 Task: Find connections with filter location Jobabo with filter topic #motivationwith filter profile language Spanish with filter current company IndusInd Bank with filter school BNM Institute Of Technology with filter industry Motor Vehicle Parts Manufacturing with filter service category Writing with filter keywords title President
Action: Mouse moved to (612, 82)
Screenshot: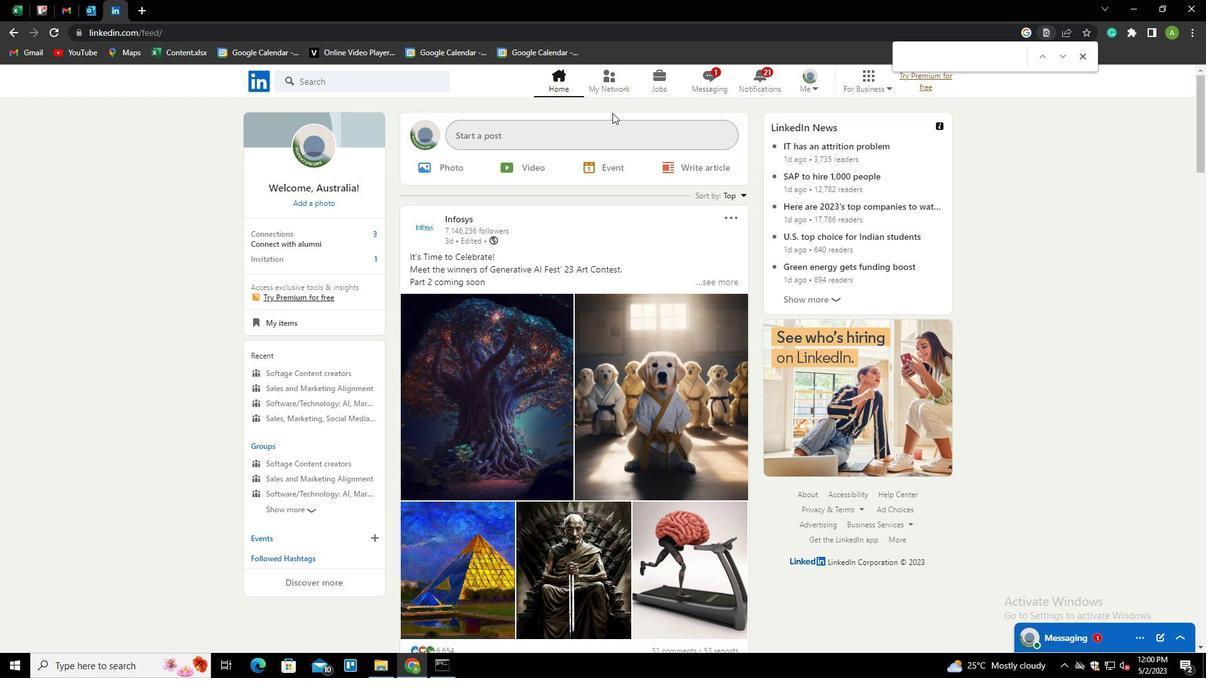 
Action: Mouse pressed left at (612, 82)
Screenshot: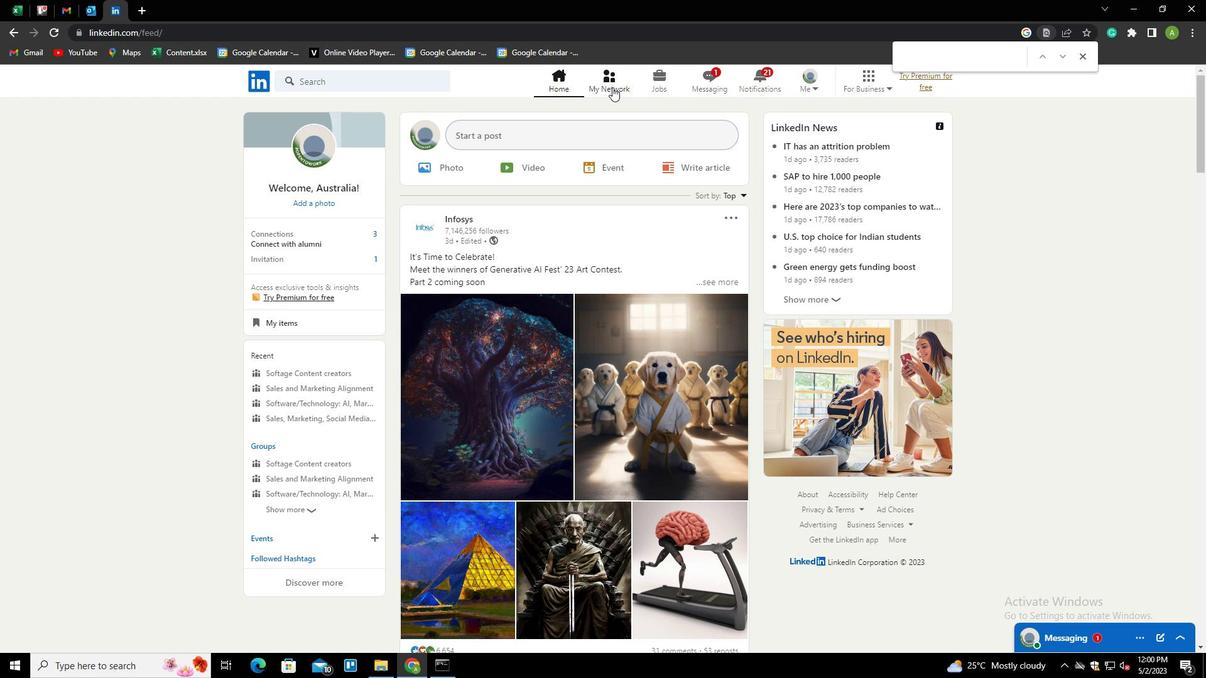 
Action: Mouse moved to (346, 147)
Screenshot: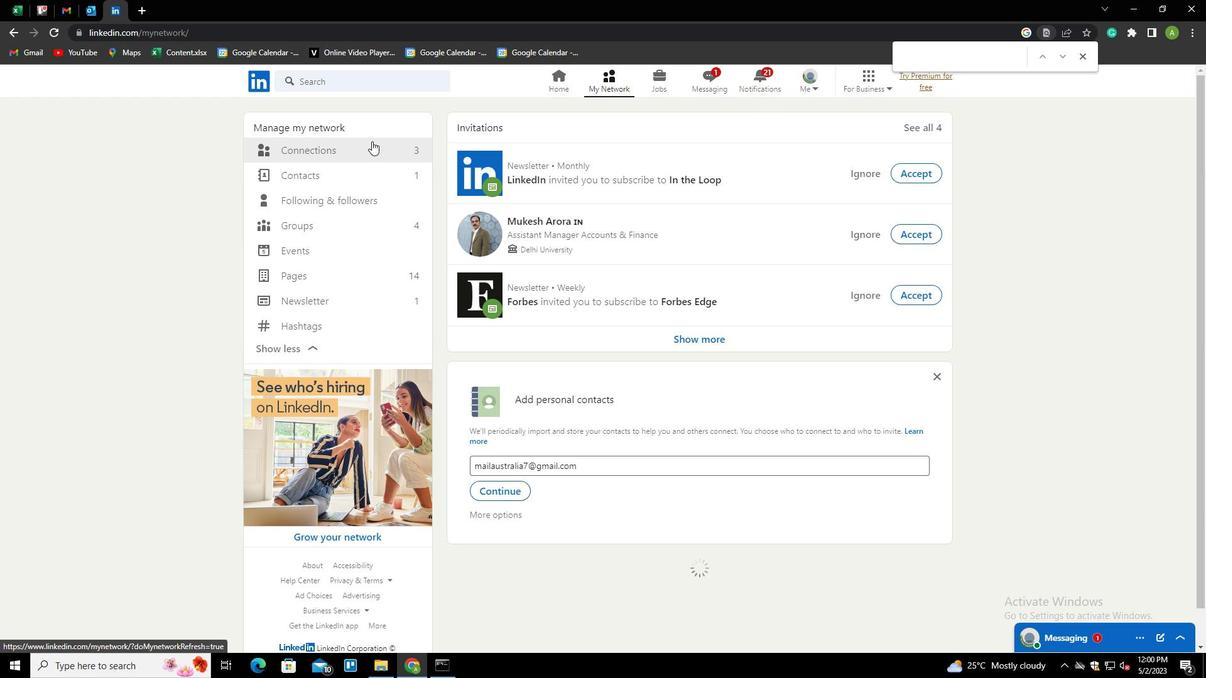 
Action: Mouse pressed left at (346, 147)
Screenshot: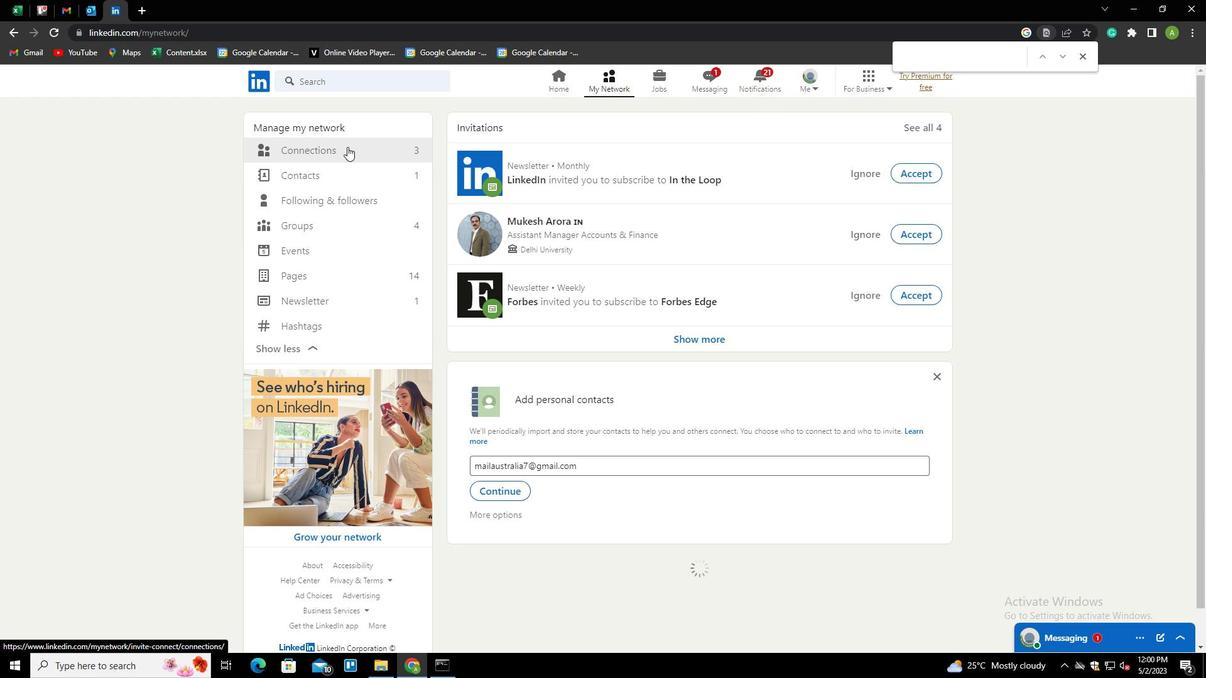 
Action: Mouse moved to (692, 154)
Screenshot: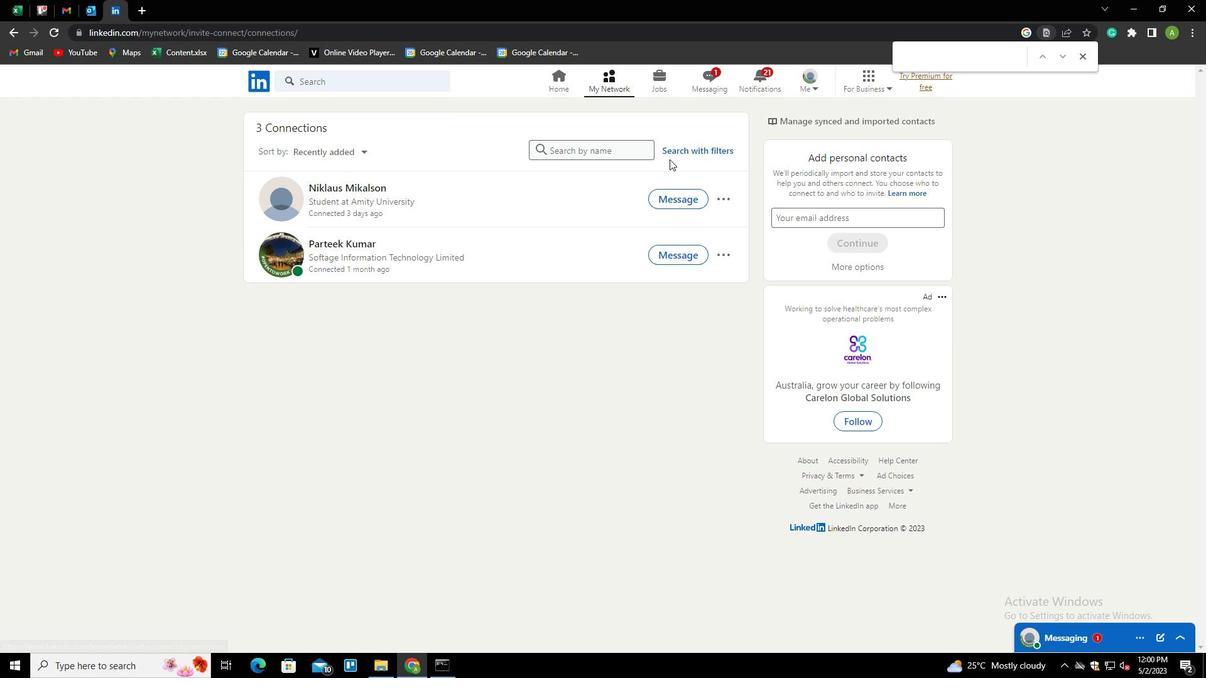 
Action: Mouse pressed left at (692, 154)
Screenshot: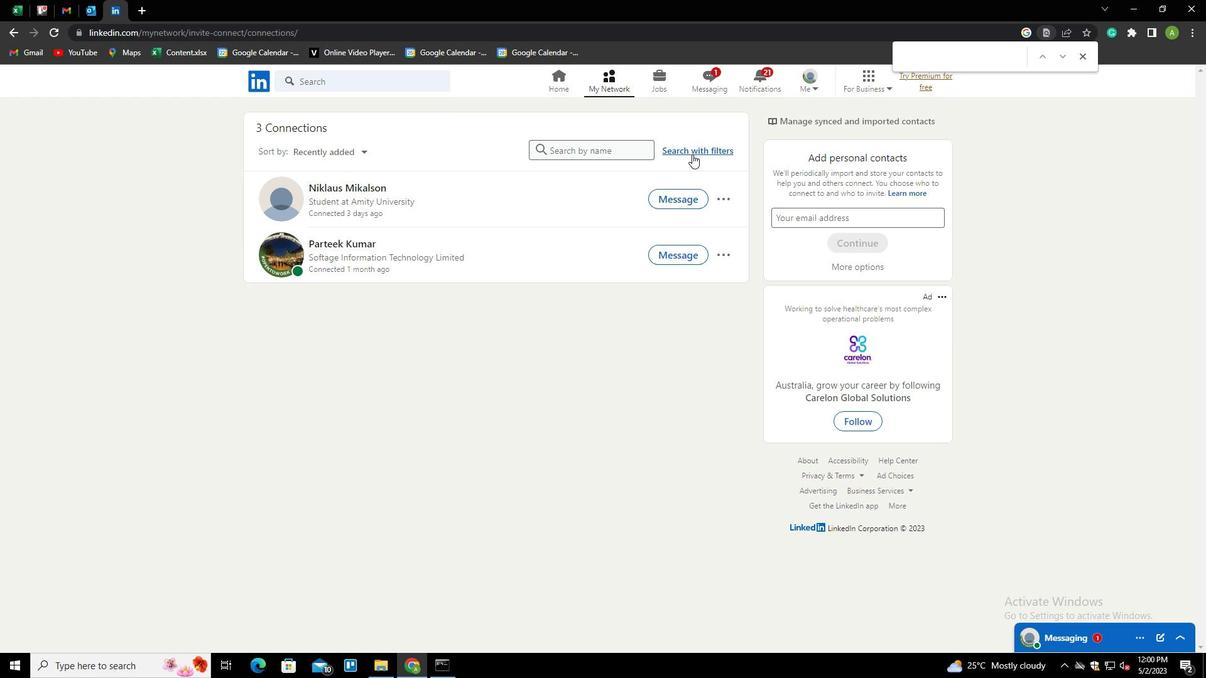 
Action: Mouse moved to (643, 112)
Screenshot: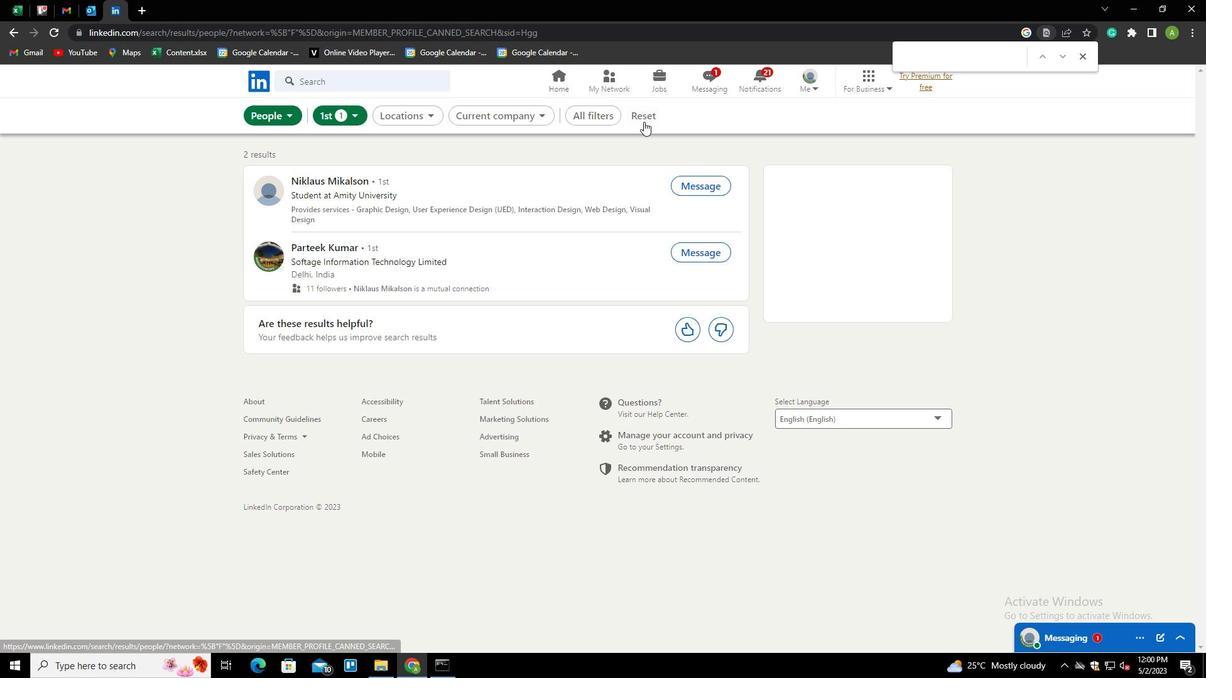 
Action: Mouse pressed left at (643, 112)
Screenshot: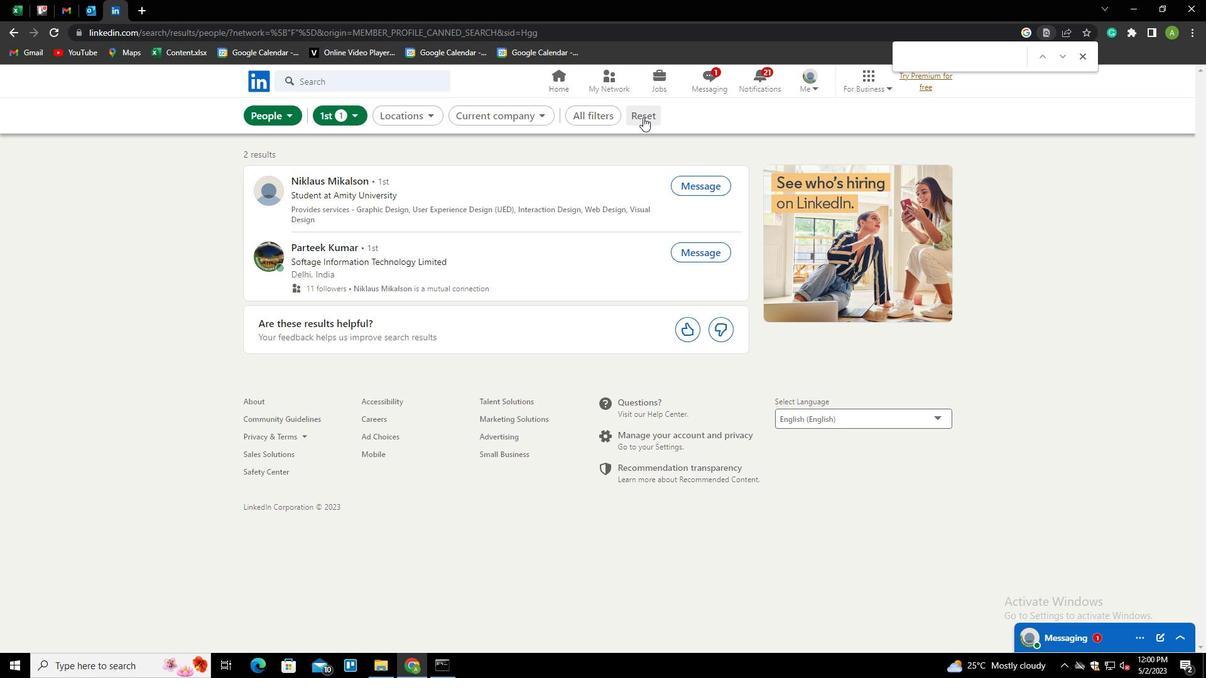 
Action: Mouse moved to (609, 116)
Screenshot: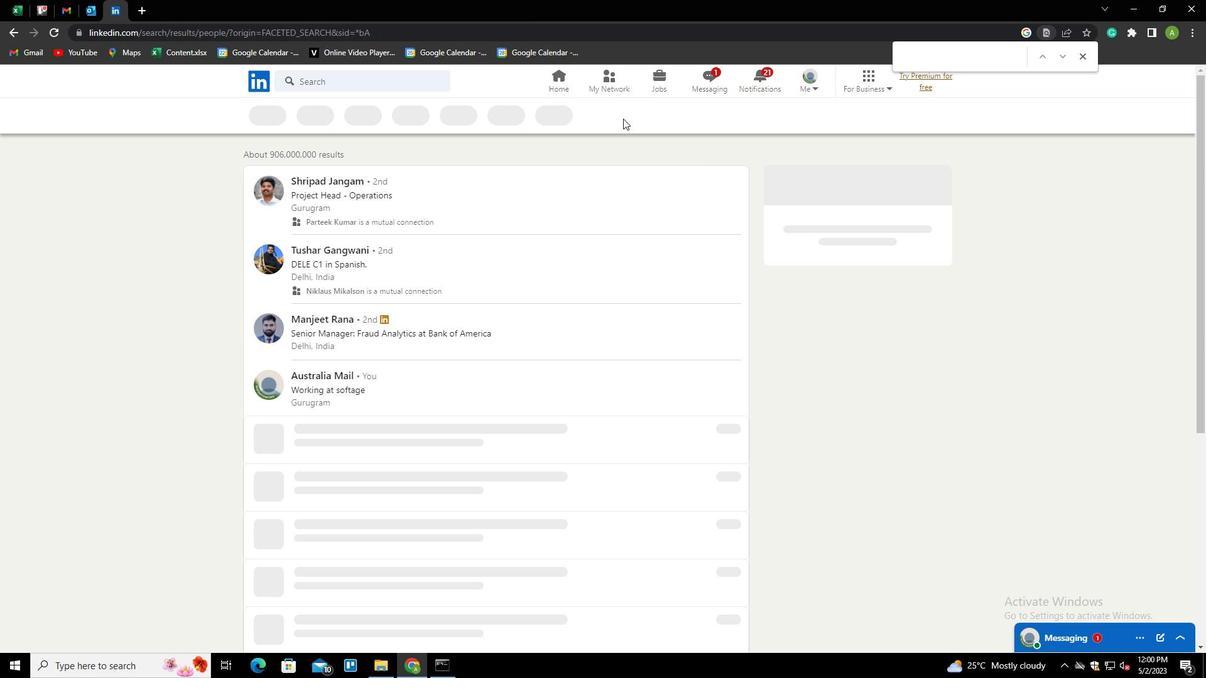 
Action: Mouse pressed left at (609, 116)
Screenshot: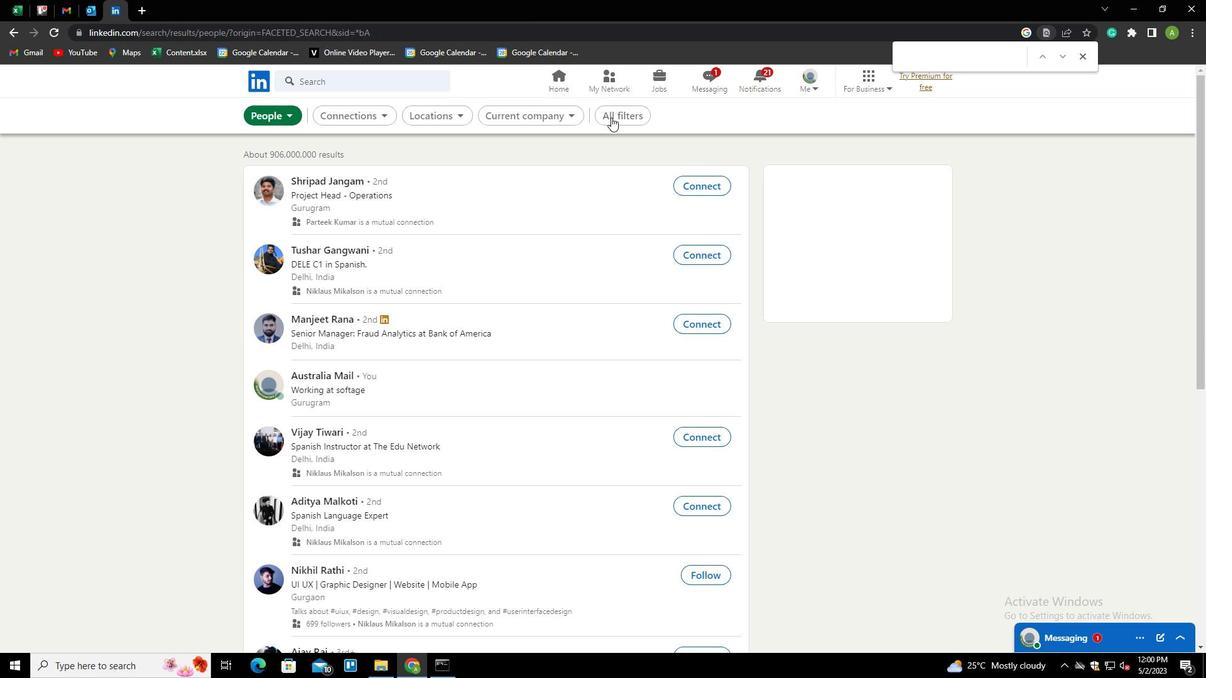 
Action: Mouse moved to (991, 270)
Screenshot: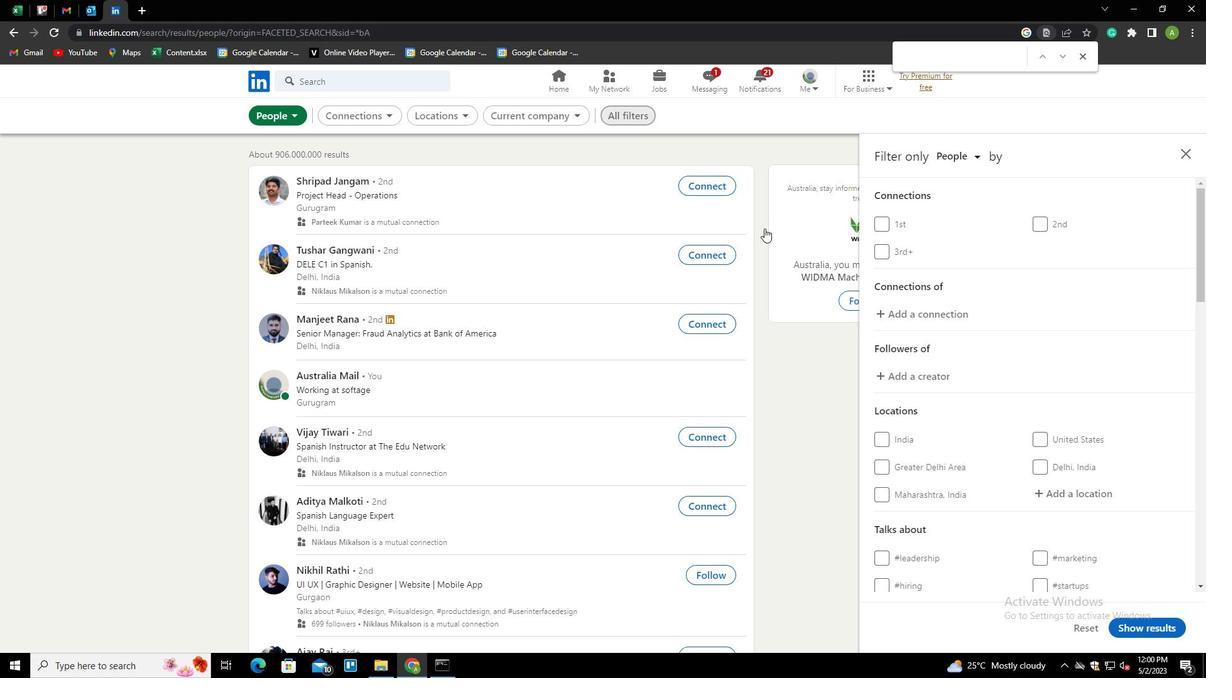 
Action: Mouse scrolled (991, 270) with delta (0, 0)
Screenshot: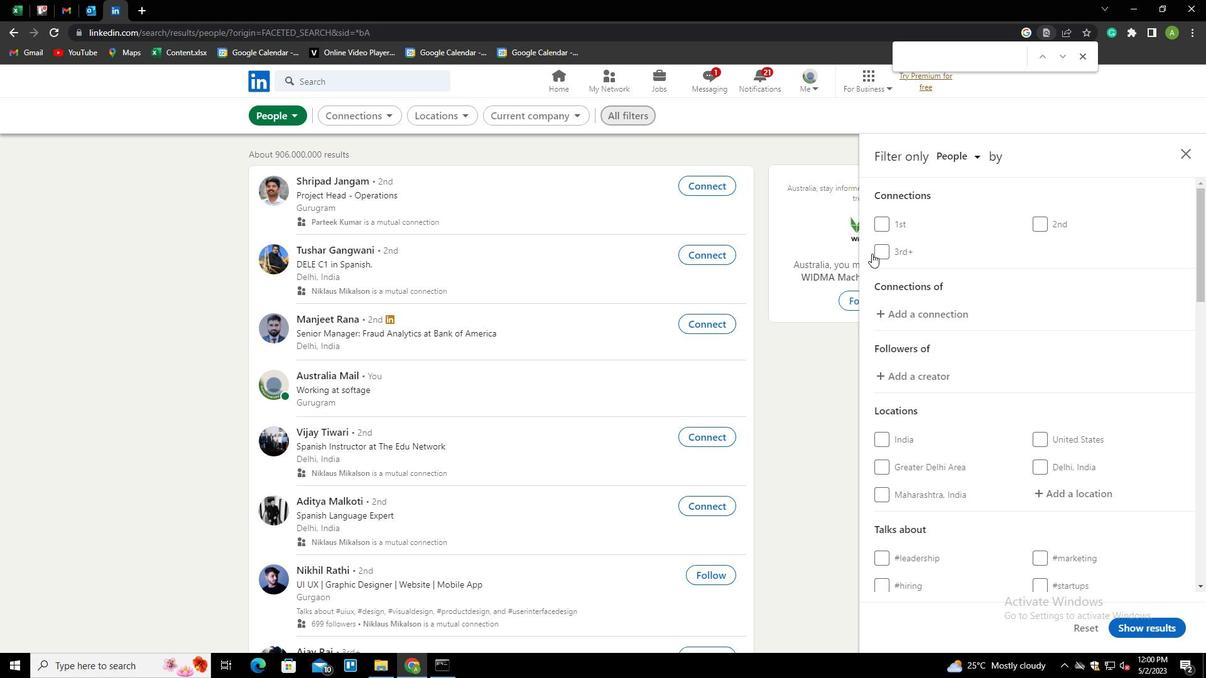 
Action: Mouse scrolled (991, 270) with delta (0, 0)
Screenshot: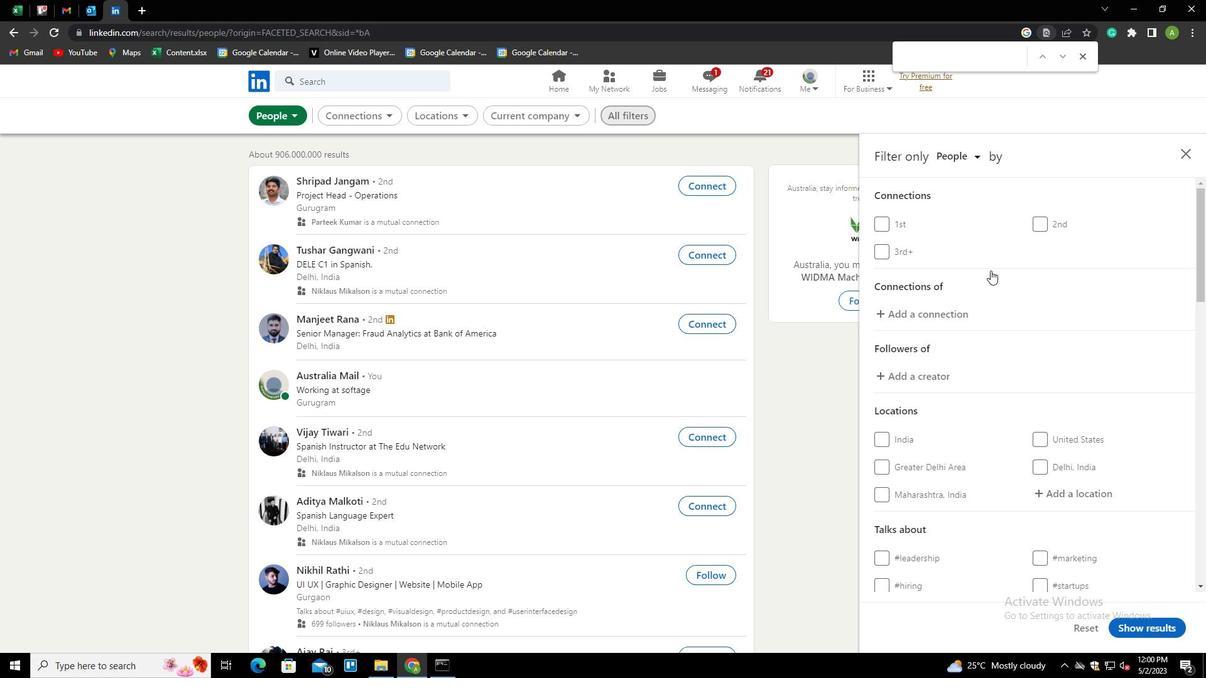 
Action: Mouse moved to (1051, 365)
Screenshot: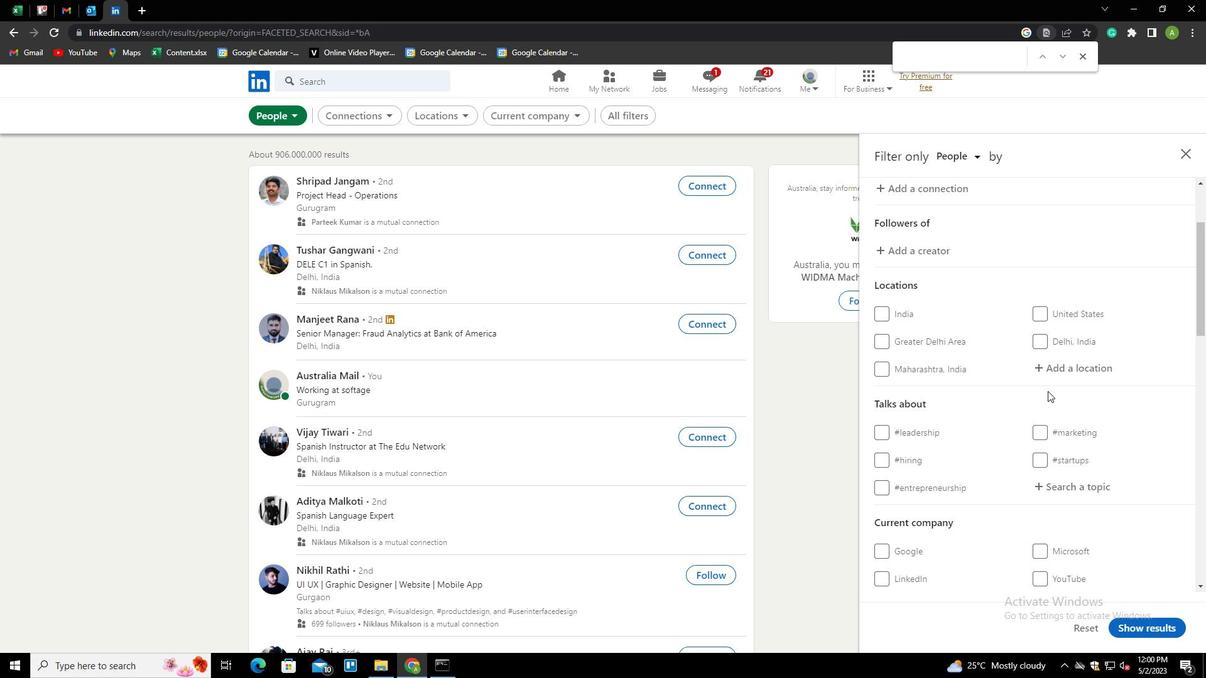 
Action: Mouse pressed left at (1051, 365)
Screenshot: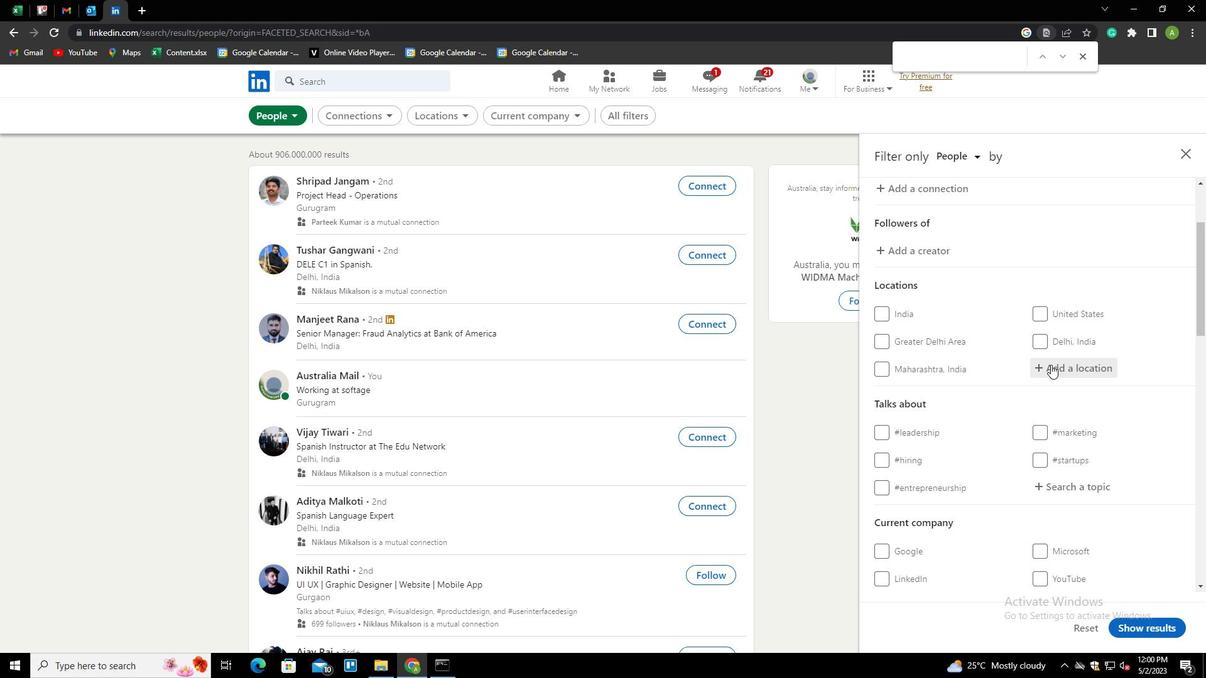 
Action: Key pressed <Key.shift><Key.shift><Key.shift><Key.shift><Key.shift><Key.shift><Key.shift><Key.shift><Key.shift><Key.shift><Key.shift><Key.shift><Key.shift><Key.shift><Key.shift><Key.shift>JOBABO
Screenshot: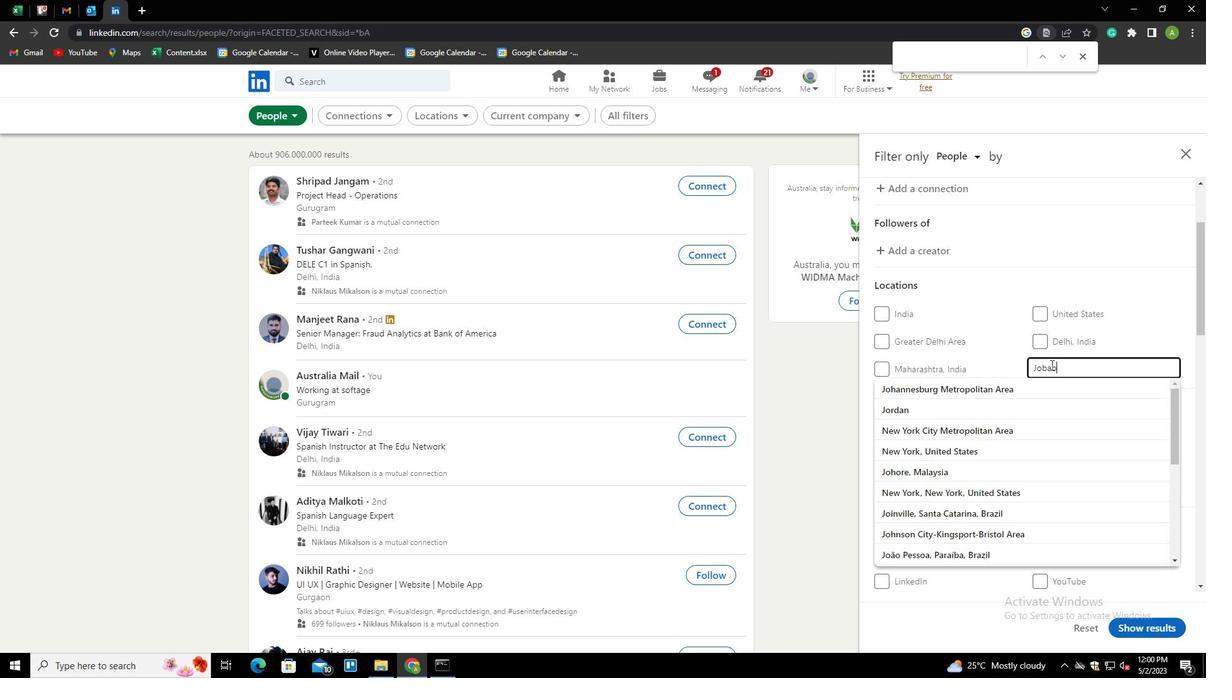 
Action: Mouse moved to (1108, 428)
Screenshot: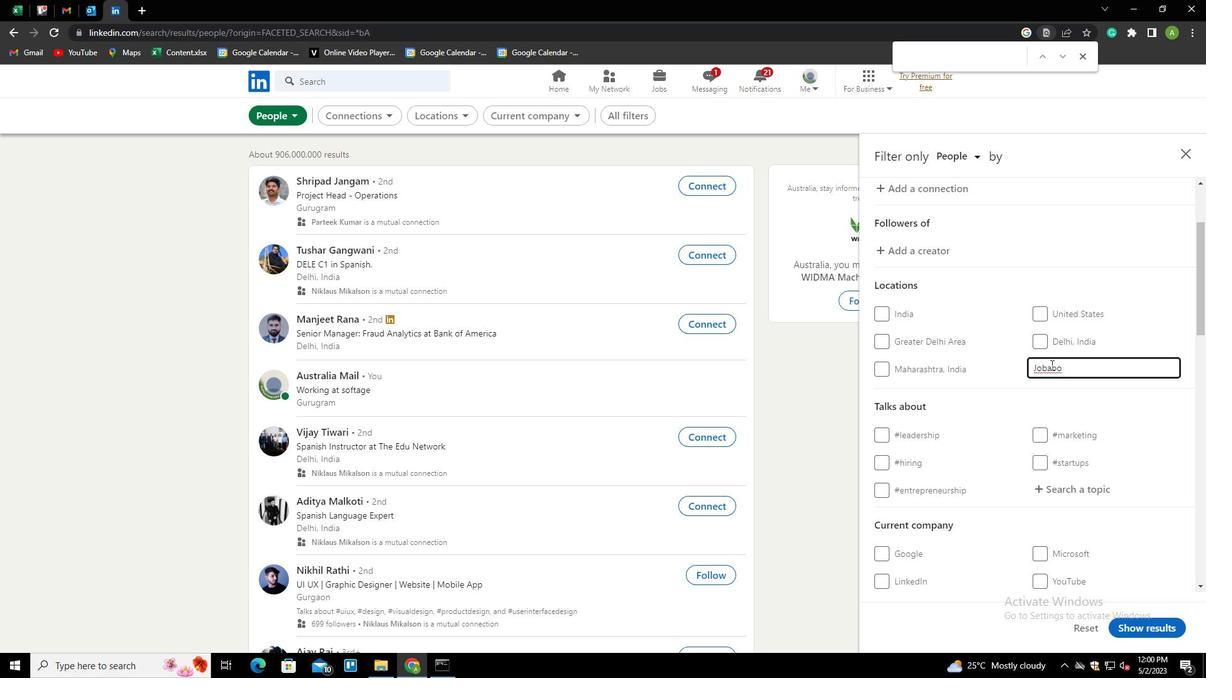
Action: Mouse pressed left at (1108, 428)
Screenshot: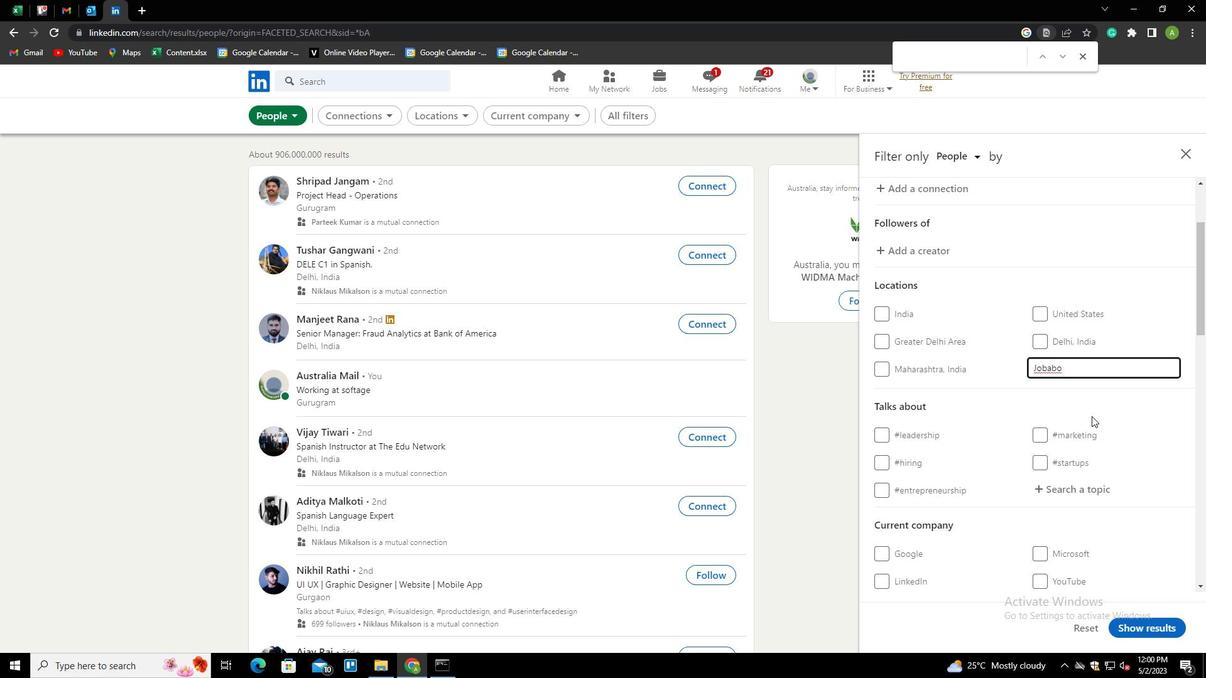 
Action: Mouse moved to (1096, 491)
Screenshot: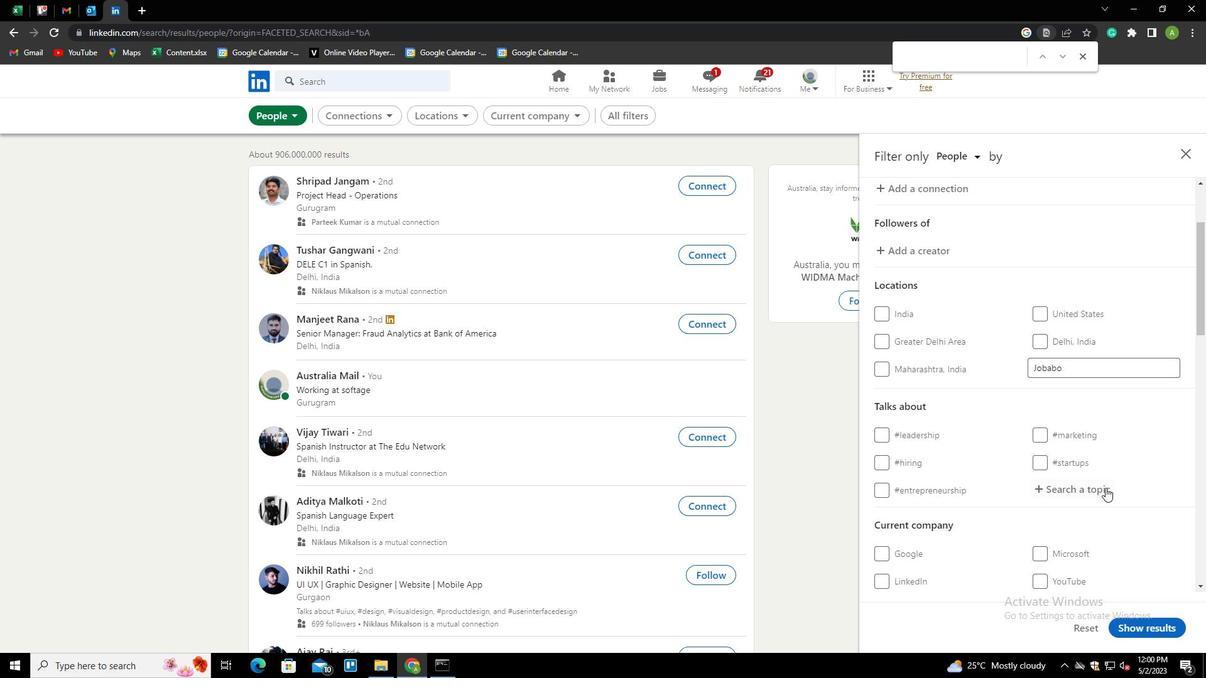 
Action: Mouse pressed left at (1096, 491)
Screenshot: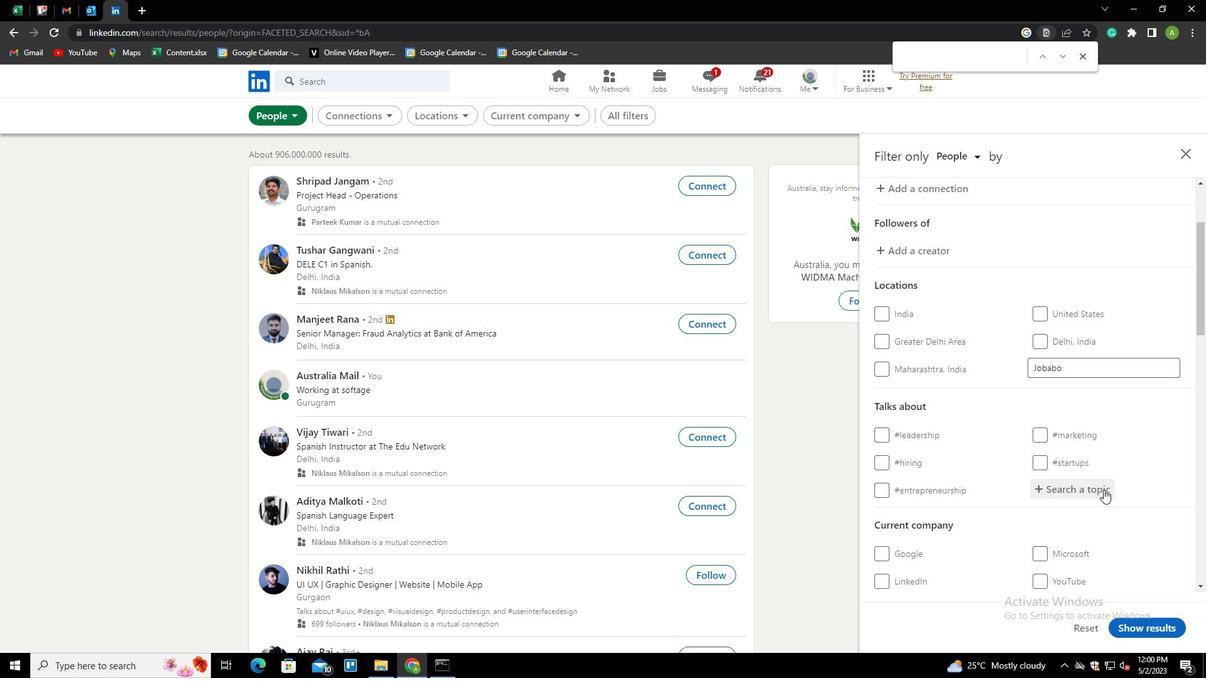 
Action: Mouse moved to (1098, 490)
Screenshot: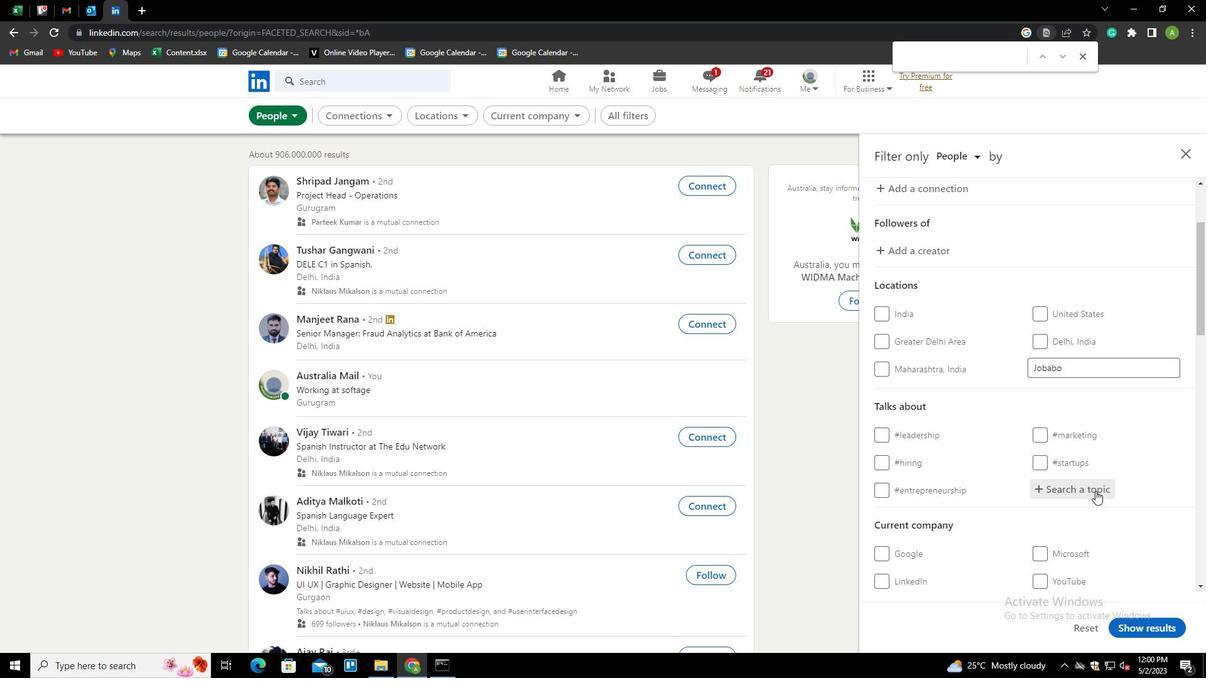 
Action: Key pressed MOTICATI<Key.backspace><Key.backspace><Key.backspace><Key.backspace><Key.down><Key.enter>
Screenshot: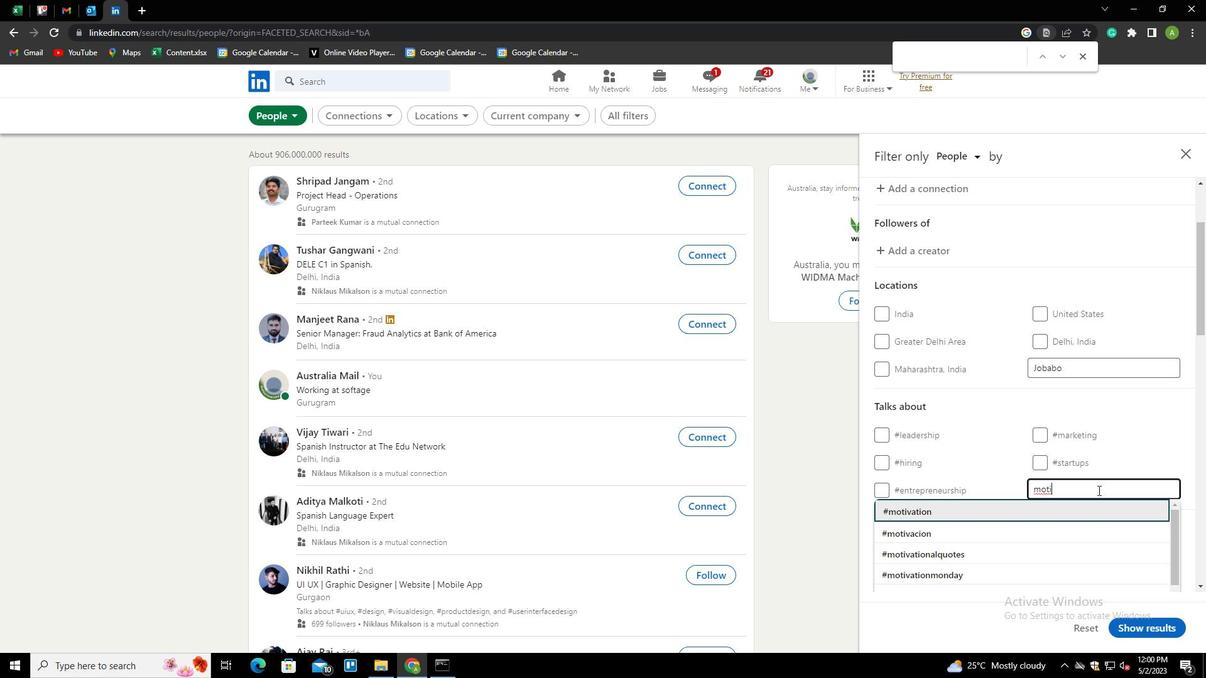 
Action: Mouse scrolled (1098, 490) with delta (0, 0)
Screenshot: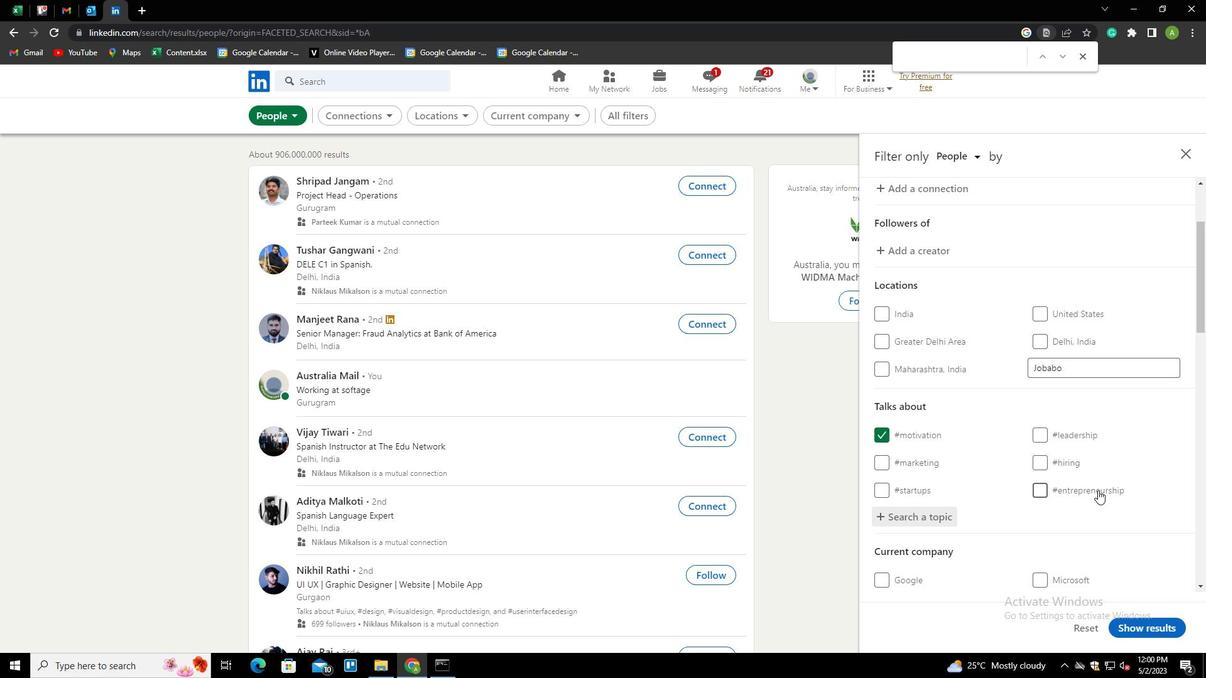 
Action: Mouse scrolled (1098, 490) with delta (0, 0)
Screenshot: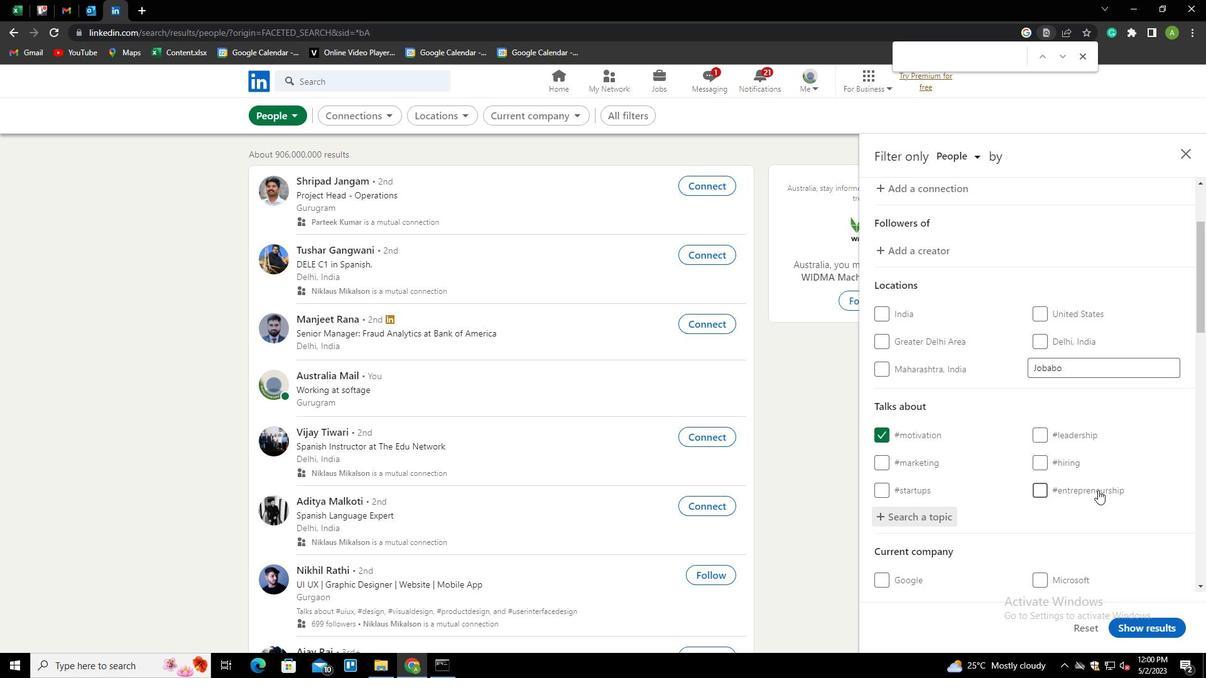 
Action: Mouse scrolled (1098, 490) with delta (0, 0)
Screenshot: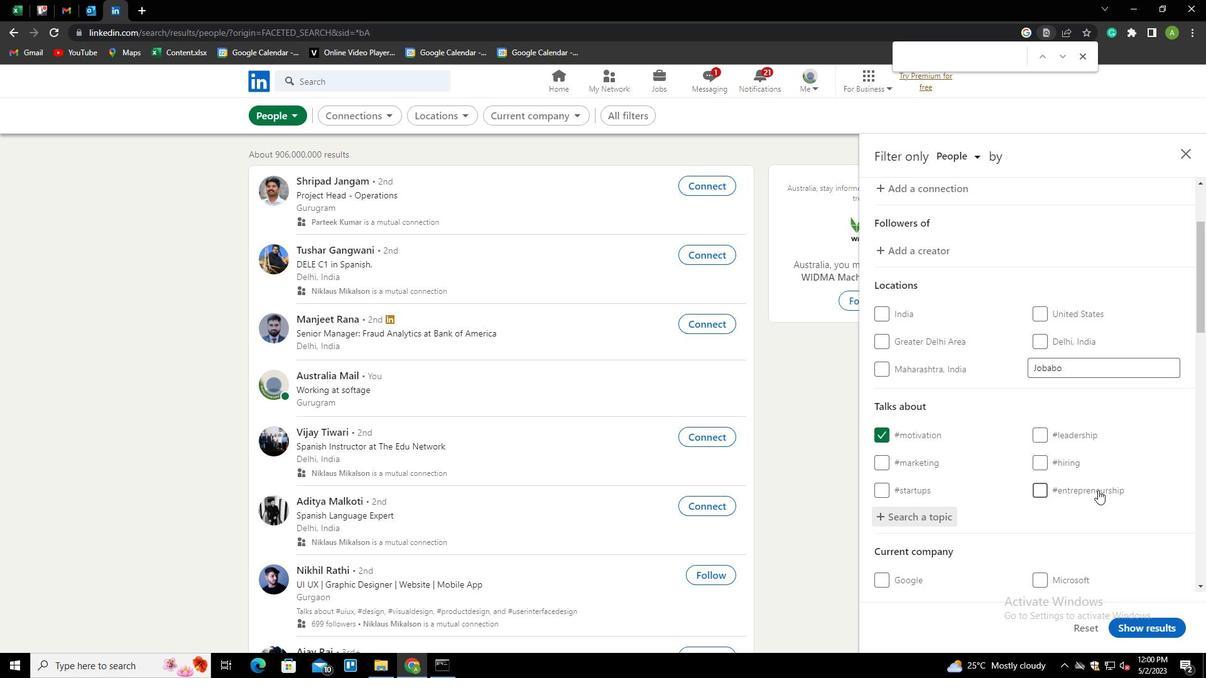 
Action: Mouse moved to (1057, 448)
Screenshot: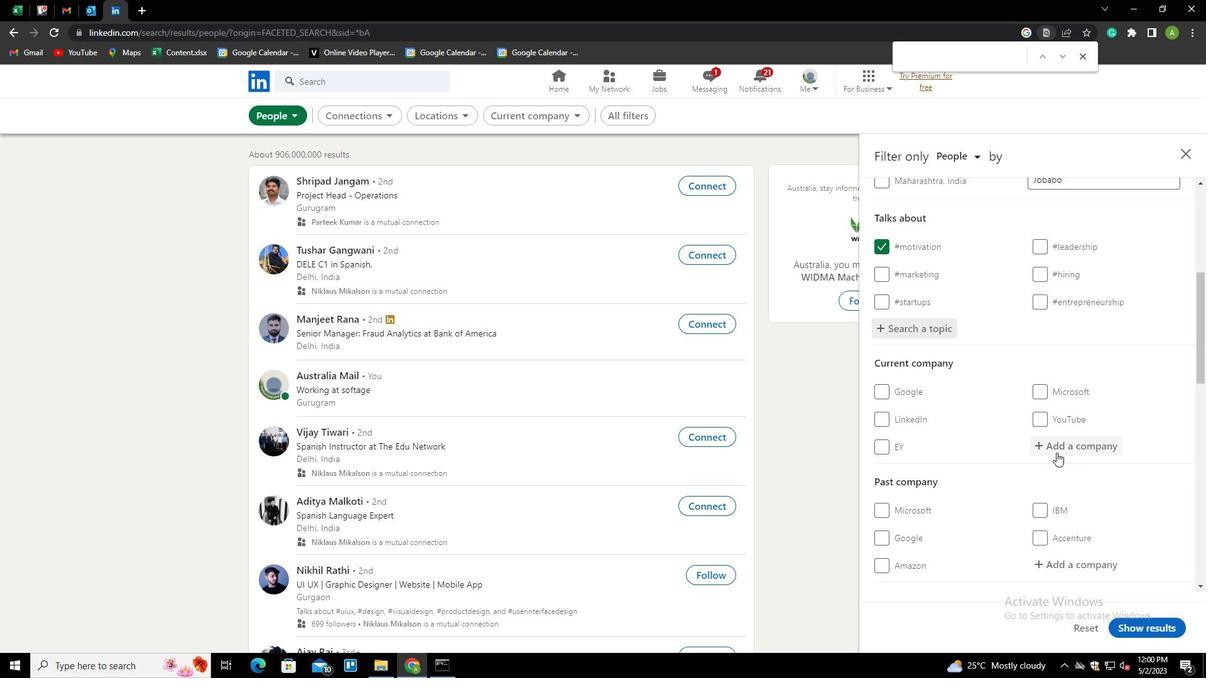 
Action: Mouse scrolled (1057, 447) with delta (0, 0)
Screenshot: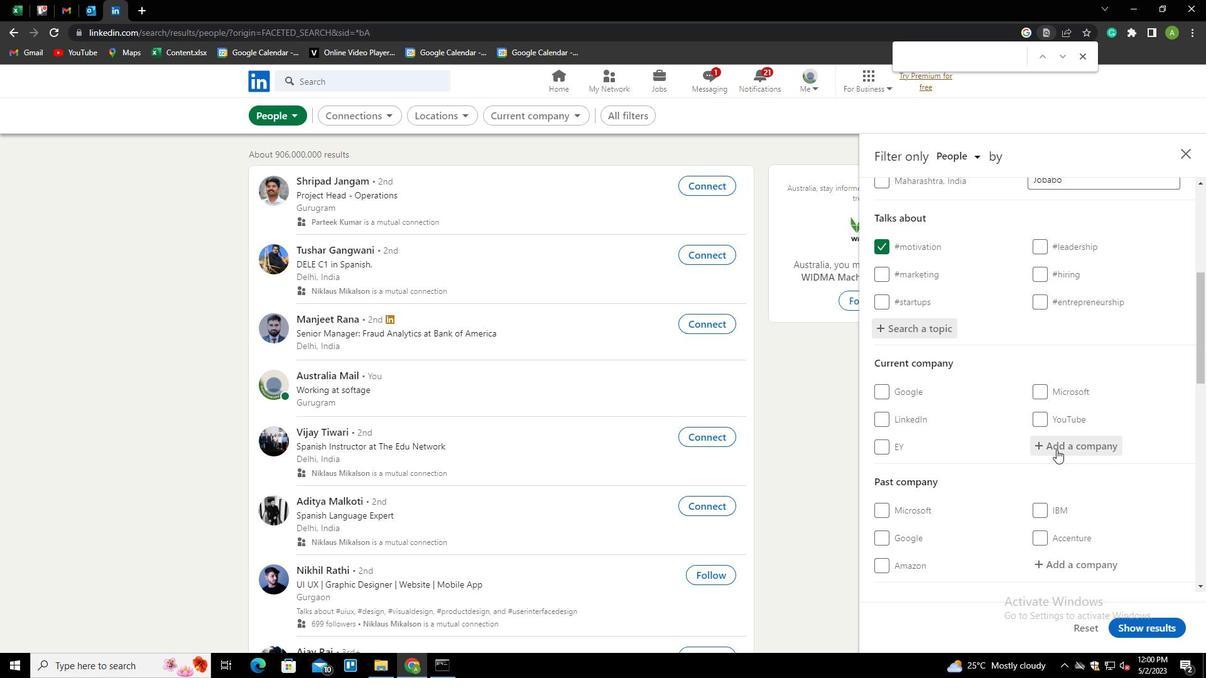 
Action: Mouse scrolled (1057, 447) with delta (0, 0)
Screenshot: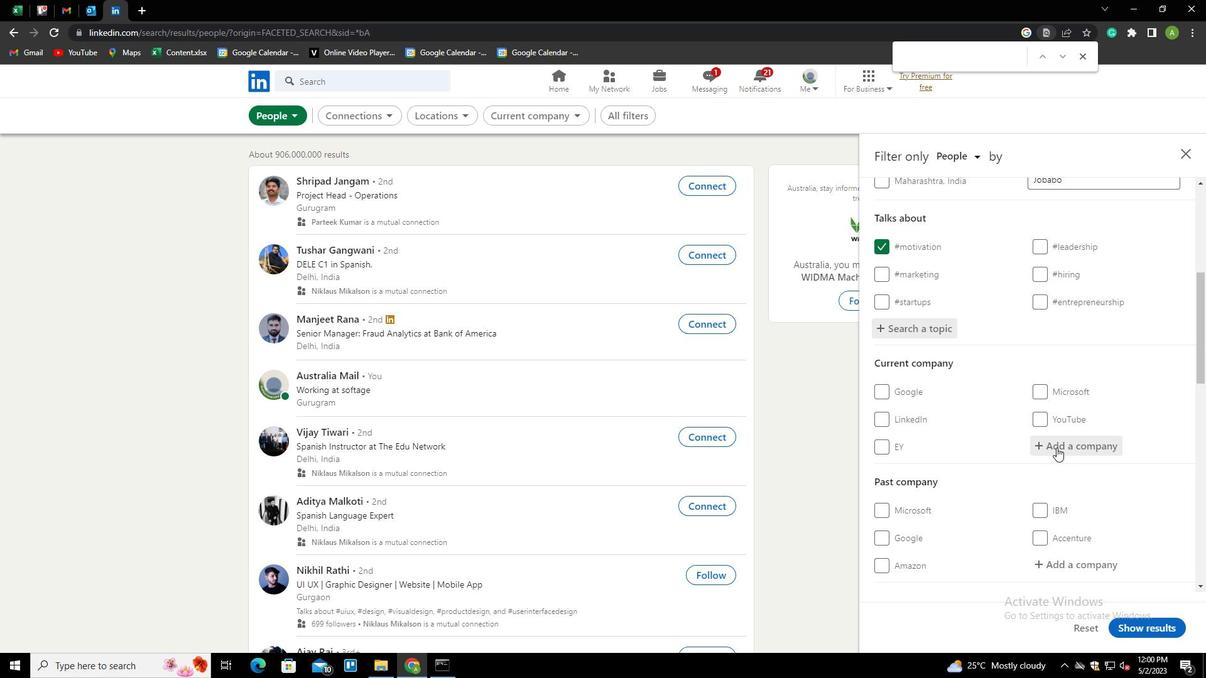 
Action: Mouse scrolled (1057, 447) with delta (0, 0)
Screenshot: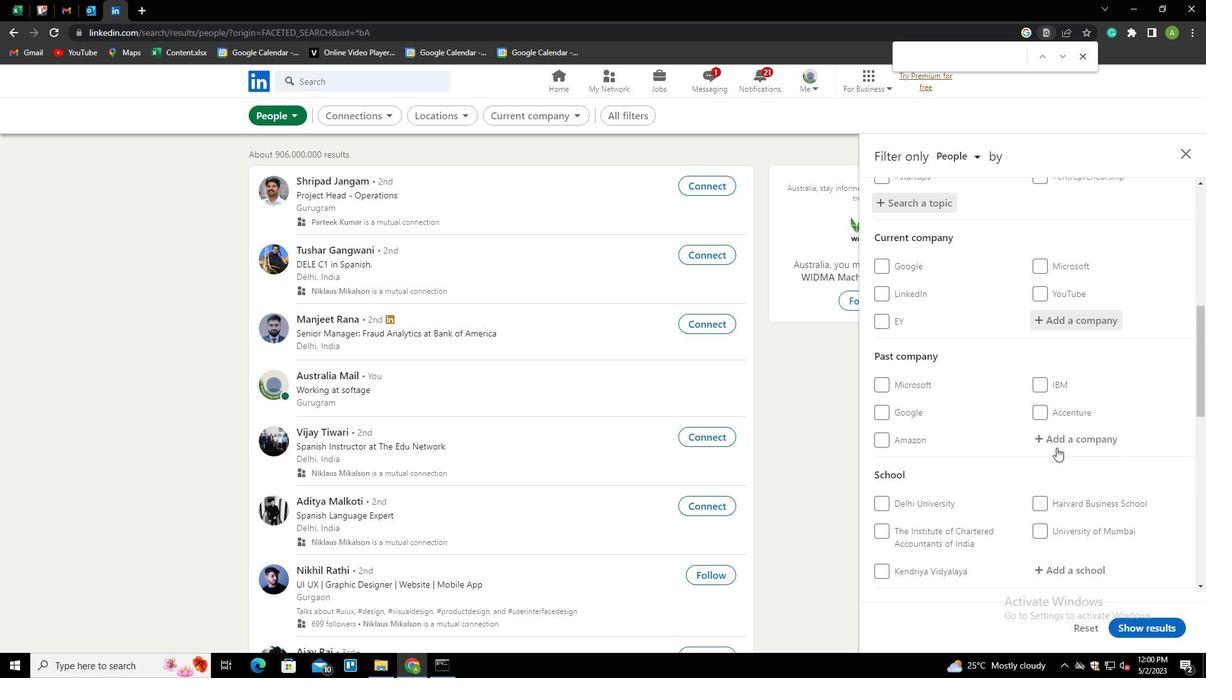 
Action: Mouse scrolled (1057, 447) with delta (0, 0)
Screenshot: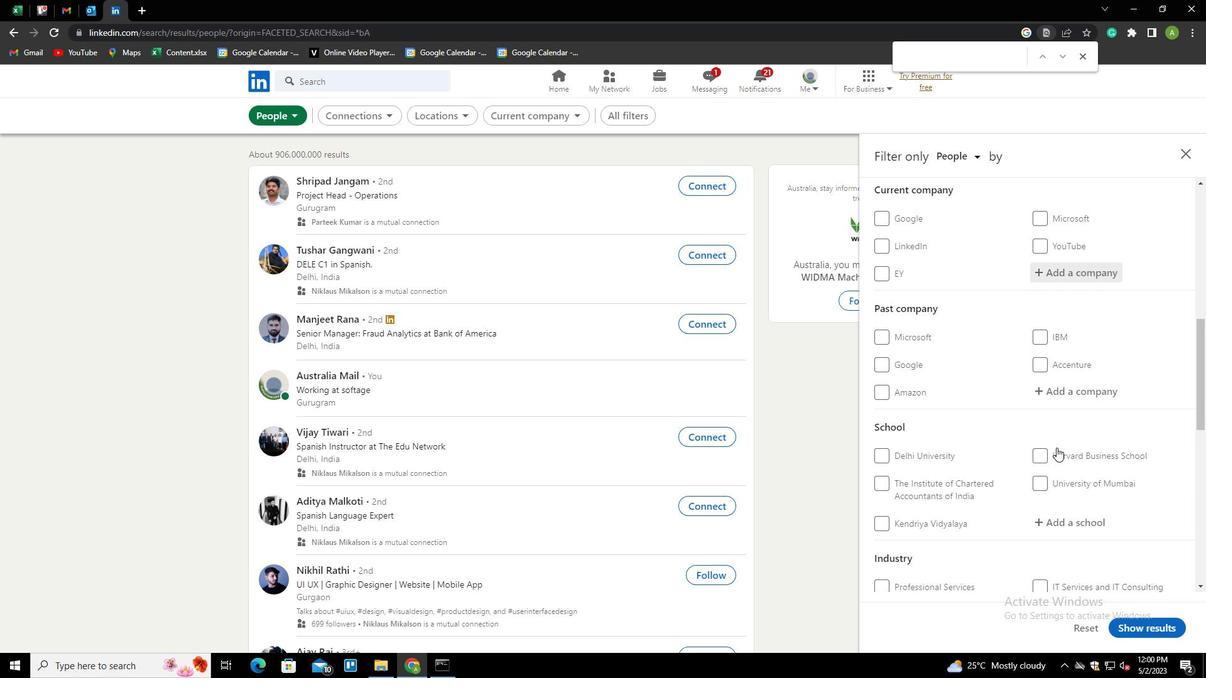 
Action: Mouse scrolled (1057, 447) with delta (0, 0)
Screenshot: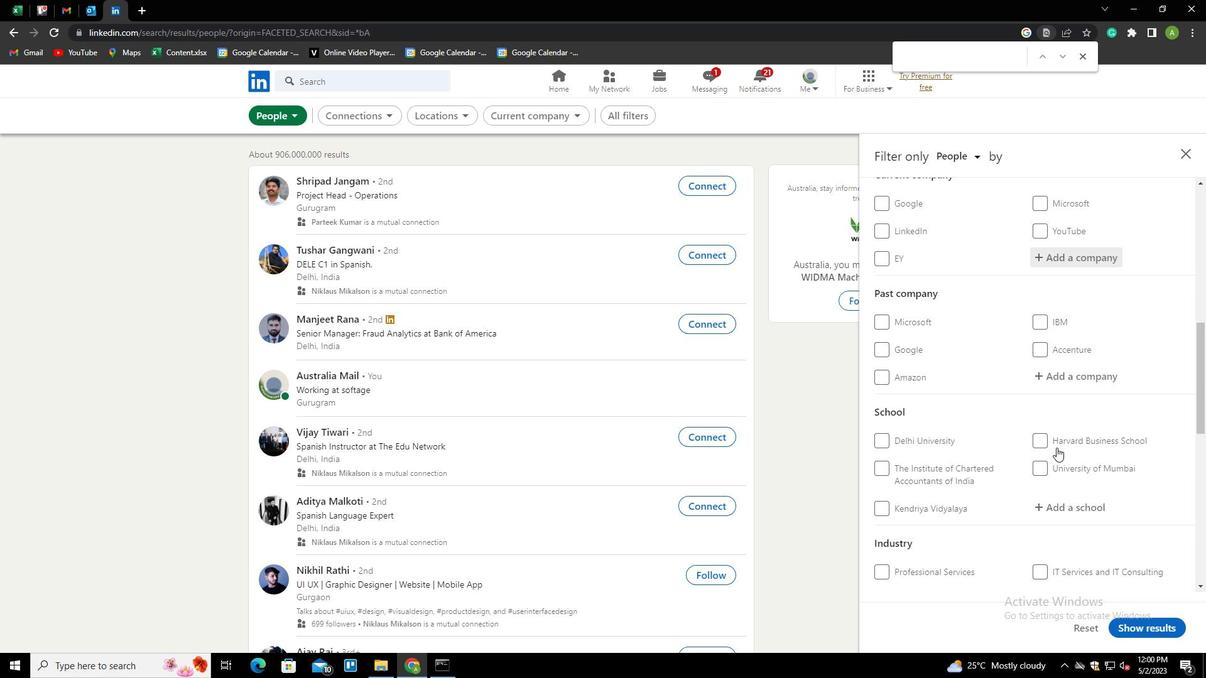 
Action: Mouse scrolled (1057, 447) with delta (0, 0)
Screenshot: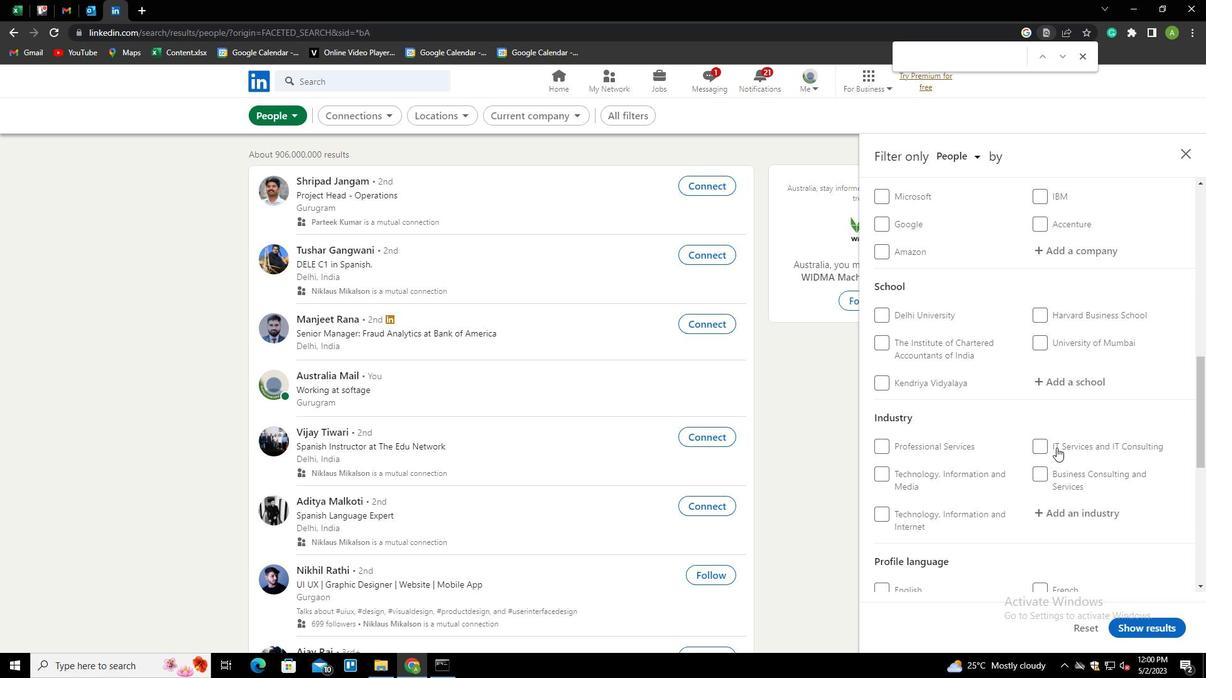 
Action: Mouse scrolled (1057, 447) with delta (0, 0)
Screenshot: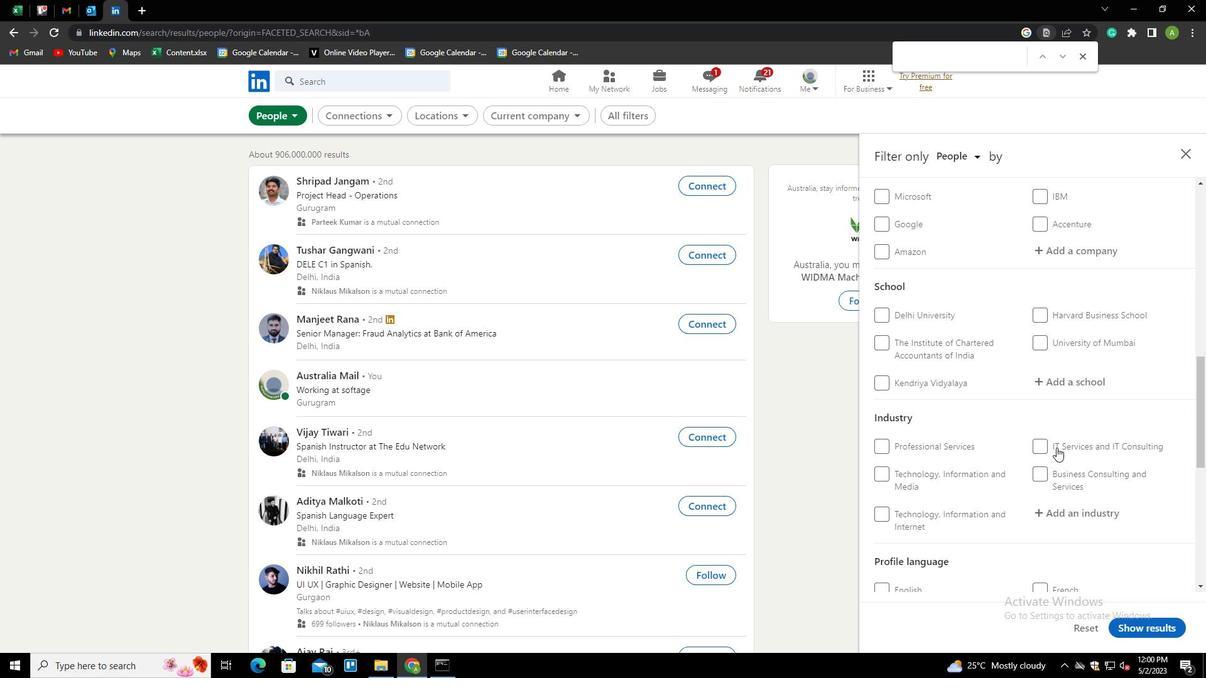 
Action: Mouse moved to (908, 491)
Screenshot: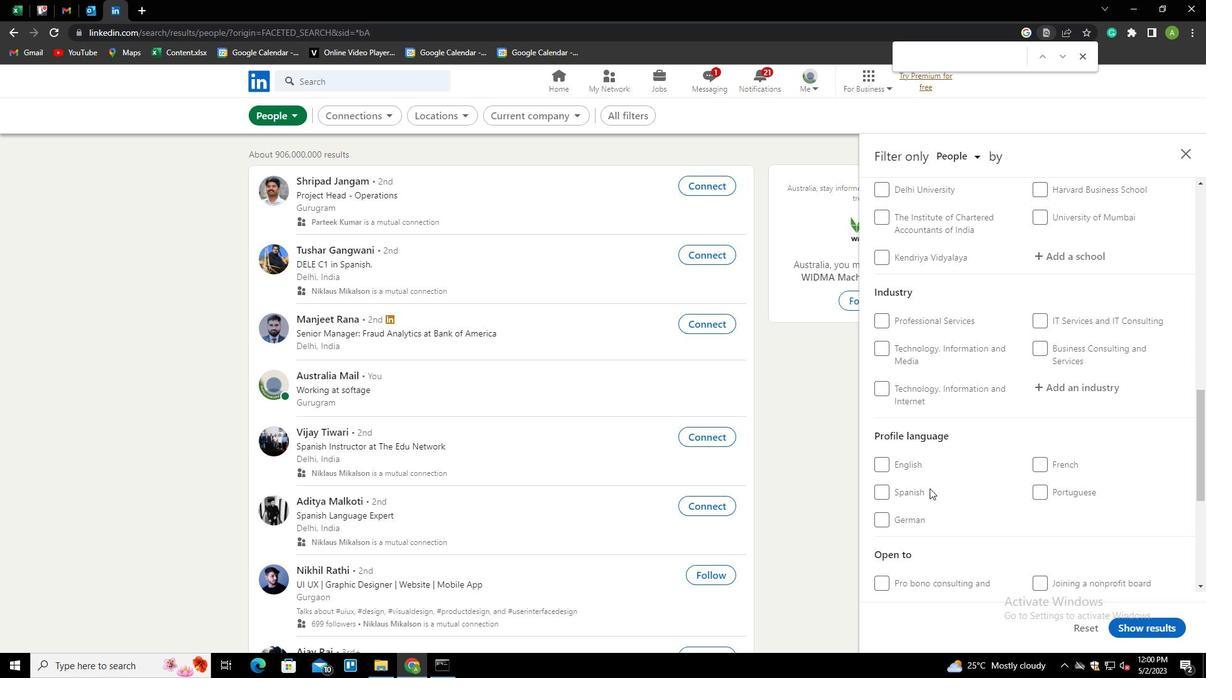 
Action: Mouse pressed left at (908, 491)
Screenshot: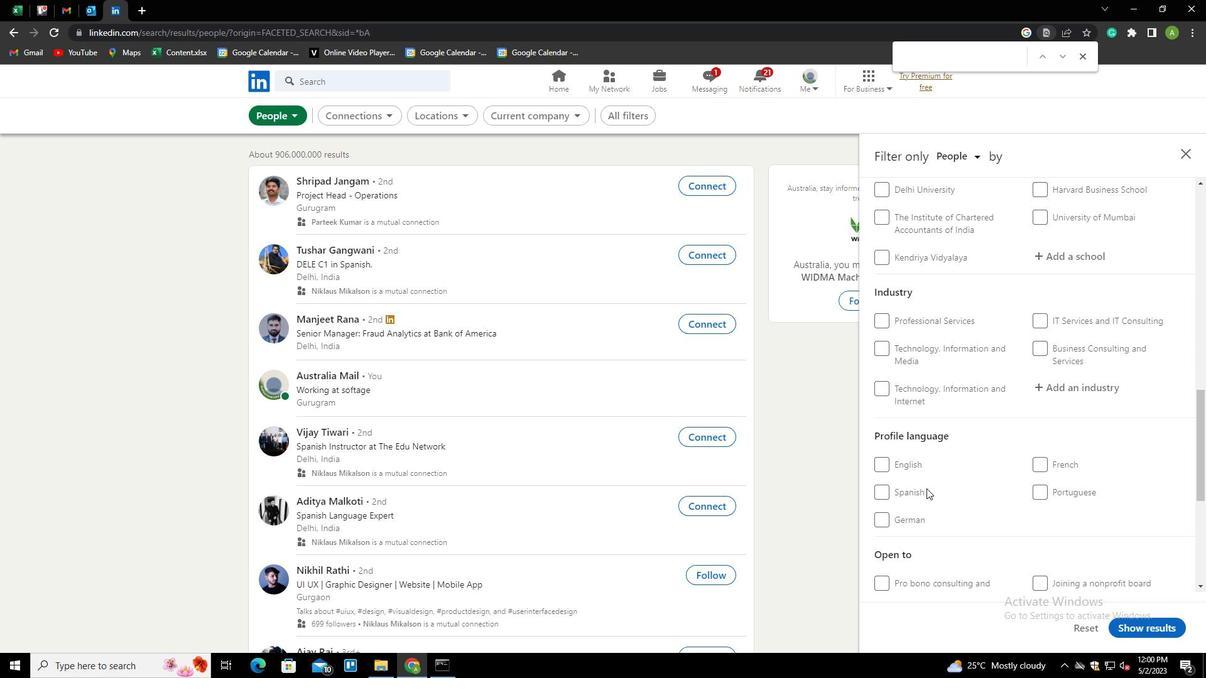 
Action: Mouse moved to (1067, 471)
Screenshot: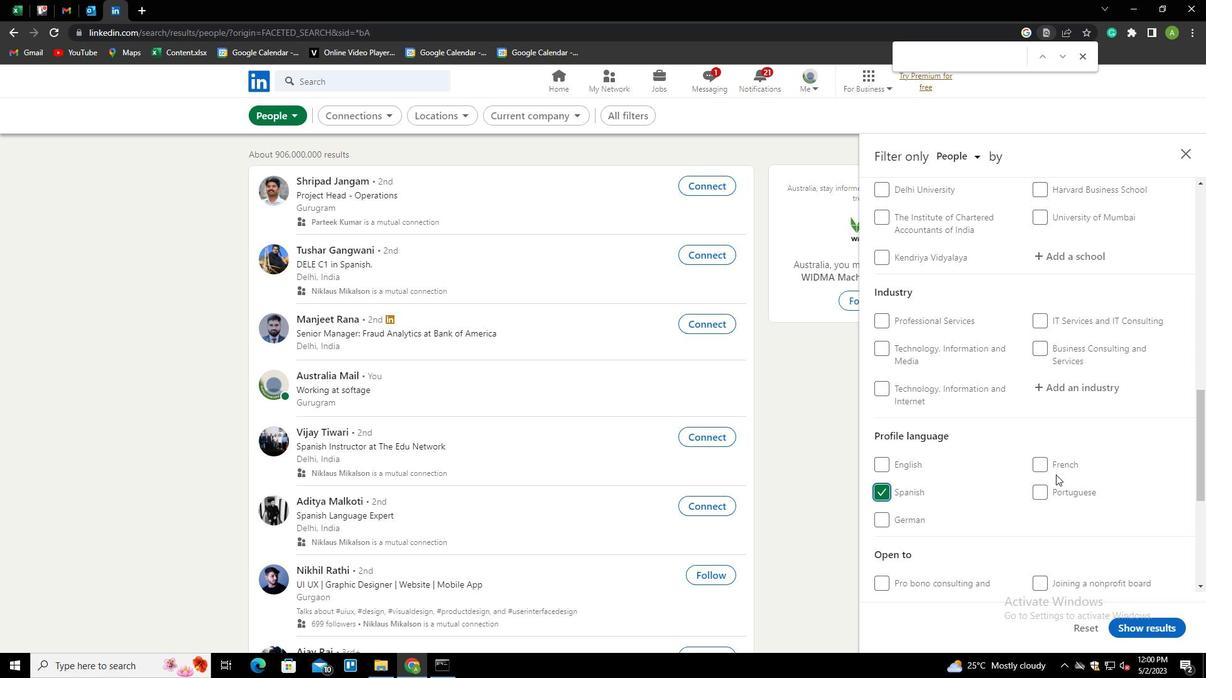 
Action: Mouse scrolled (1067, 472) with delta (0, 0)
Screenshot: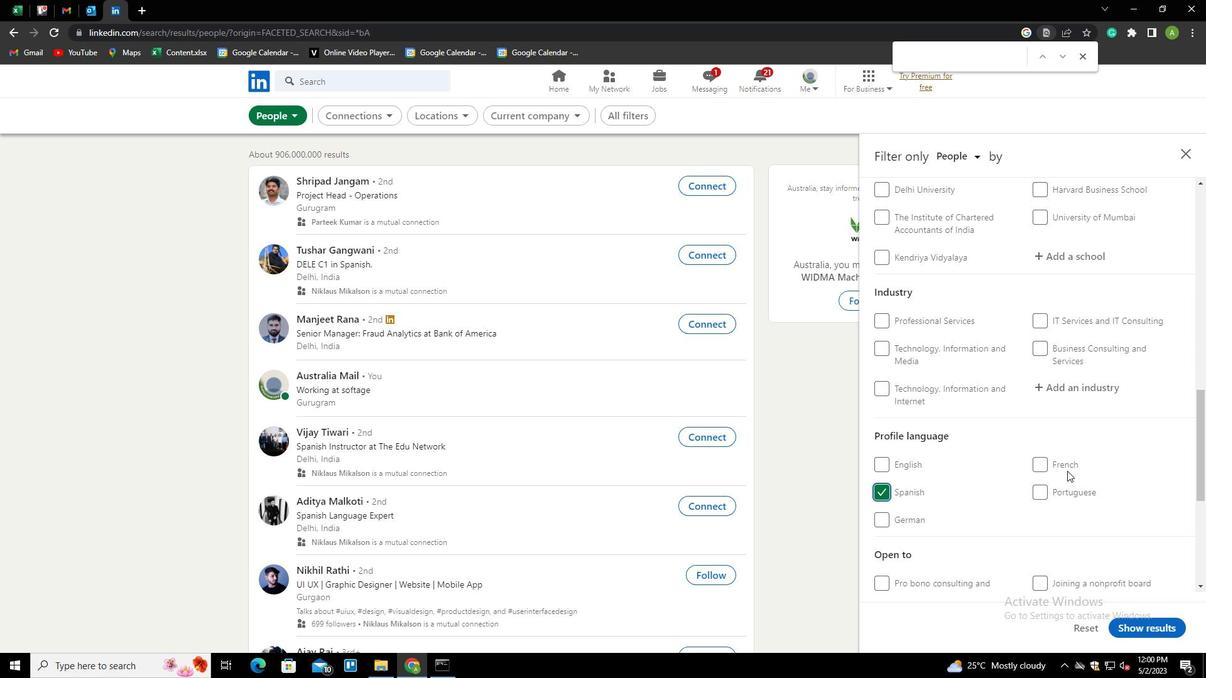 
Action: Mouse scrolled (1067, 472) with delta (0, 0)
Screenshot: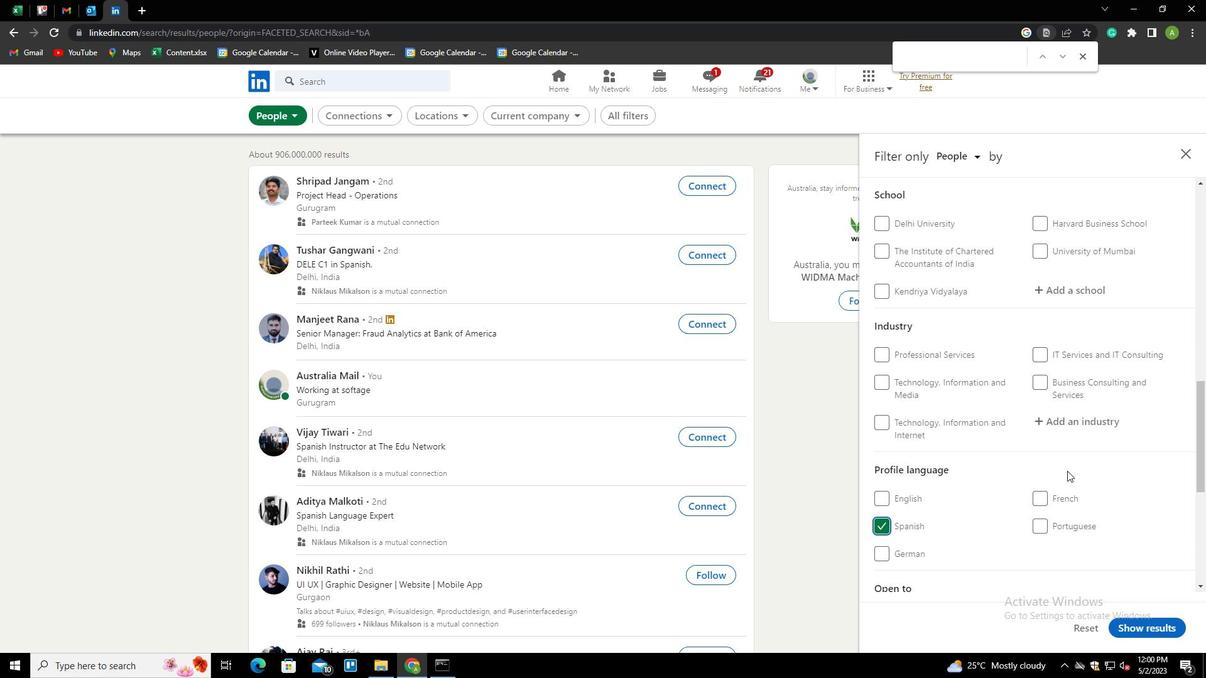 
Action: Mouse scrolled (1067, 472) with delta (0, 0)
Screenshot: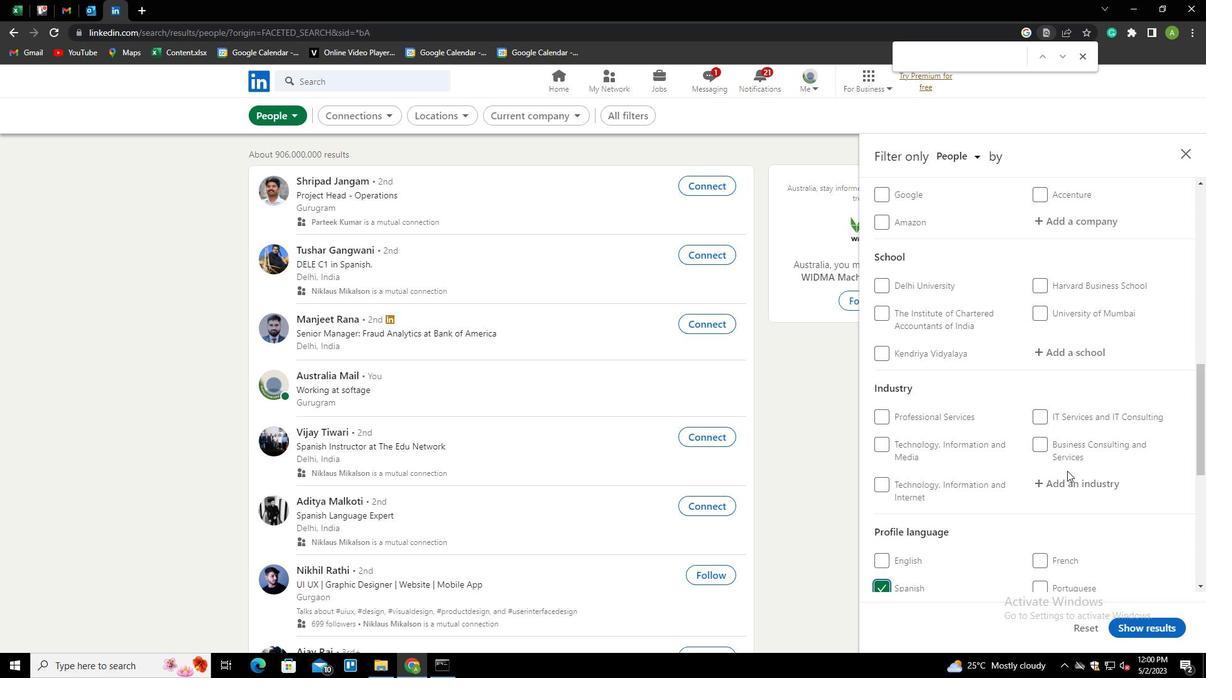 
Action: Mouse scrolled (1067, 472) with delta (0, 0)
Screenshot: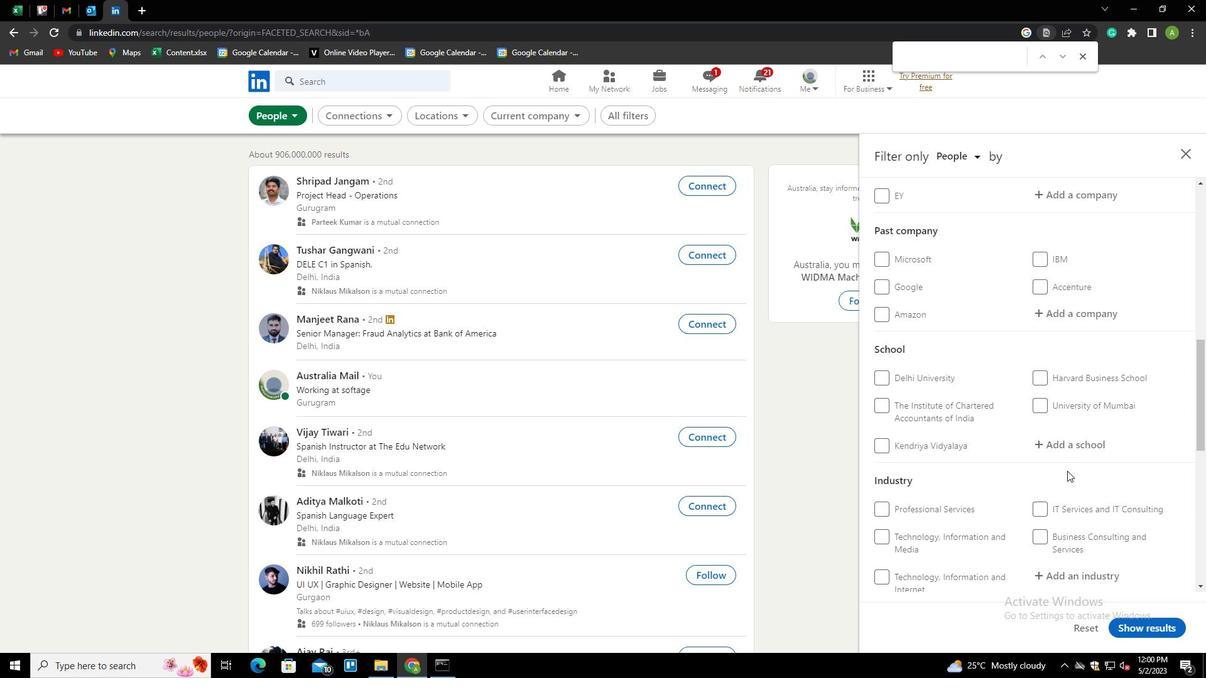 
Action: Mouse scrolled (1067, 472) with delta (0, 0)
Screenshot: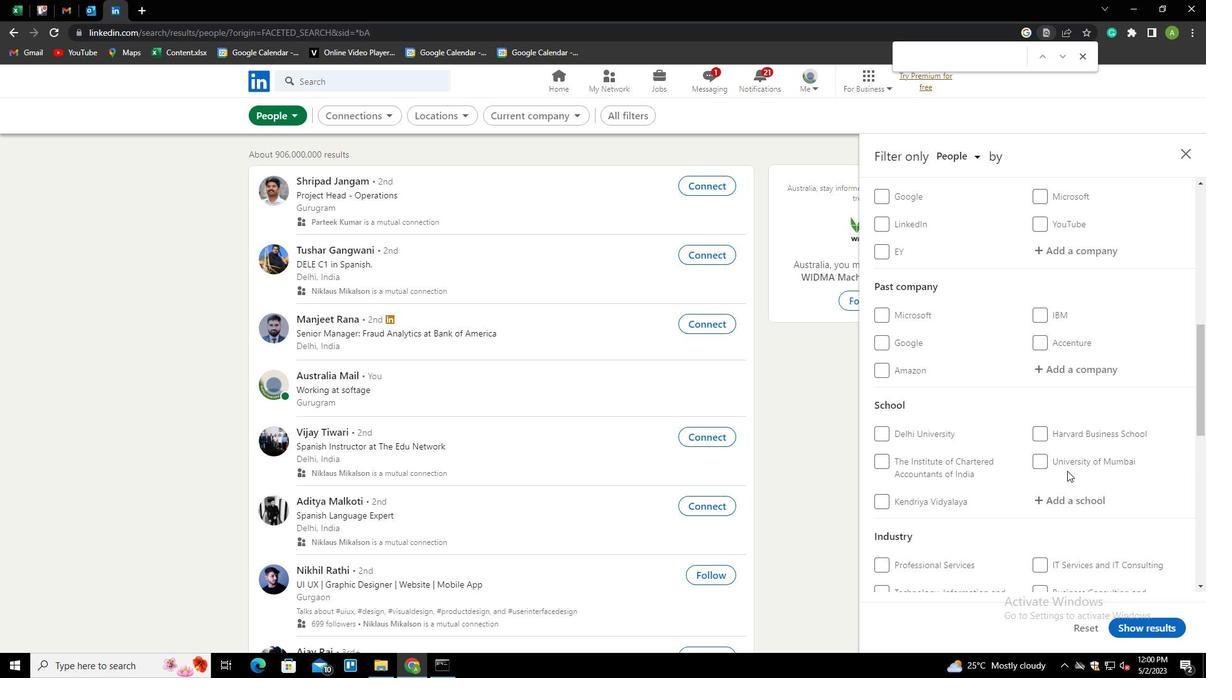 
Action: Mouse scrolled (1067, 472) with delta (0, 0)
Screenshot: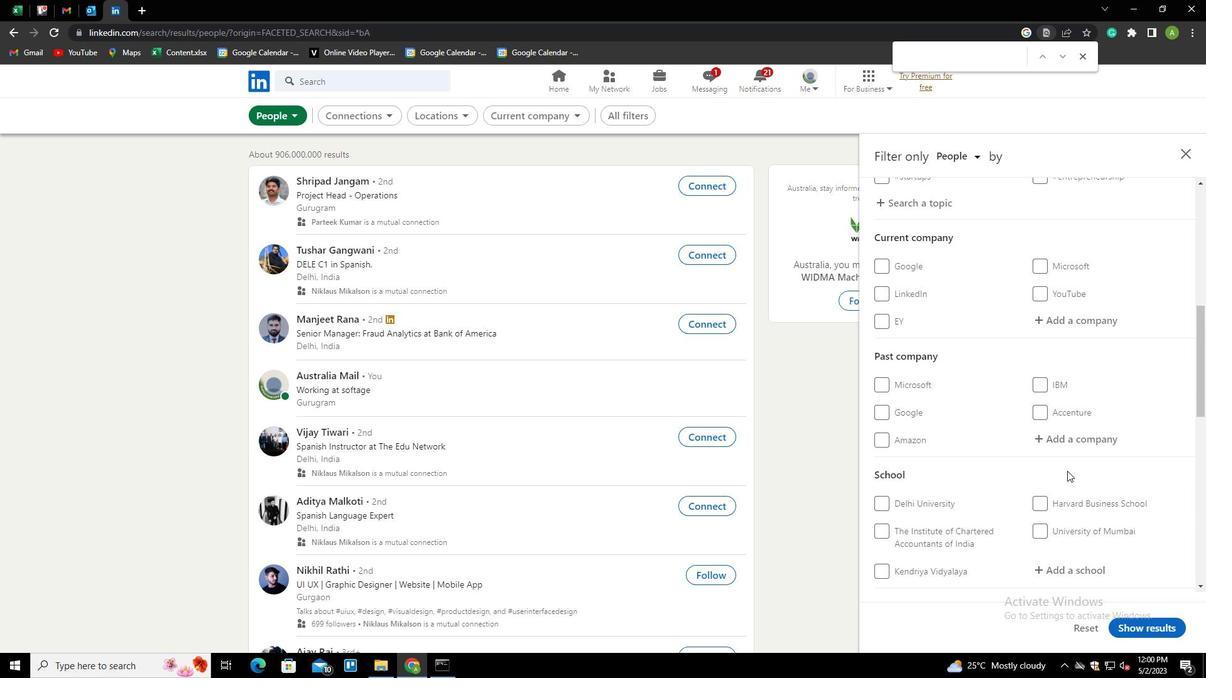
Action: Mouse scrolled (1067, 472) with delta (0, 0)
Screenshot: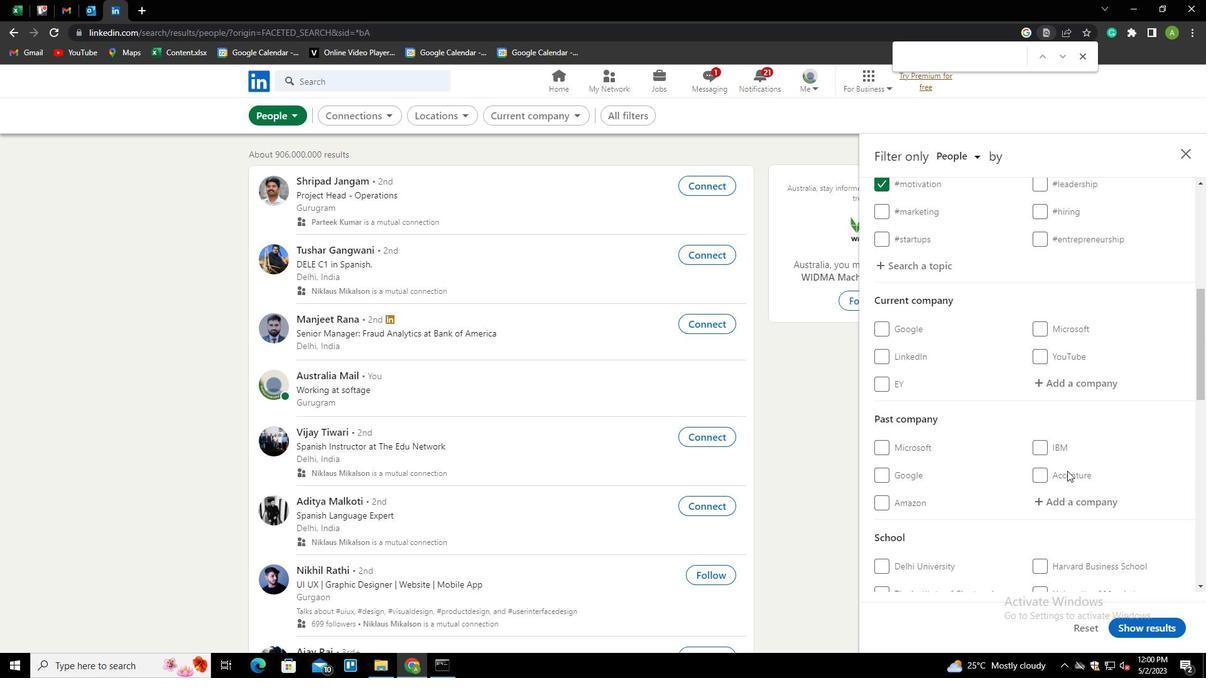 
Action: Mouse scrolled (1067, 472) with delta (0, 0)
Screenshot: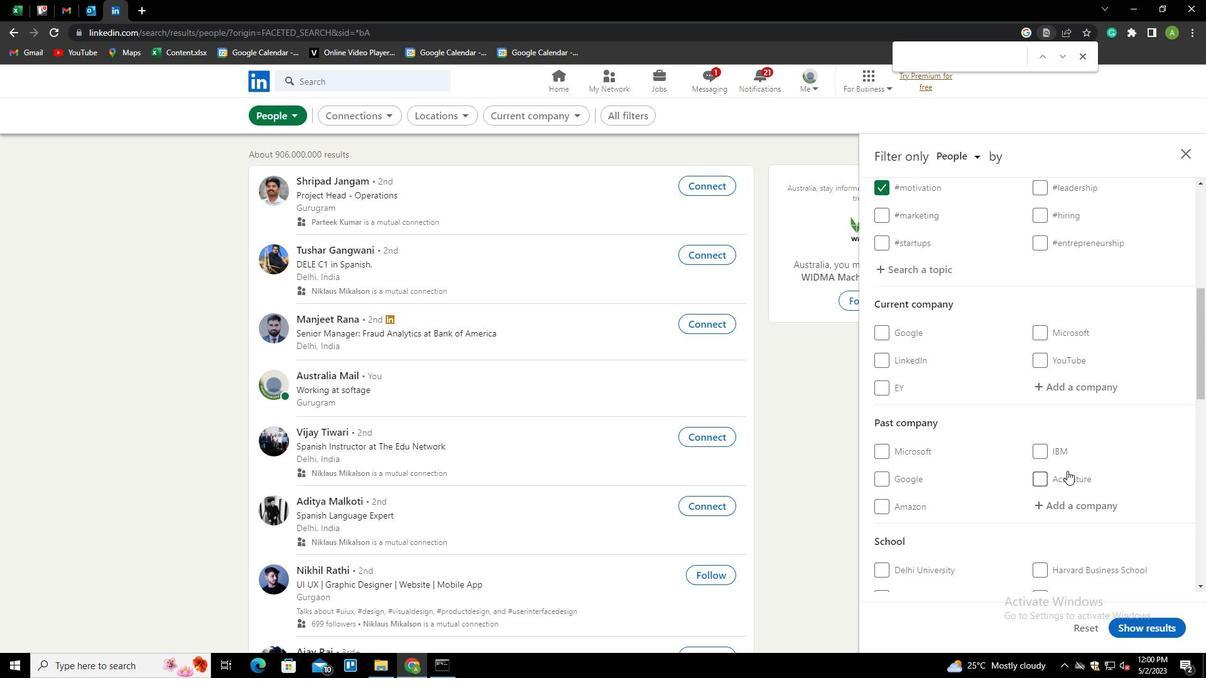 
Action: Mouse scrolled (1067, 472) with delta (0, 0)
Screenshot: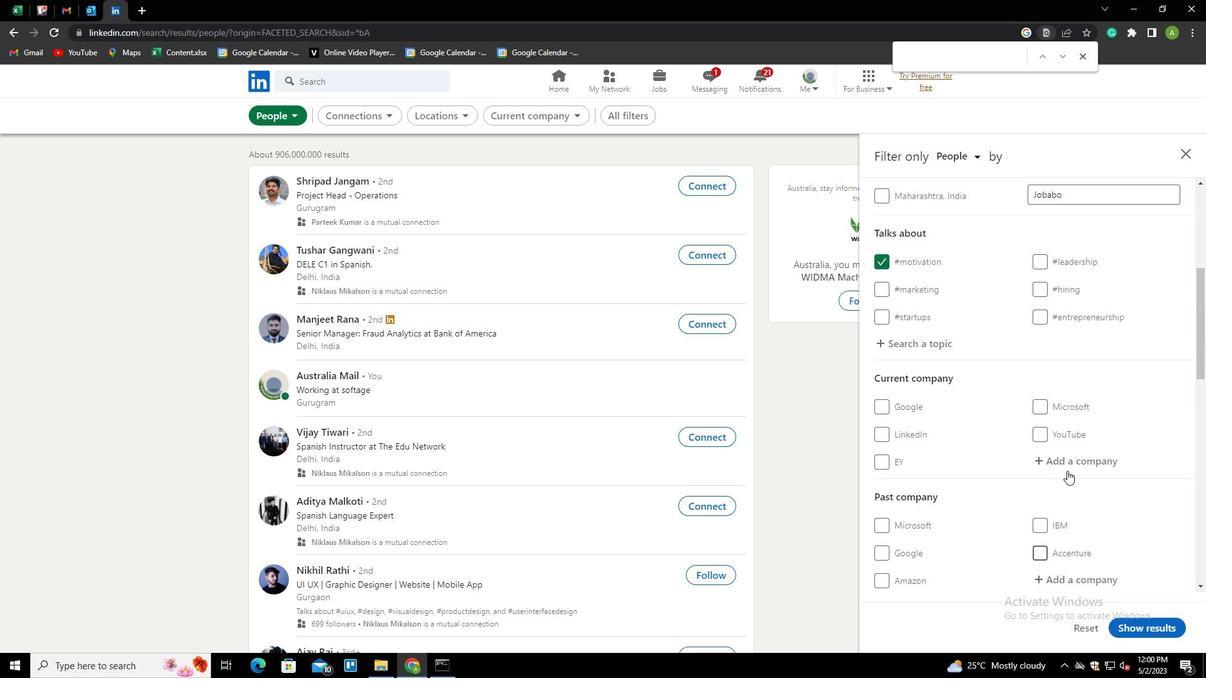
Action: Mouse scrolled (1067, 472) with delta (0, 0)
Screenshot: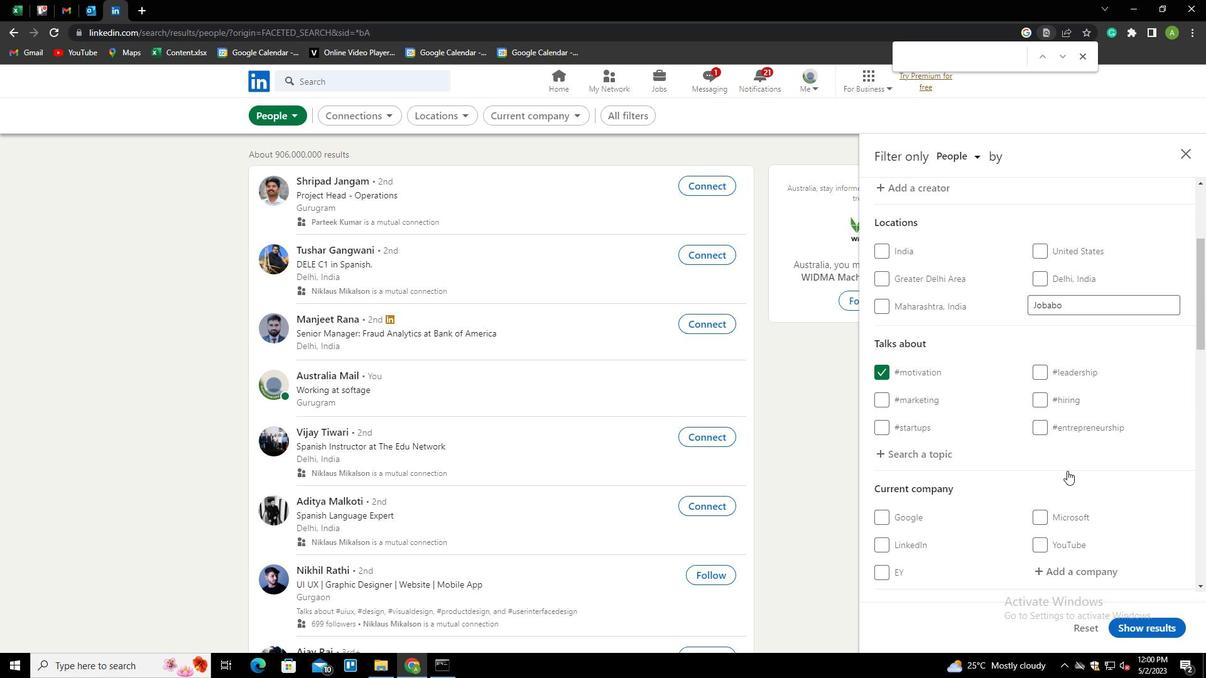 
Action: Mouse scrolled (1067, 472) with delta (0, 0)
Screenshot: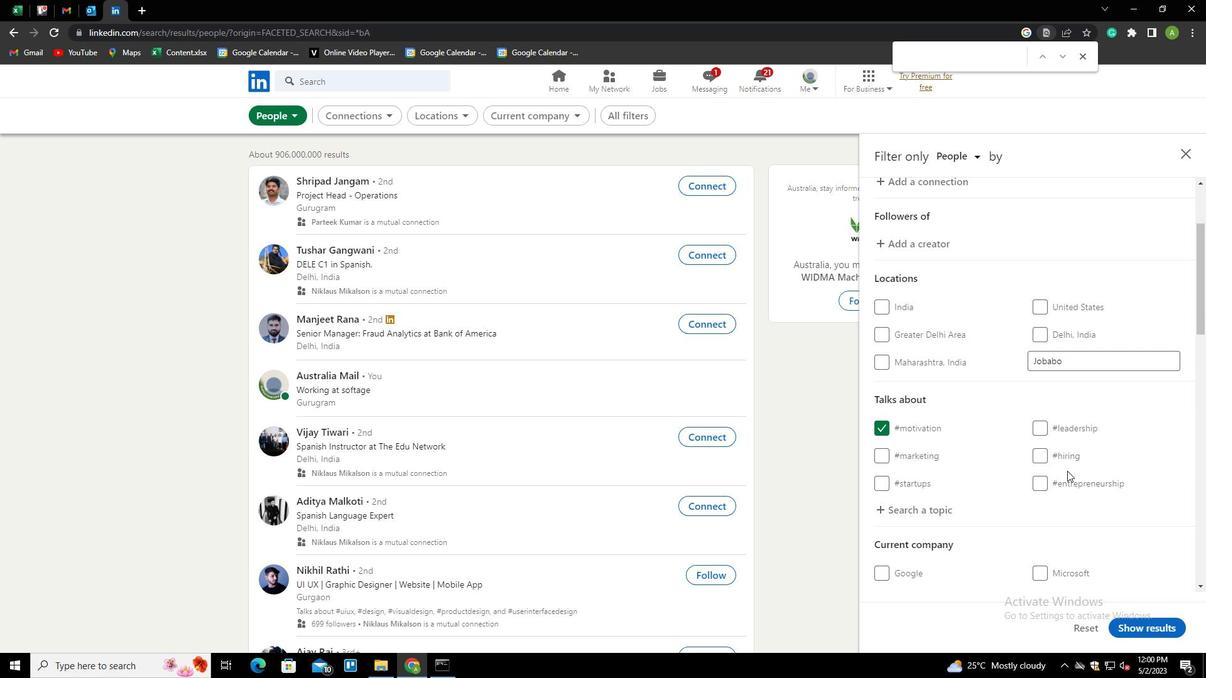 
Action: Mouse scrolled (1067, 470) with delta (0, 0)
Screenshot: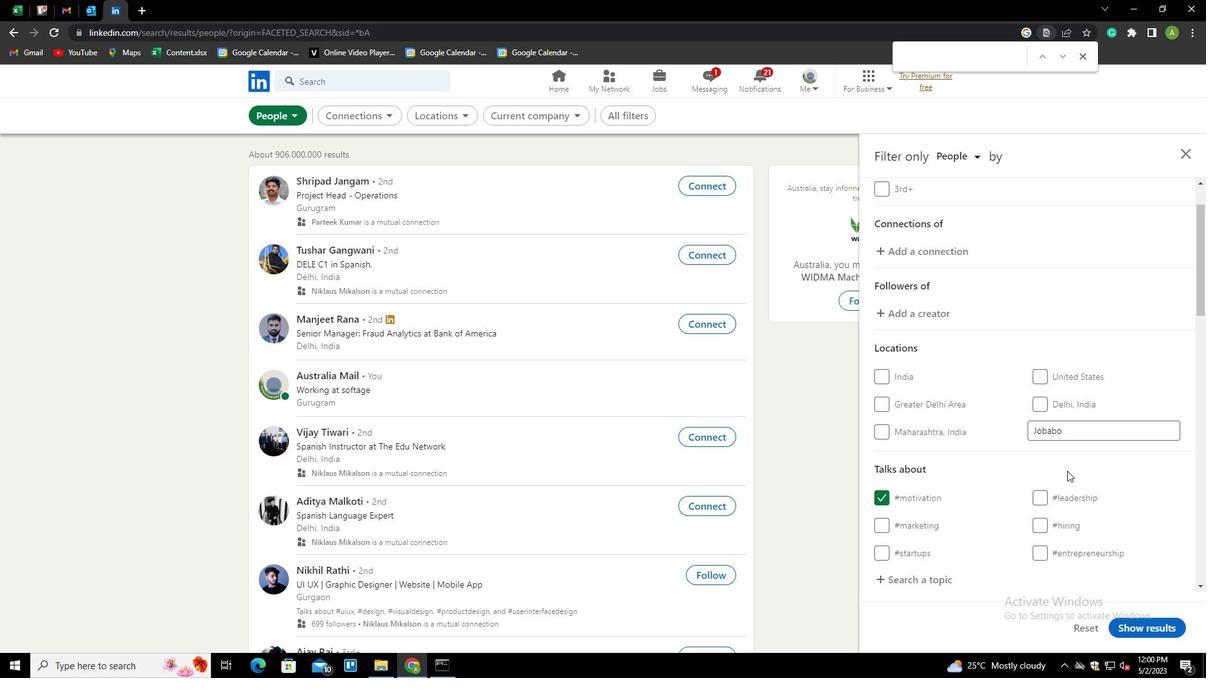 
Action: Mouse scrolled (1067, 470) with delta (0, 0)
Screenshot: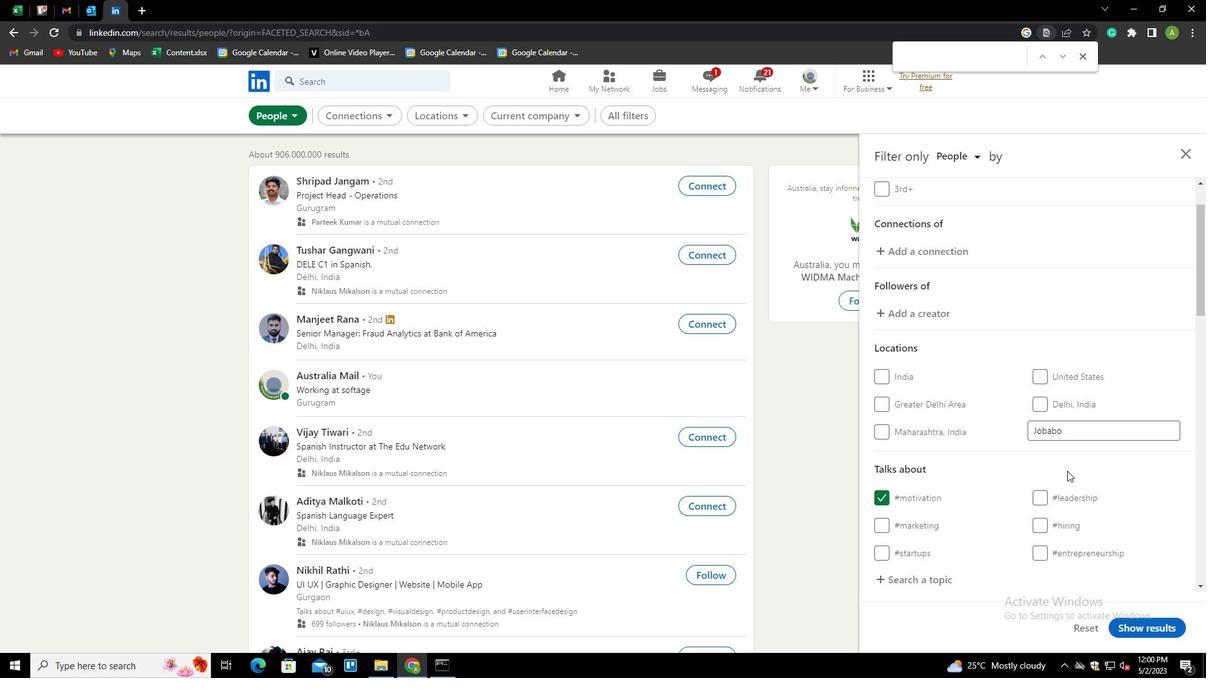 
Action: Mouse scrolled (1067, 470) with delta (0, 0)
Screenshot: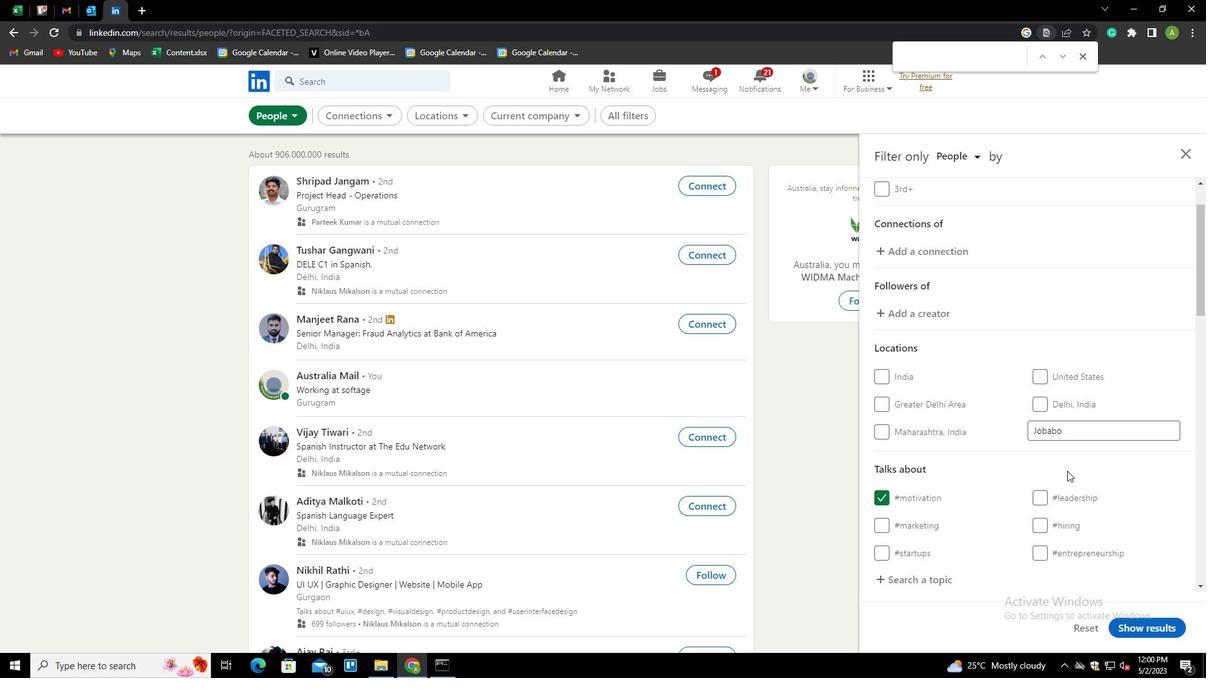 
Action: Mouse scrolled (1067, 470) with delta (0, 0)
Screenshot: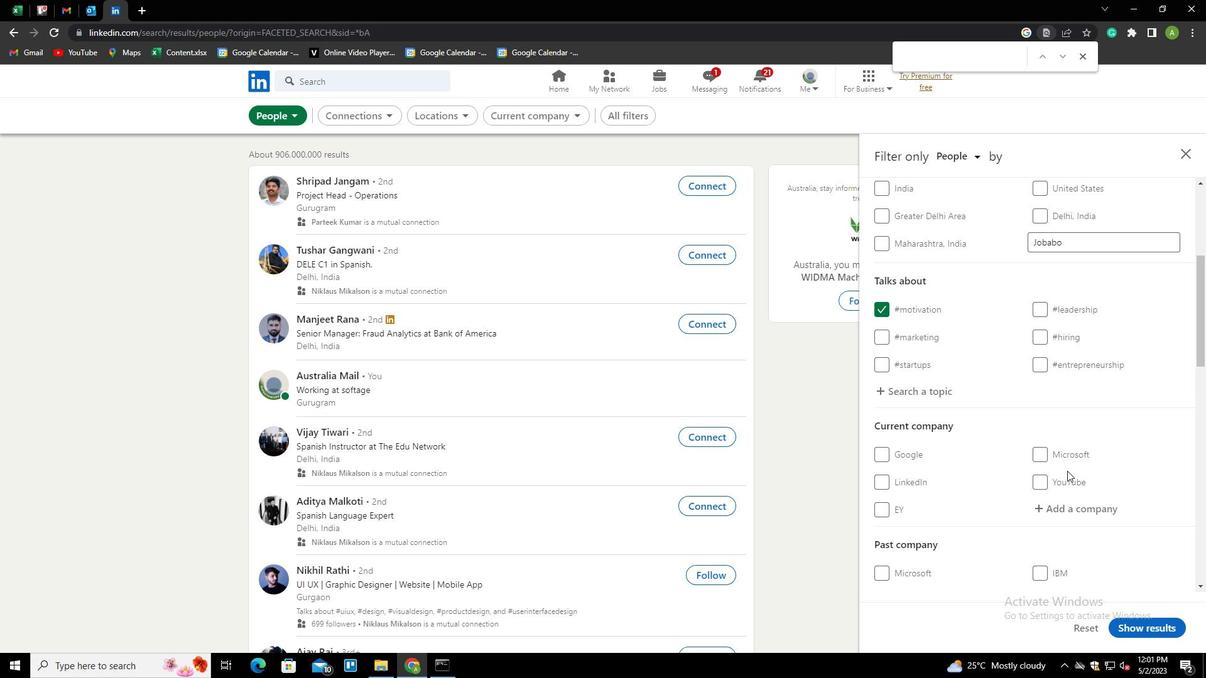 
Action: Mouse moved to (1066, 451)
Screenshot: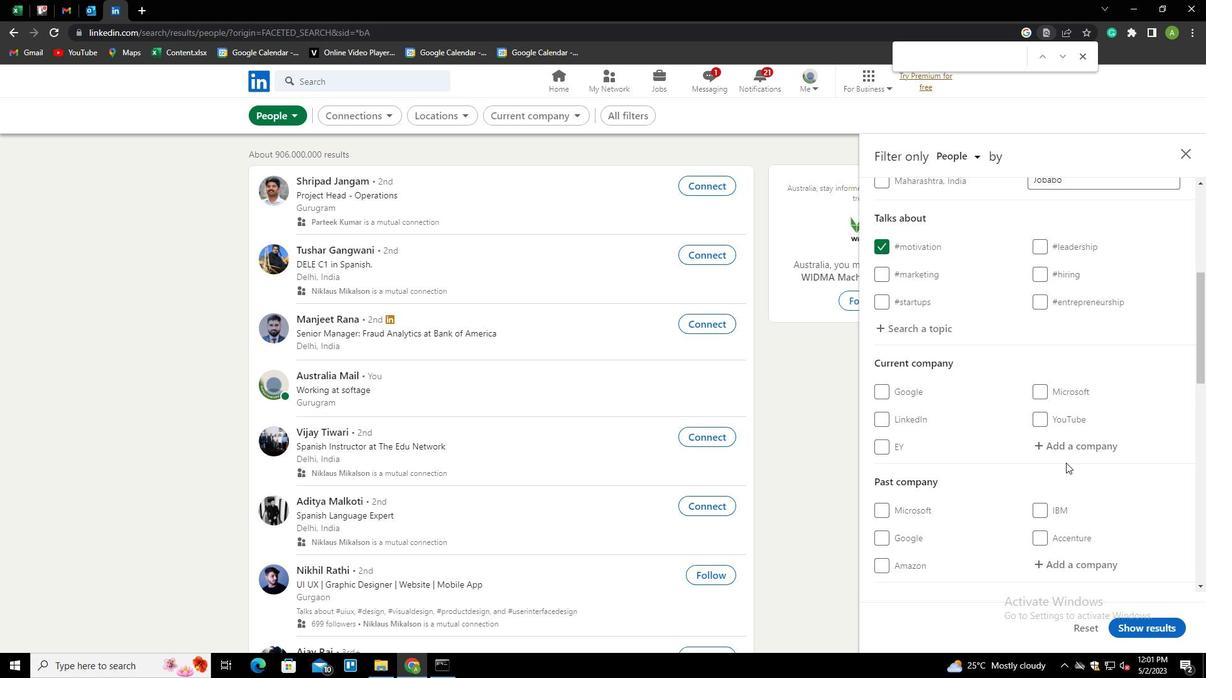 
Action: Mouse pressed left at (1066, 451)
Screenshot: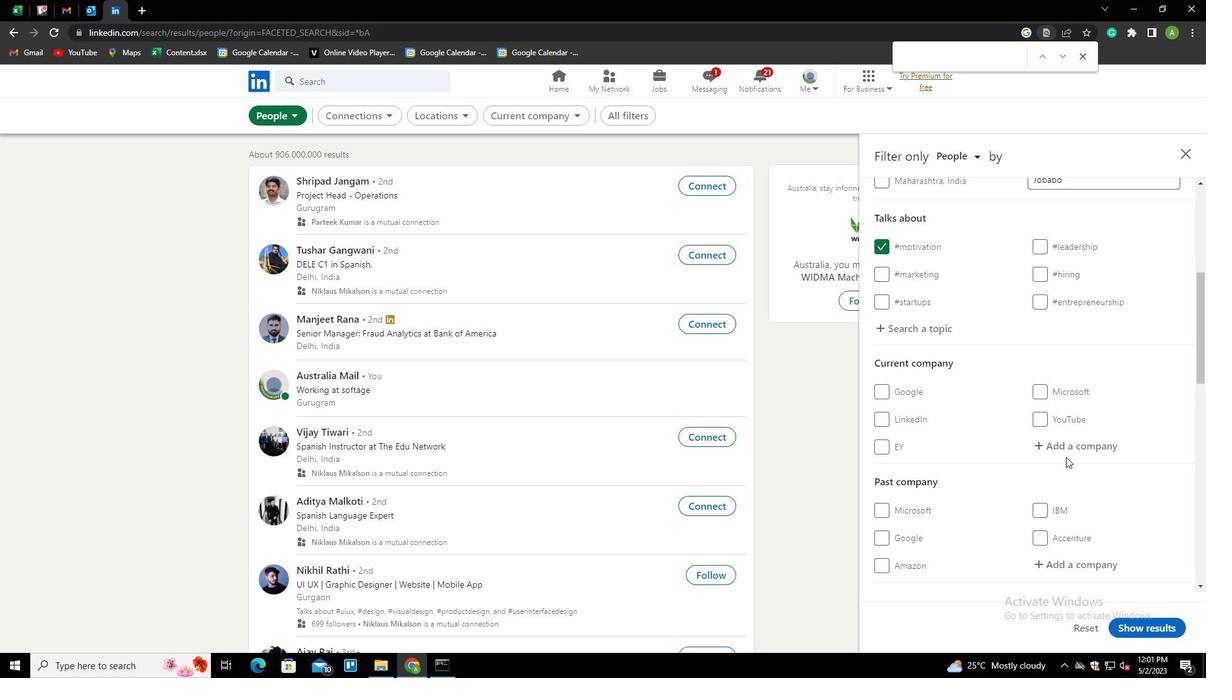 
Action: Mouse moved to (1075, 449)
Screenshot: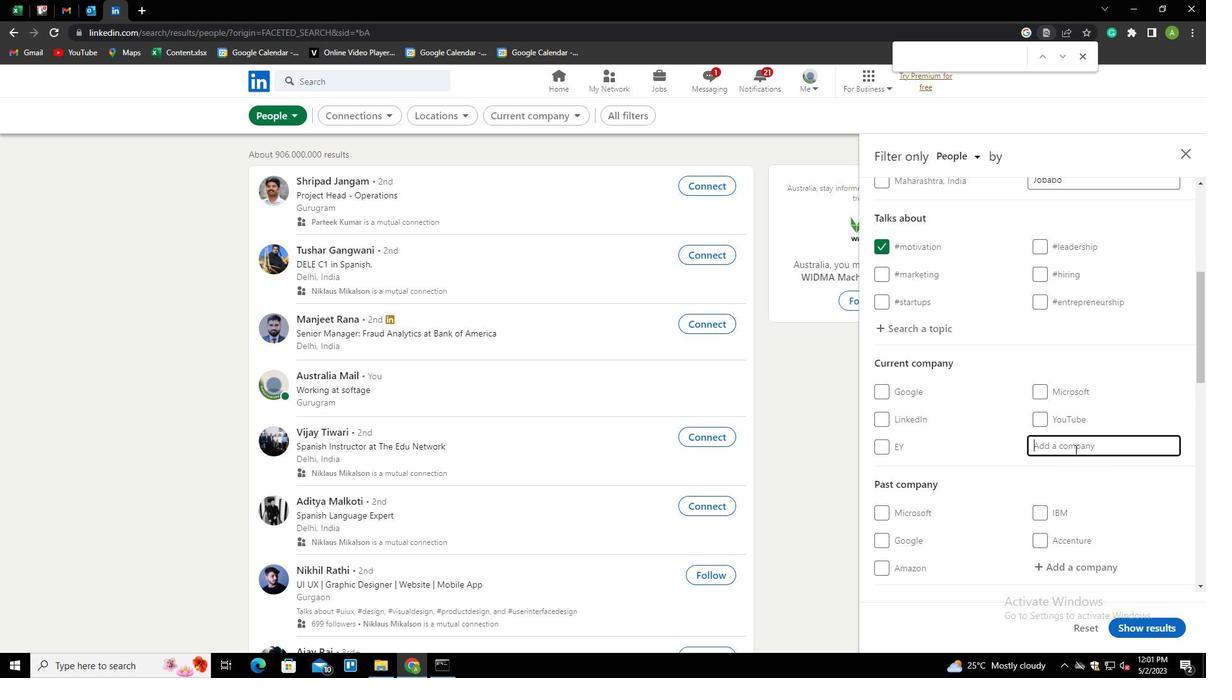 
Action: Mouse pressed left at (1075, 449)
Screenshot: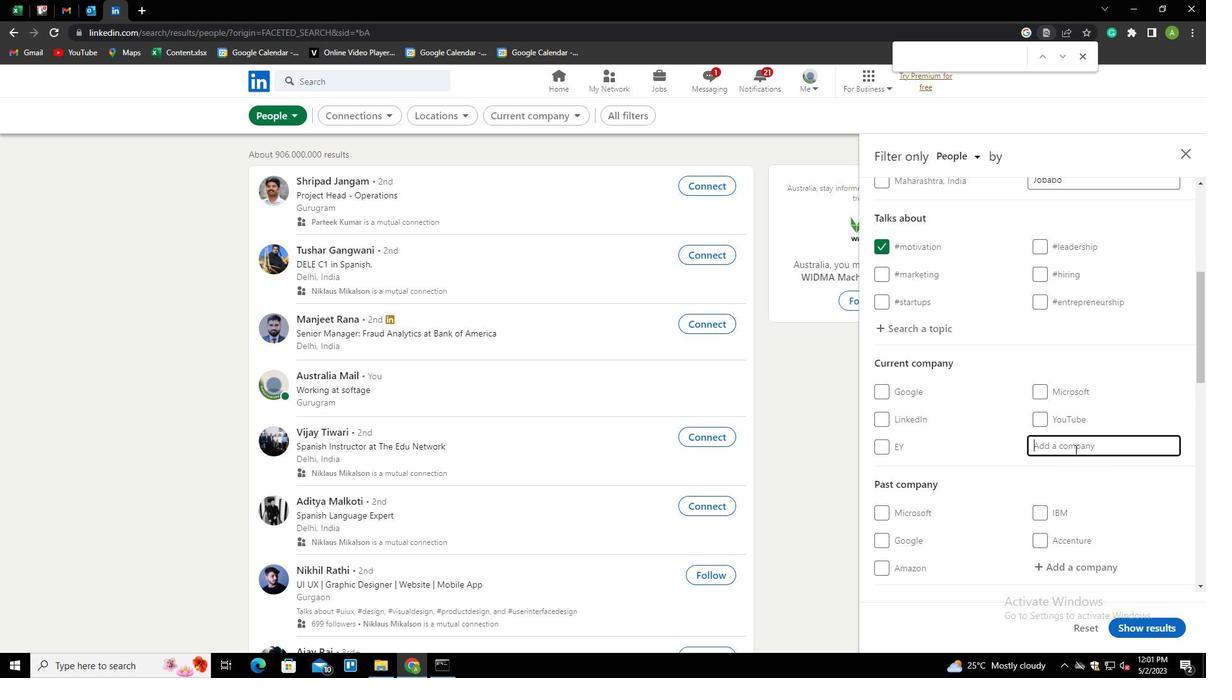 
Action: Key pressed <Key.shift>INDI<Key.backspace>USIN<Key.down><Key.enter>
Screenshot: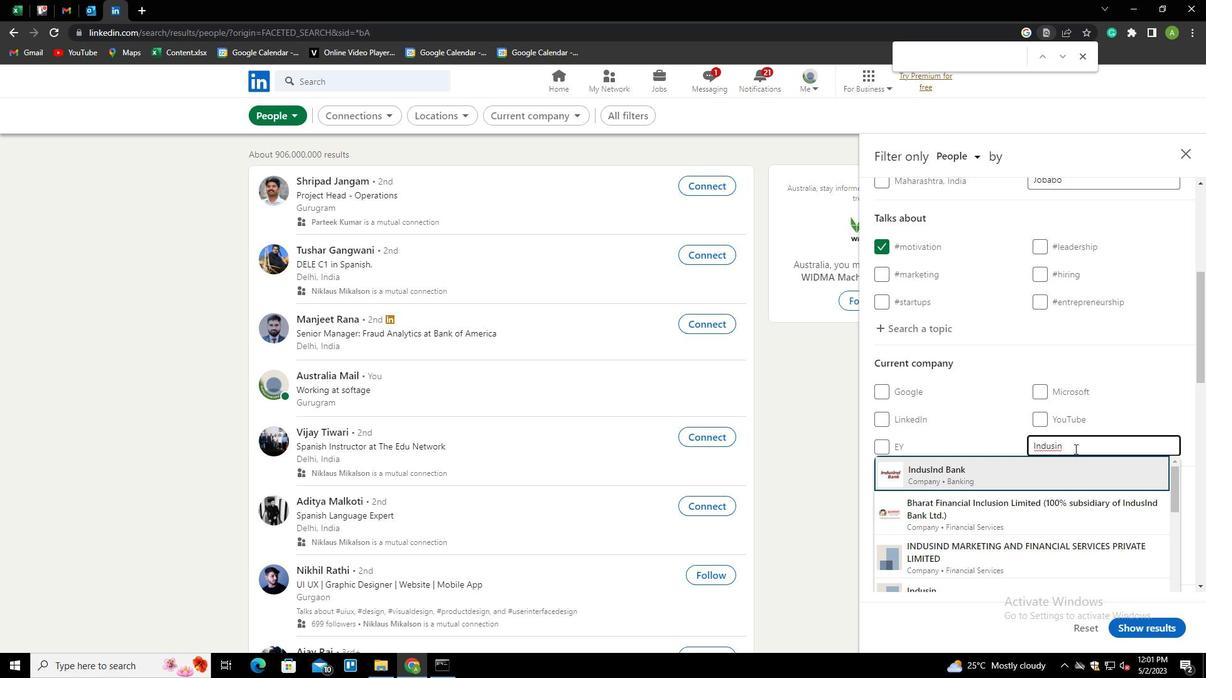 
Action: Mouse scrolled (1075, 448) with delta (0, 0)
Screenshot: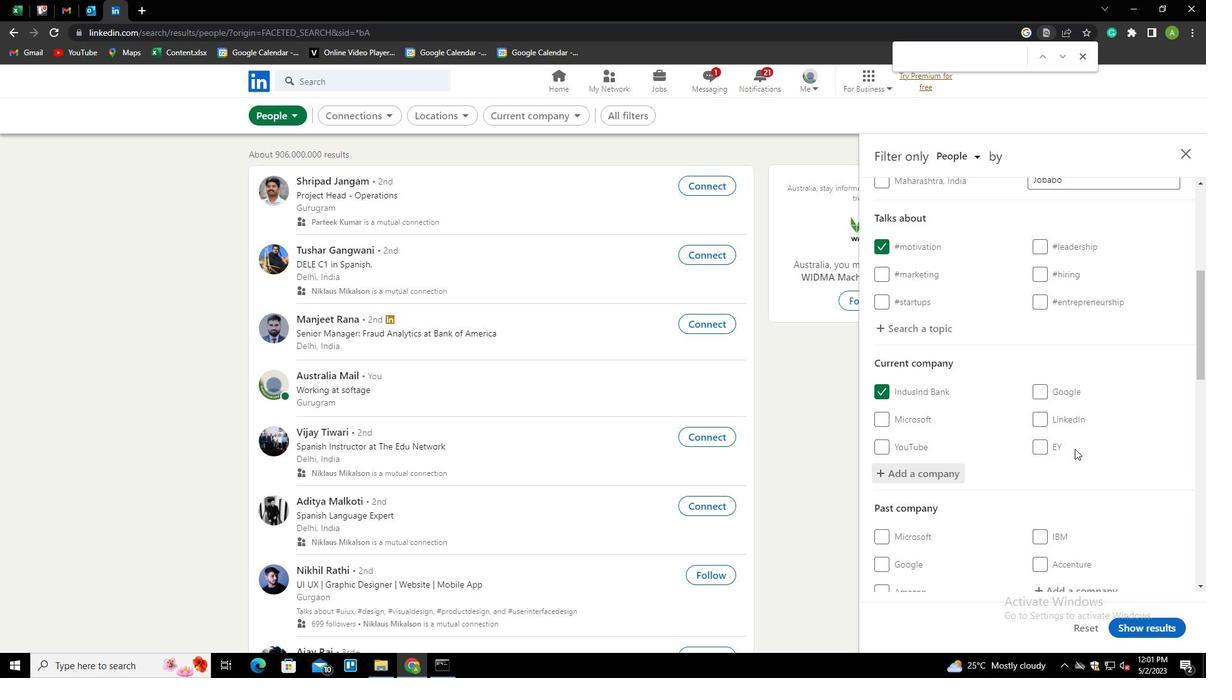 
Action: Mouse scrolled (1075, 448) with delta (0, 0)
Screenshot: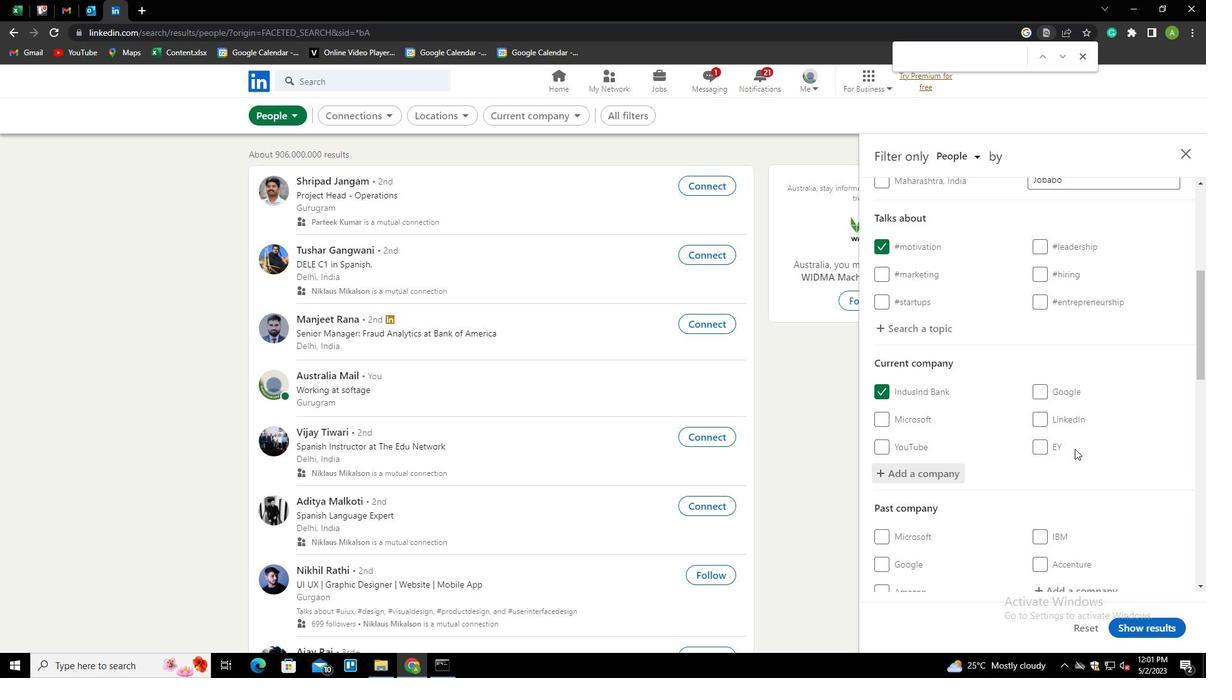 
Action: Mouse scrolled (1075, 448) with delta (0, 0)
Screenshot: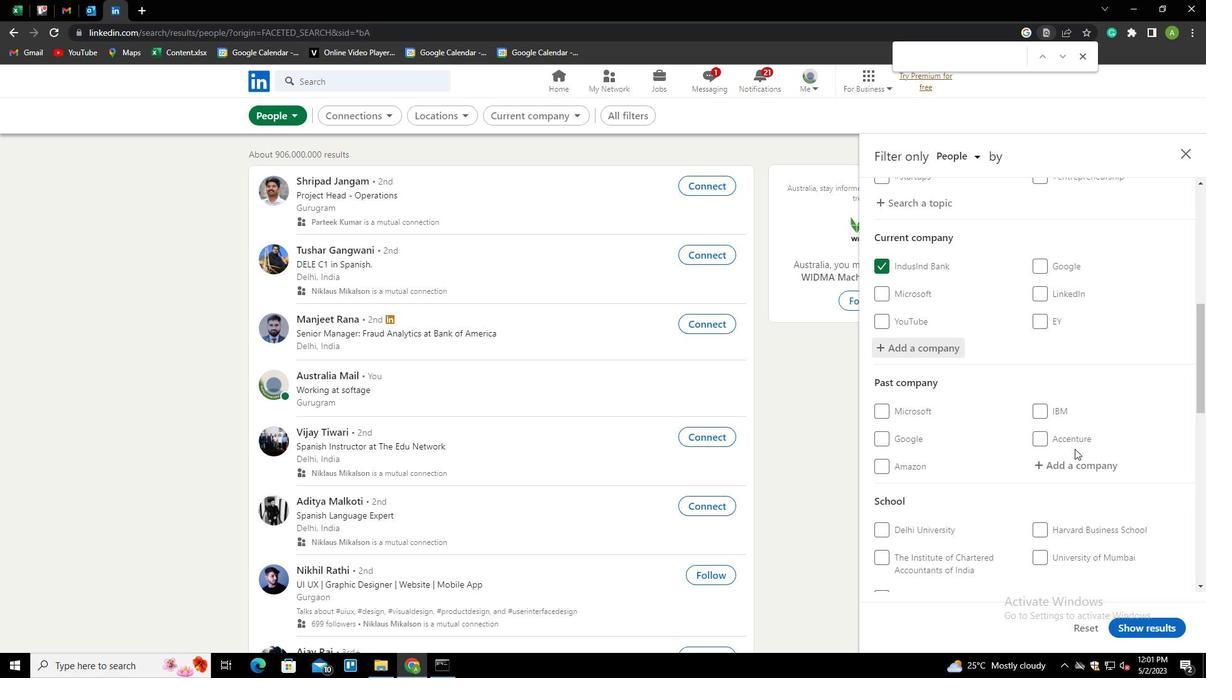 
Action: Mouse scrolled (1075, 448) with delta (0, 0)
Screenshot: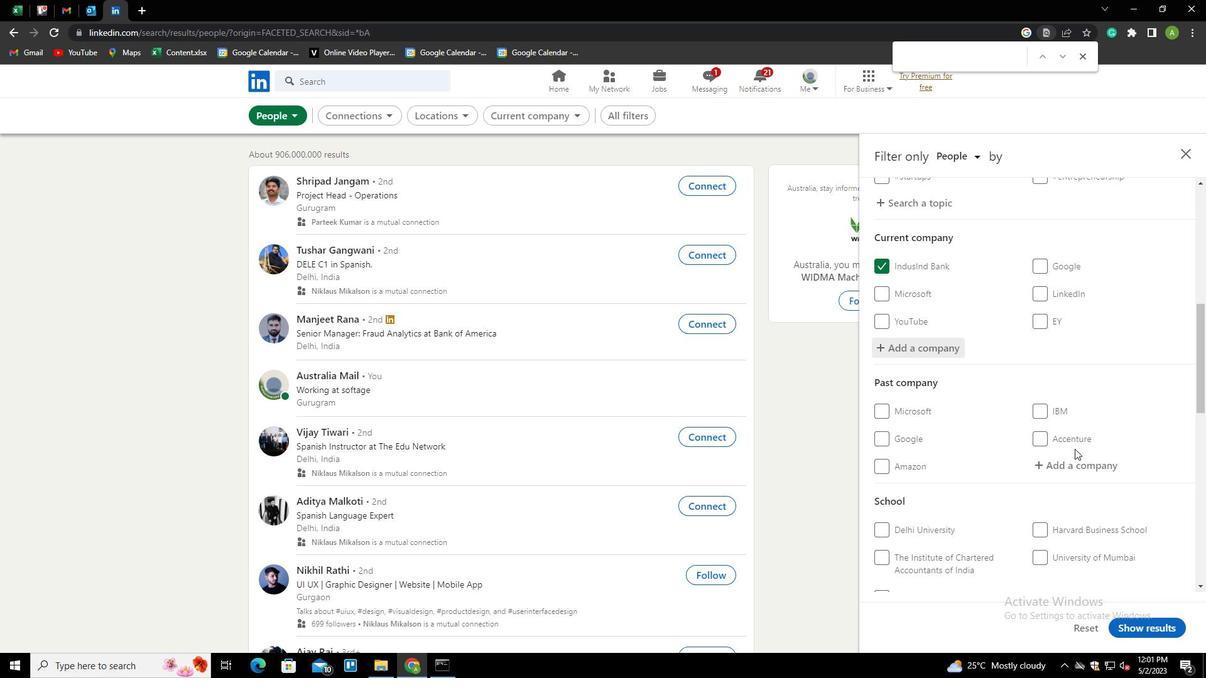 
Action: Mouse scrolled (1075, 448) with delta (0, 0)
Screenshot: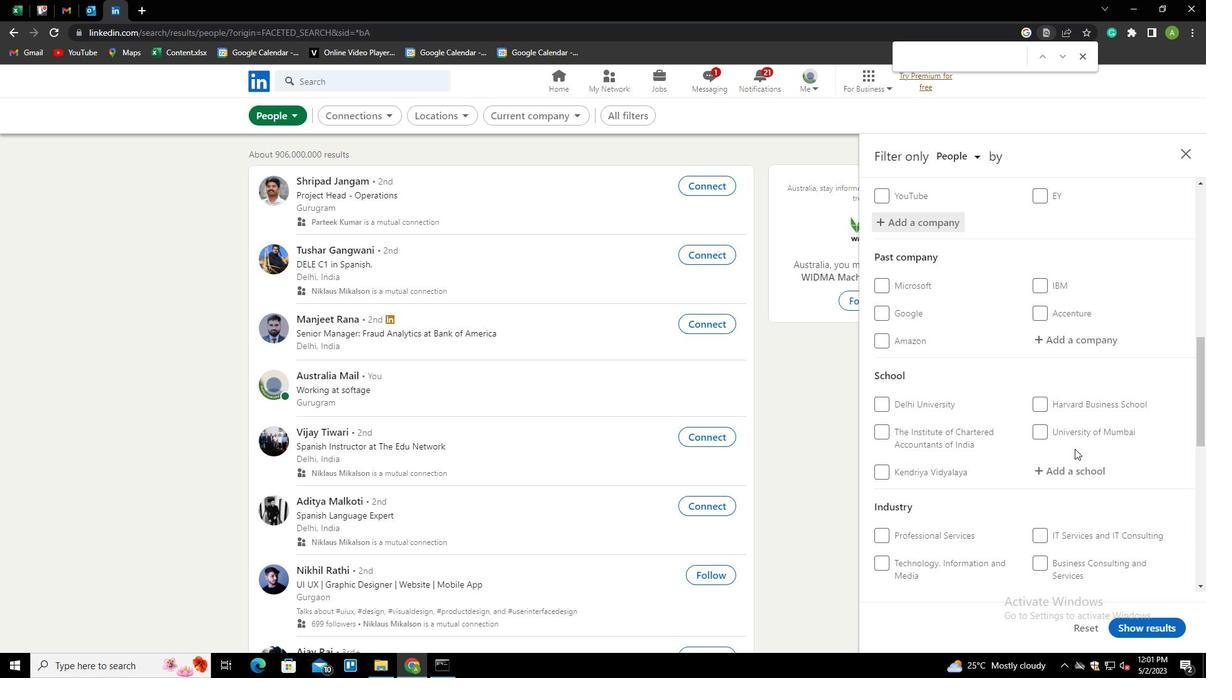 
Action: Mouse scrolled (1075, 448) with delta (0, 0)
Screenshot: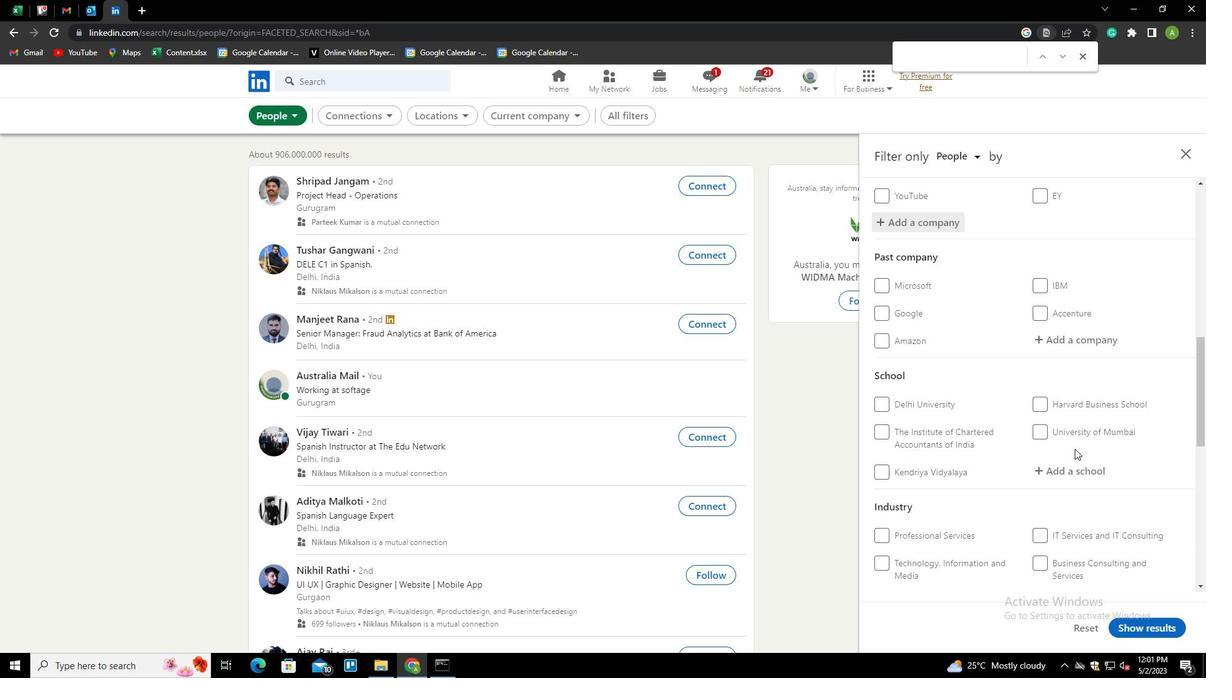 
Action: Mouse moved to (1052, 345)
Screenshot: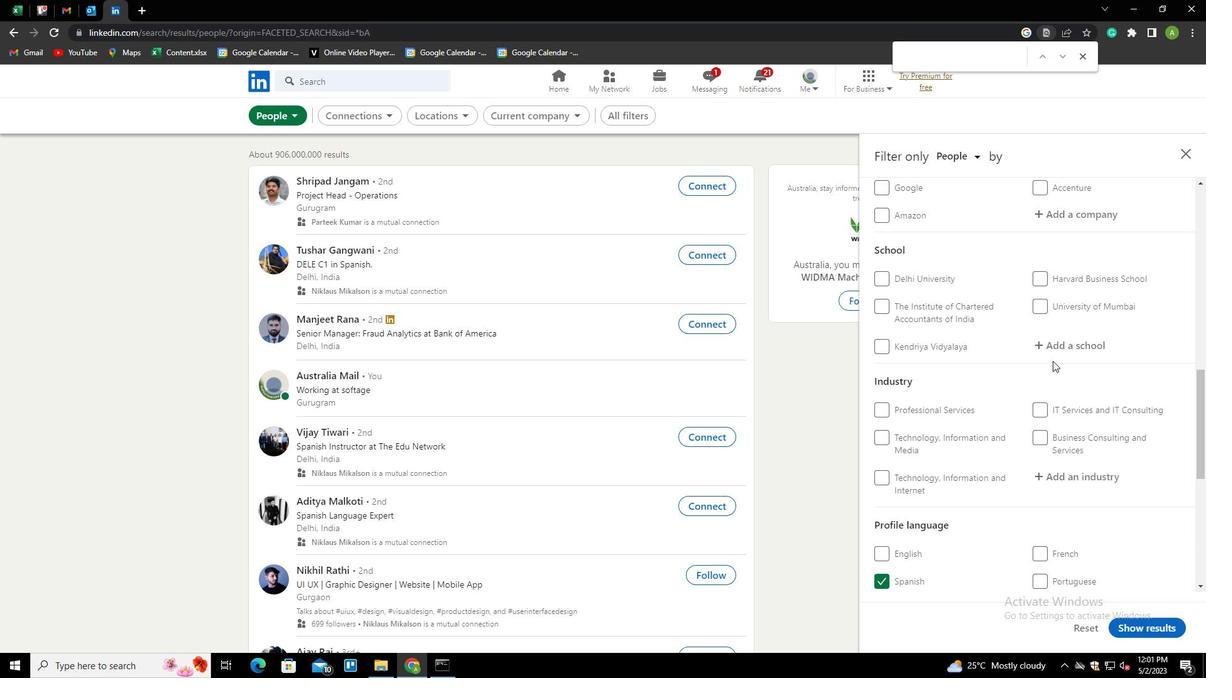 
Action: Mouse pressed left at (1052, 345)
Screenshot: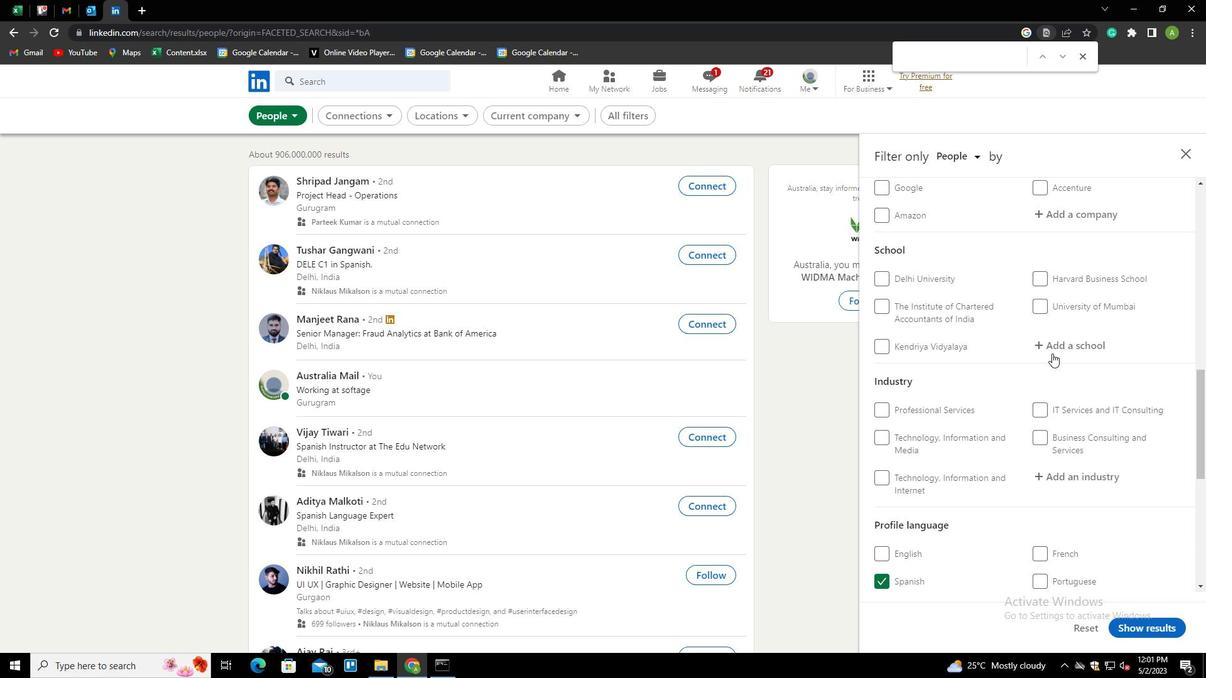 
Action: Mouse moved to (1062, 346)
Screenshot: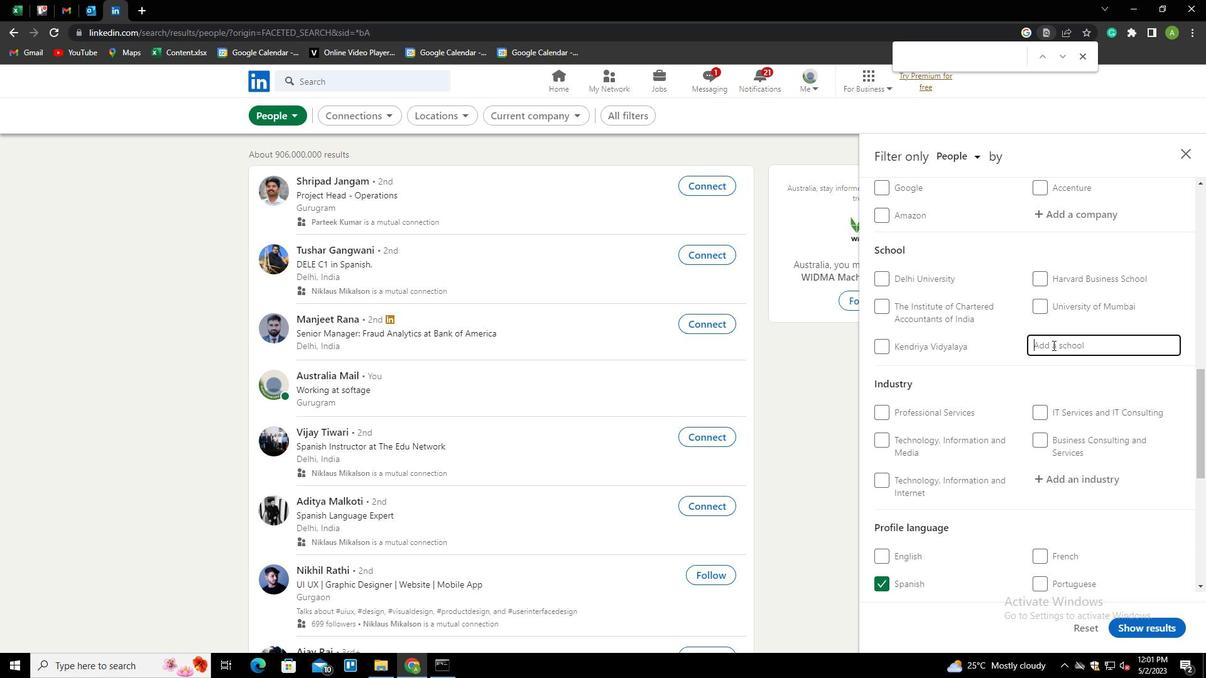 
Action: Mouse pressed left at (1062, 346)
Screenshot: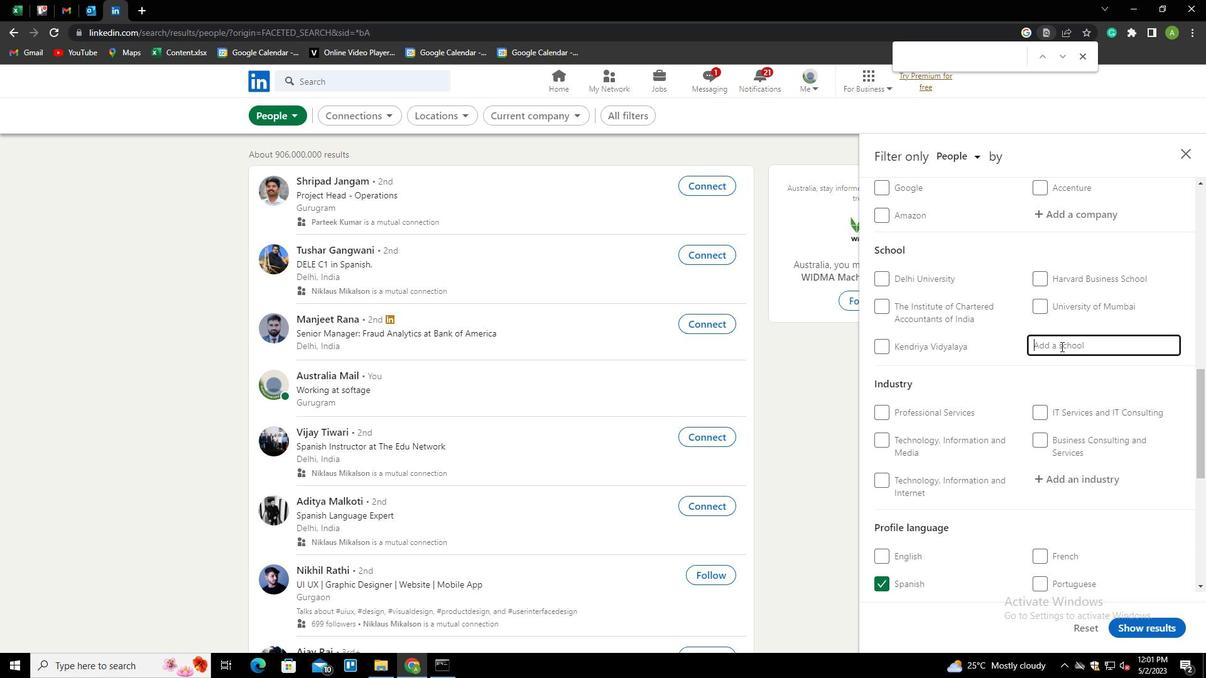 
Action: Key pressed <Key.shift><Key.shift><Key.shift><Key.shift><Key.shift>BNM<Key.down><Key.down><Key.down><Key.up><Key.up><Key.enter>
Screenshot: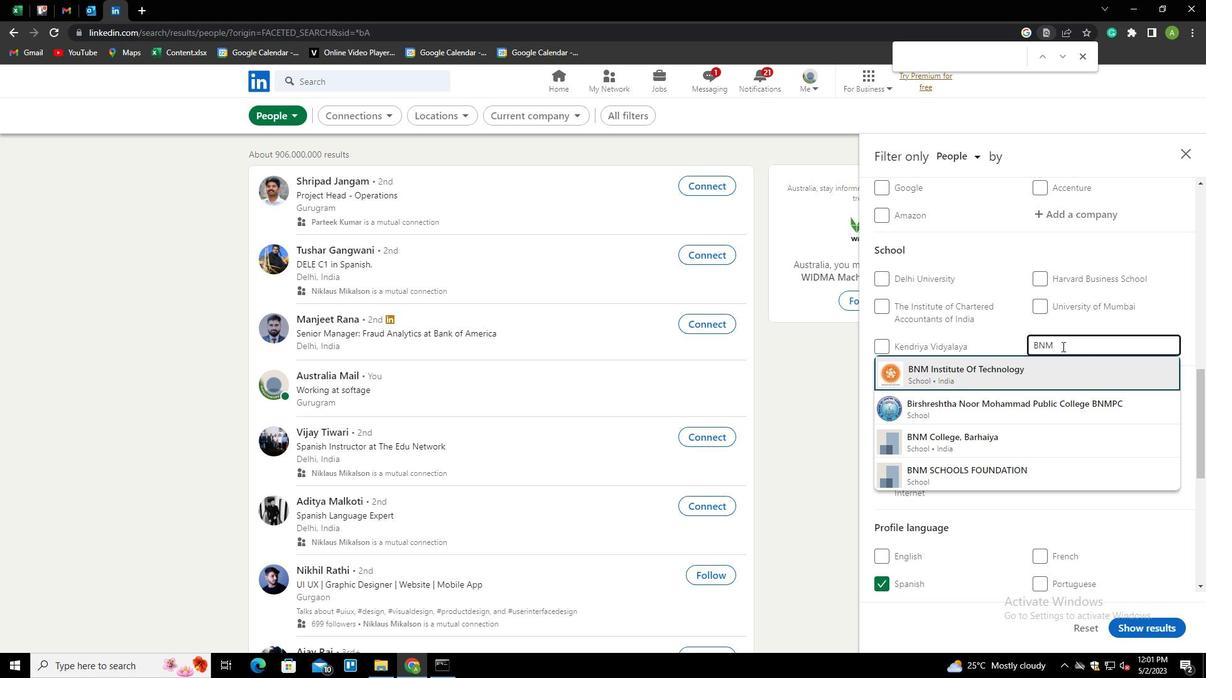 
Action: Mouse scrolled (1062, 346) with delta (0, 0)
Screenshot: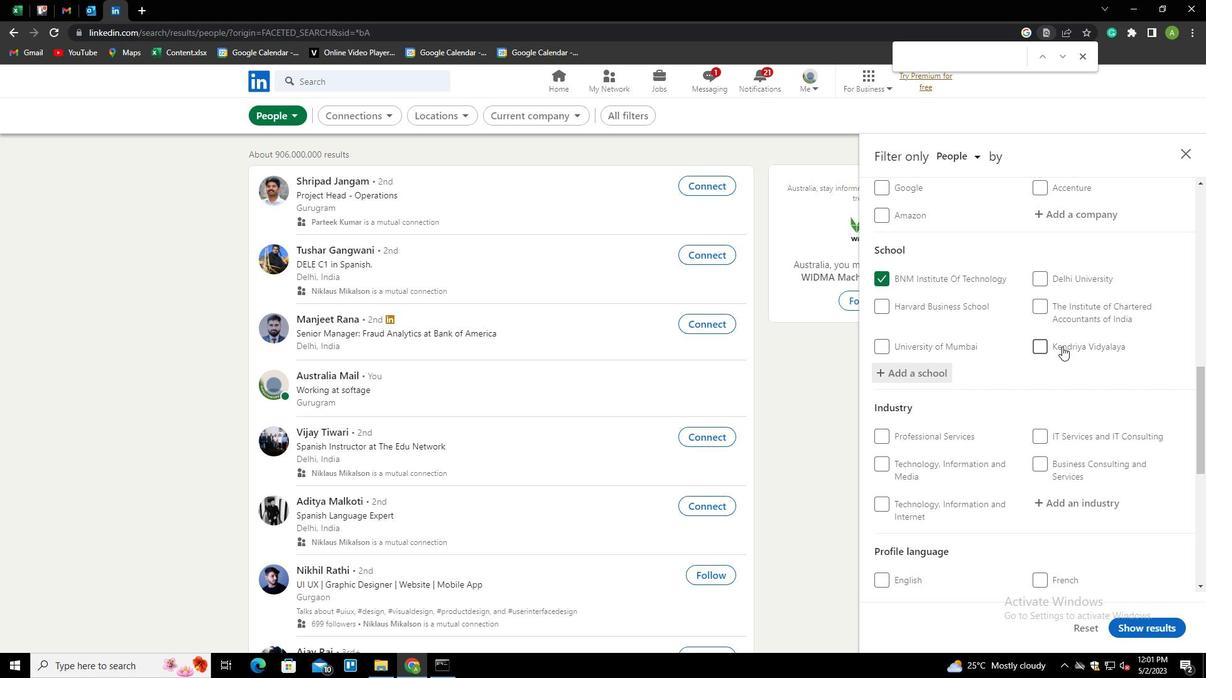 
Action: Mouse scrolled (1062, 346) with delta (0, 0)
Screenshot: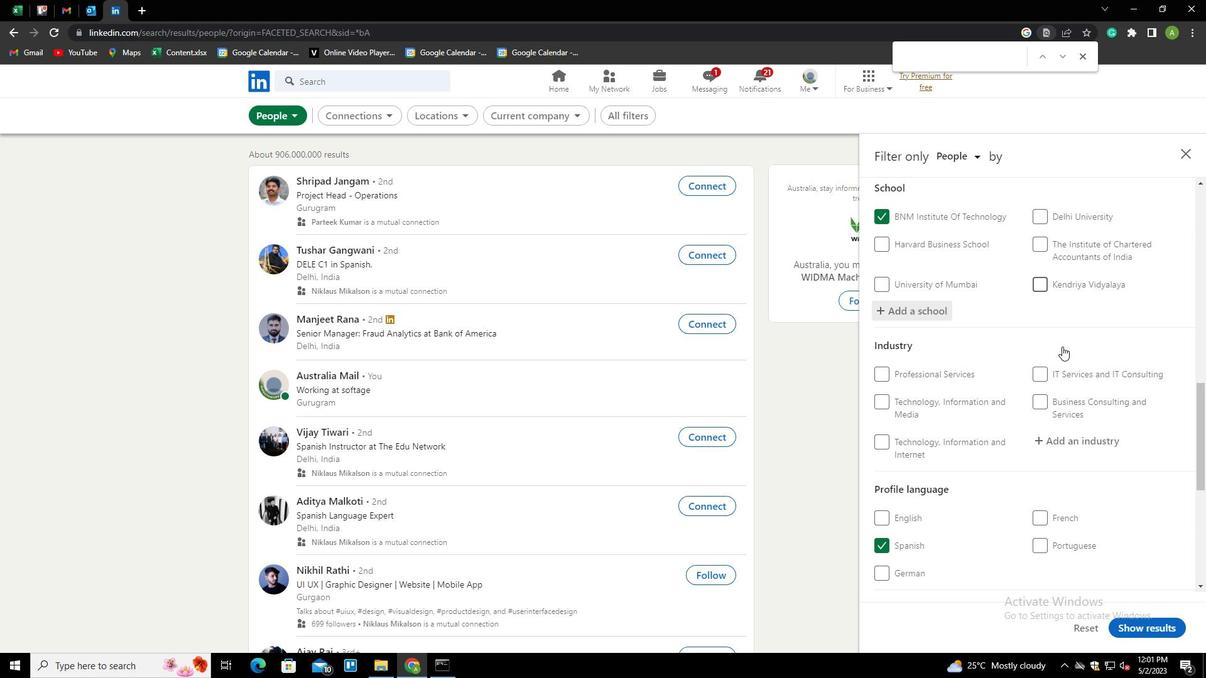 
Action: Mouse moved to (1071, 378)
Screenshot: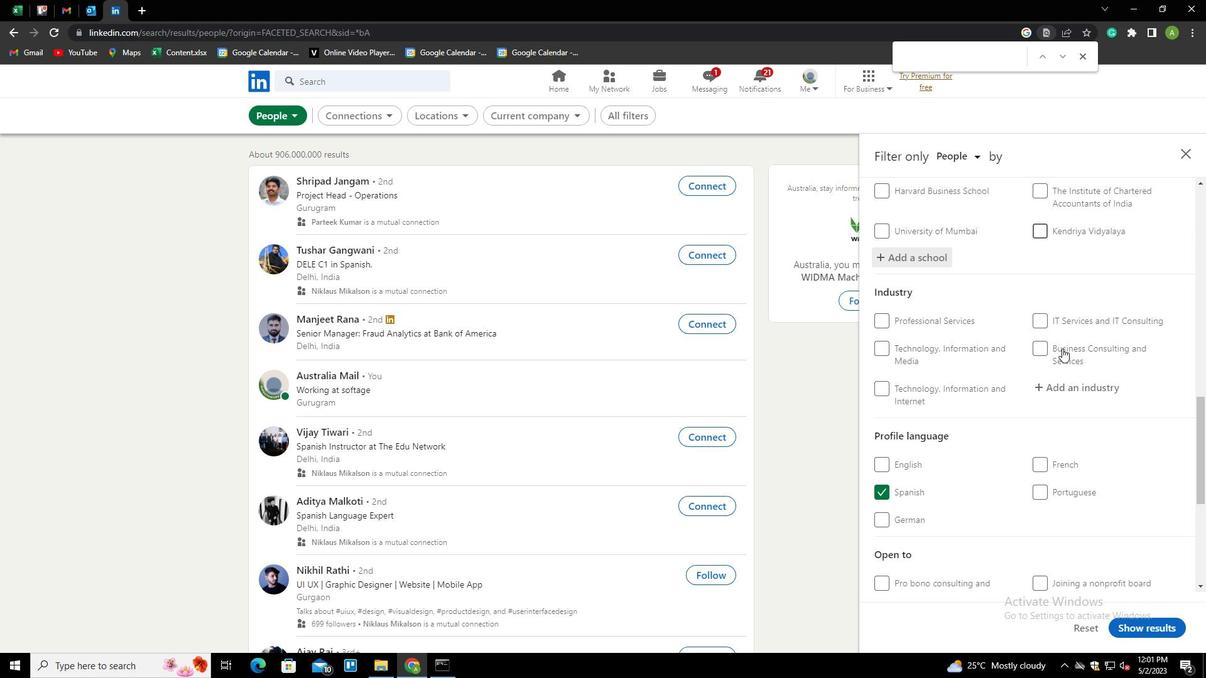
Action: Mouse pressed left at (1071, 378)
Screenshot: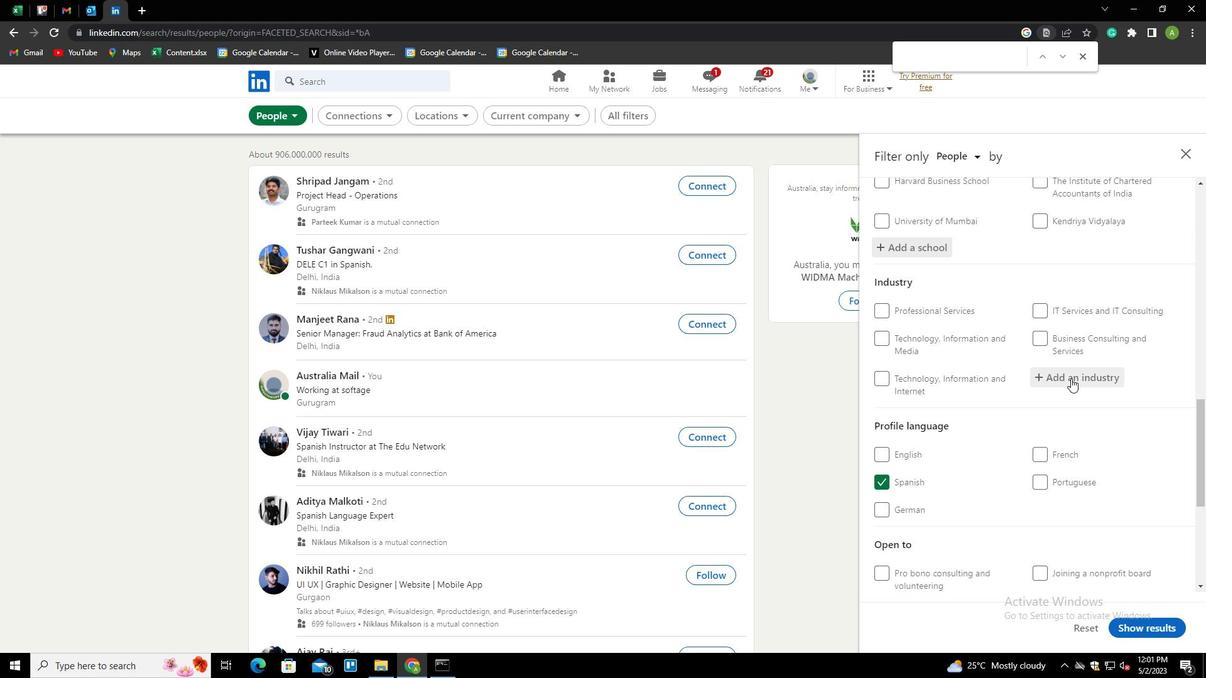 
Action: Mouse moved to (1071, 379)
Screenshot: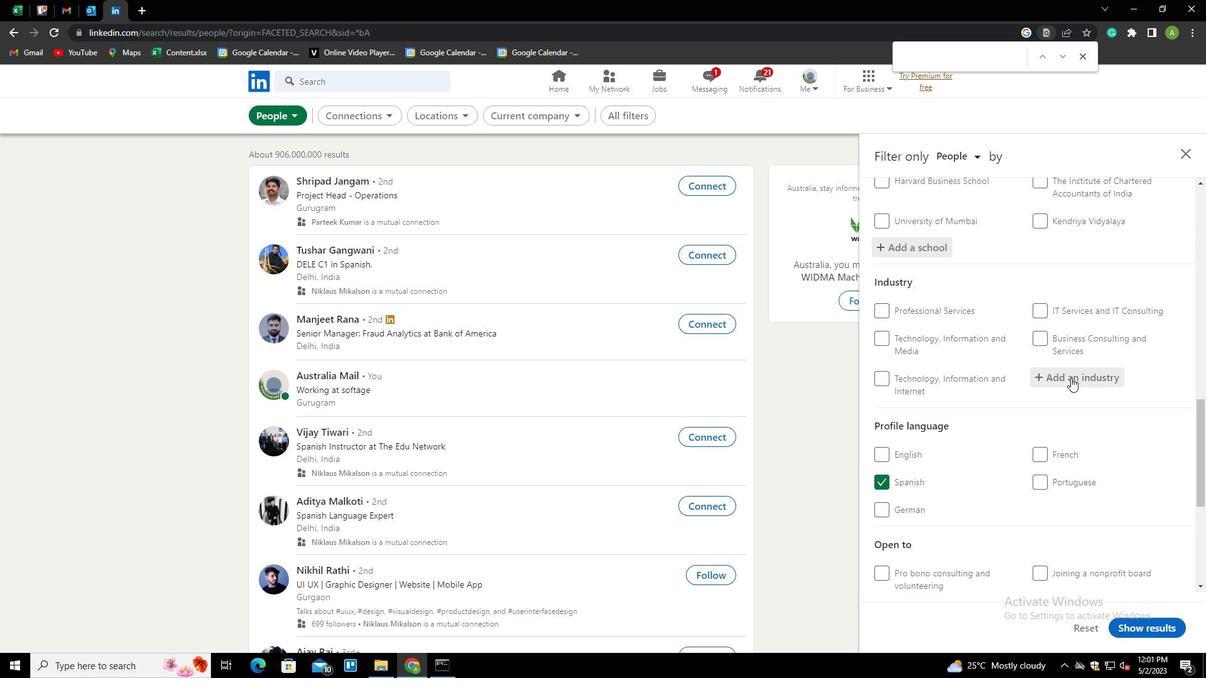 
Action: Key pressed <Key.shift><Key.shift><Key.shift><Key.shift><Key.shift><Key.shift><Key.shift><Key.shift><Key.shift><Key.shift><Key.shift><Key.shift><Key.shift><Key.shift><Key.shift><Key.shift><Key.shift><Key.shift><Key.shift><Key.shift><Key.shift><Key.shift><Key.shift><Key.shift>MOTOR<Key.down><Key.down><Key.down><Key.down><Key.enter>
Screenshot: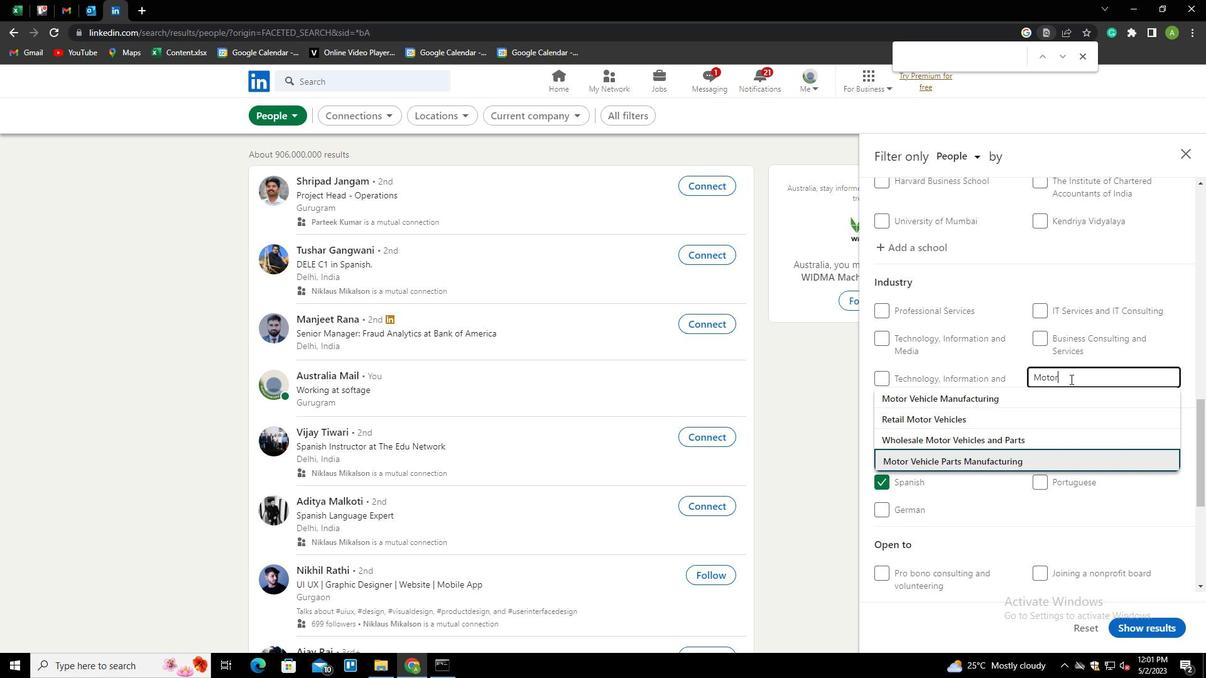 
Action: Mouse scrolled (1071, 379) with delta (0, 0)
Screenshot: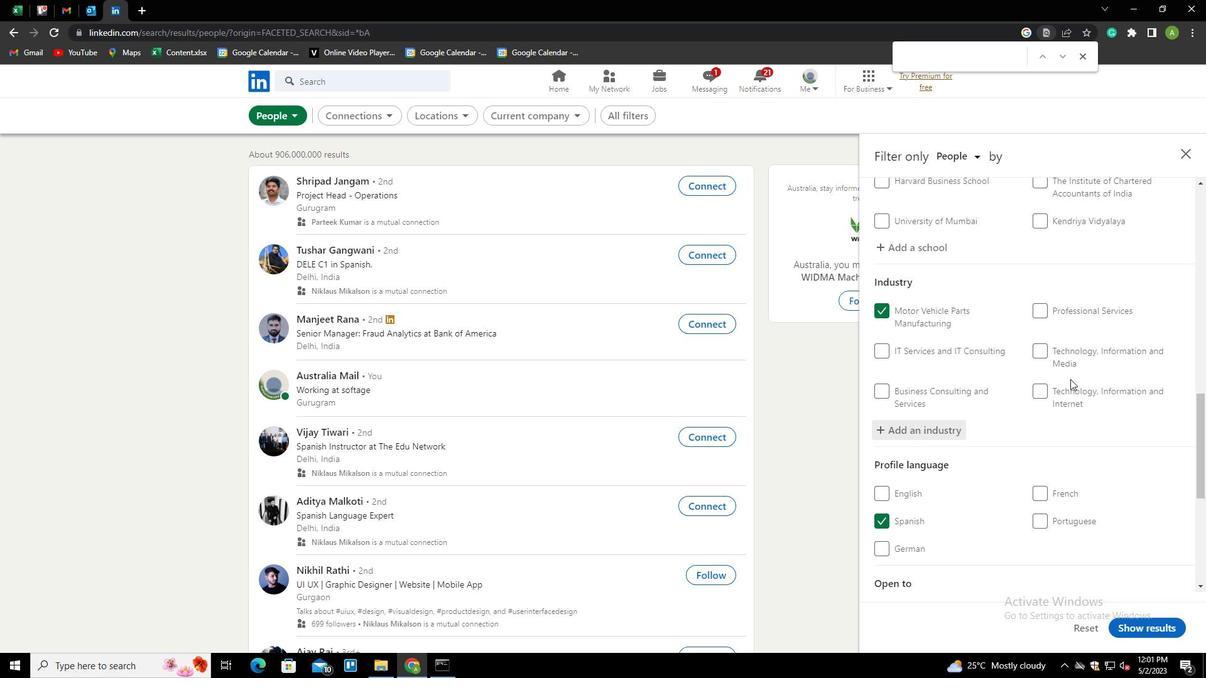 
Action: Mouse scrolled (1071, 379) with delta (0, 0)
Screenshot: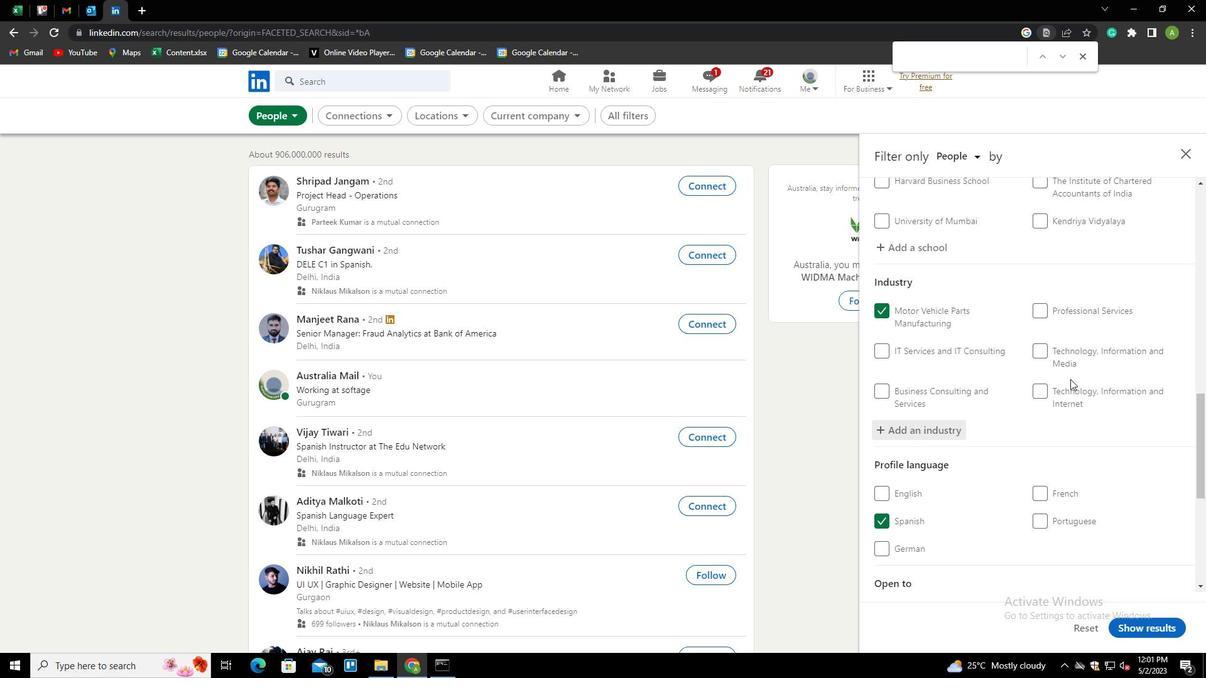 
Action: Mouse scrolled (1071, 379) with delta (0, 0)
Screenshot: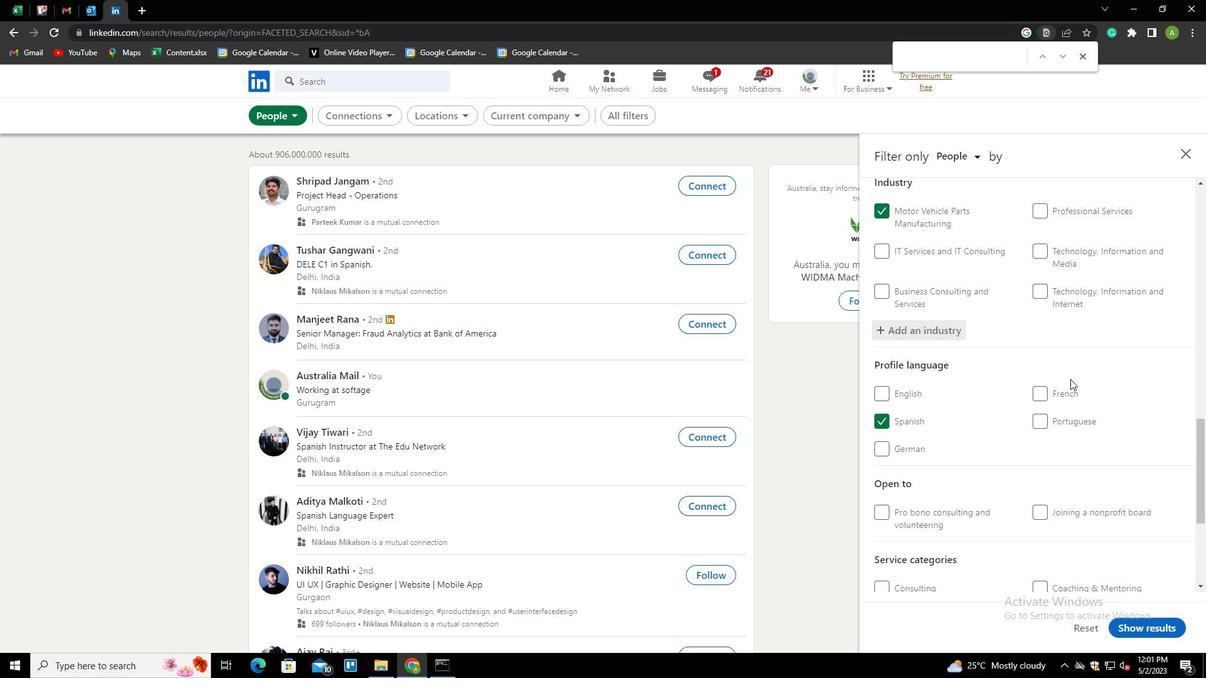 
Action: Mouse scrolled (1071, 379) with delta (0, 0)
Screenshot: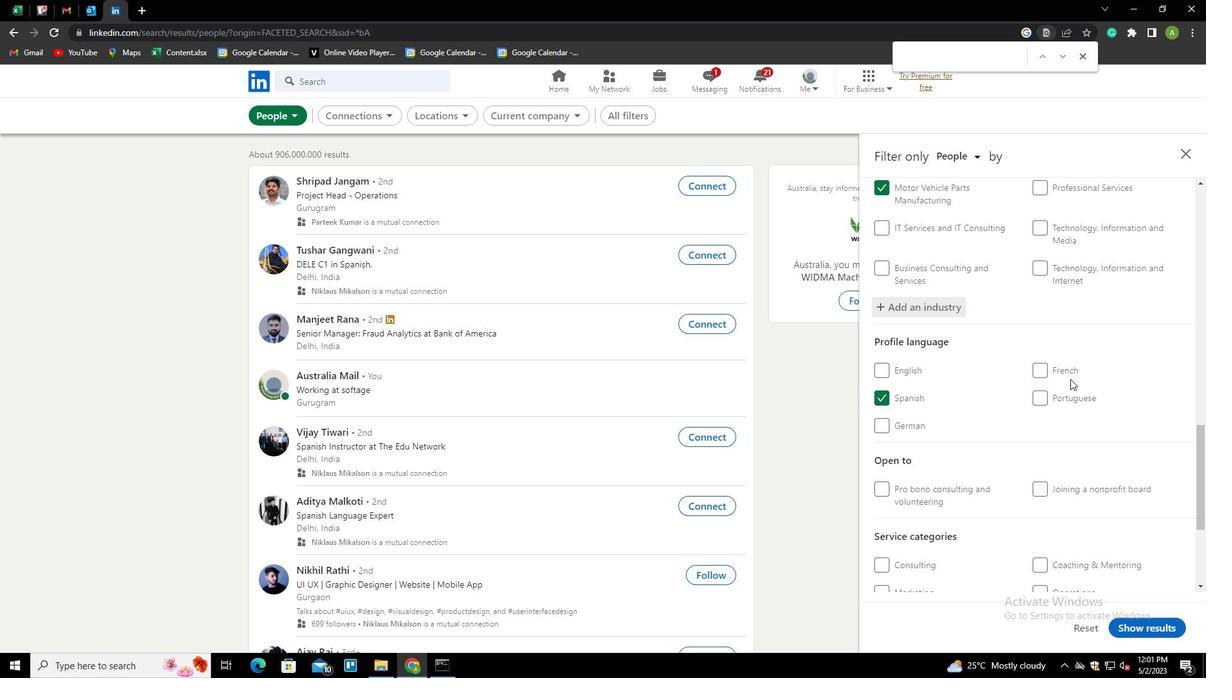 
Action: Mouse scrolled (1071, 379) with delta (0, 0)
Screenshot: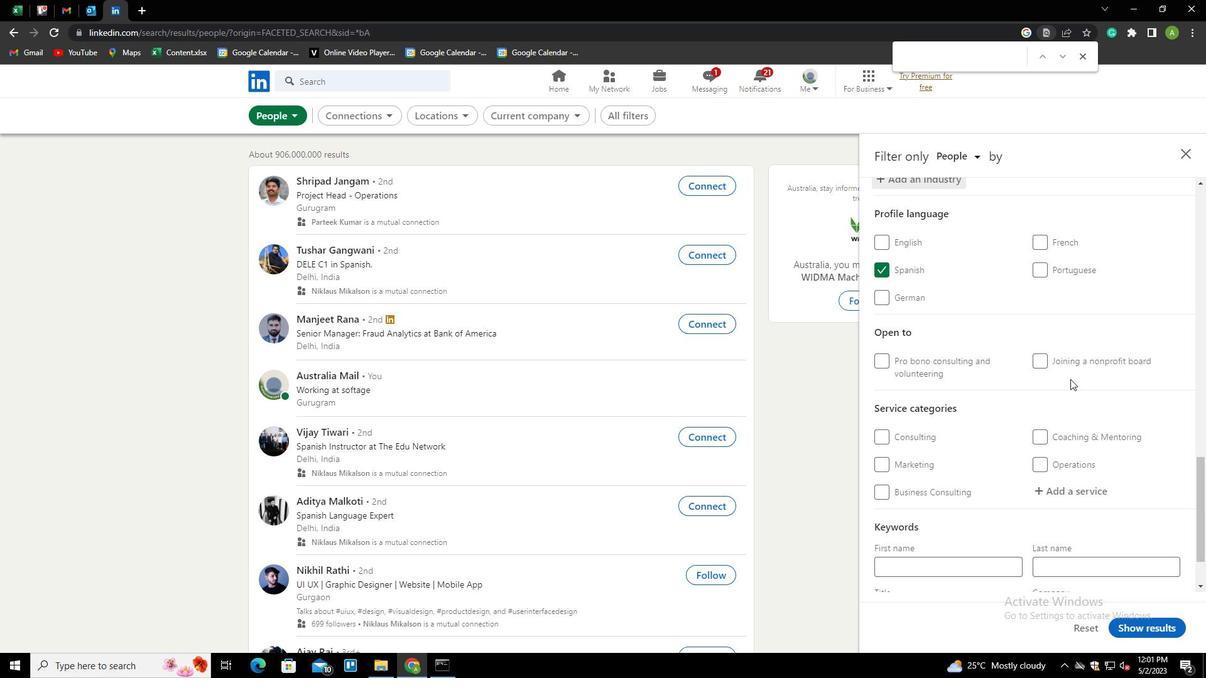 
Action: Mouse moved to (1071, 421)
Screenshot: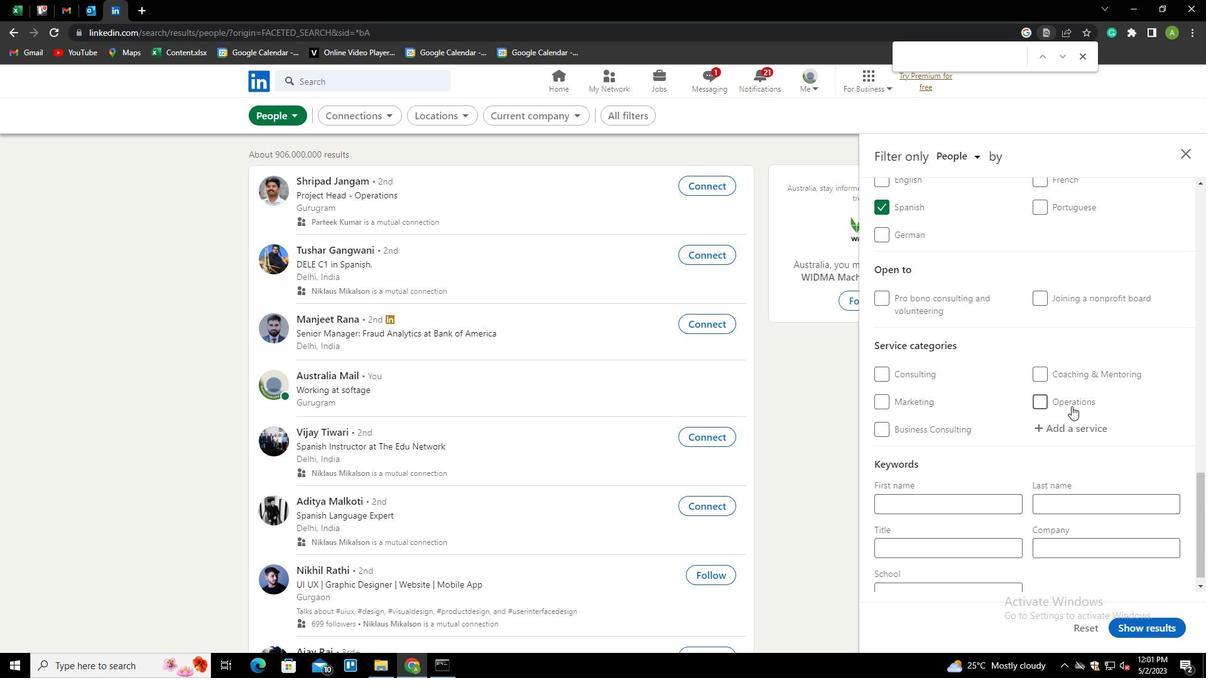 
Action: Mouse pressed left at (1071, 421)
Screenshot: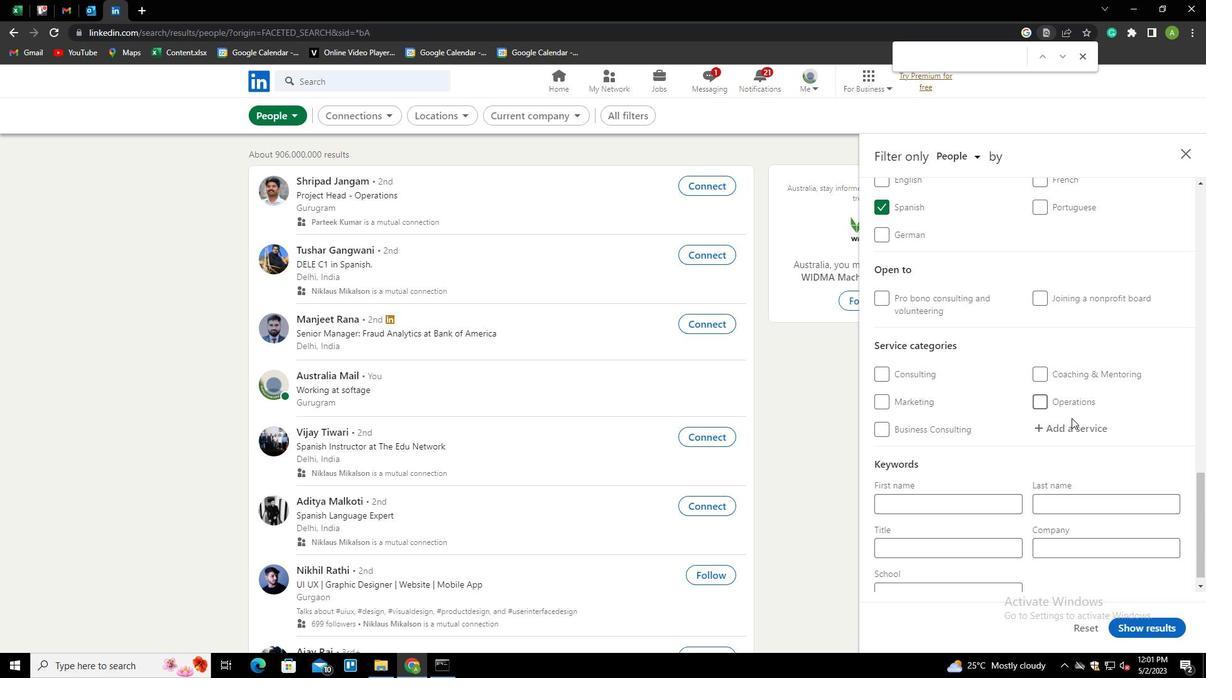 
Action: Mouse moved to (1073, 428)
Screenshot: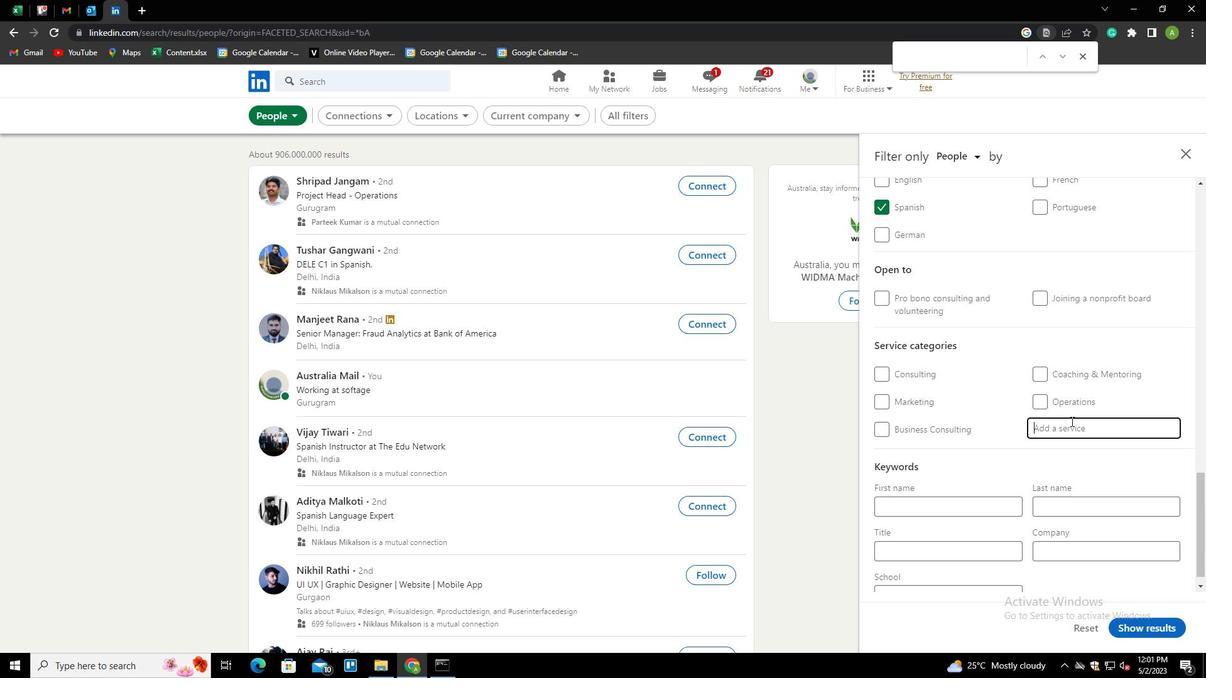 
Action: Mouse pressed left at (1073, 428)
Screenshot: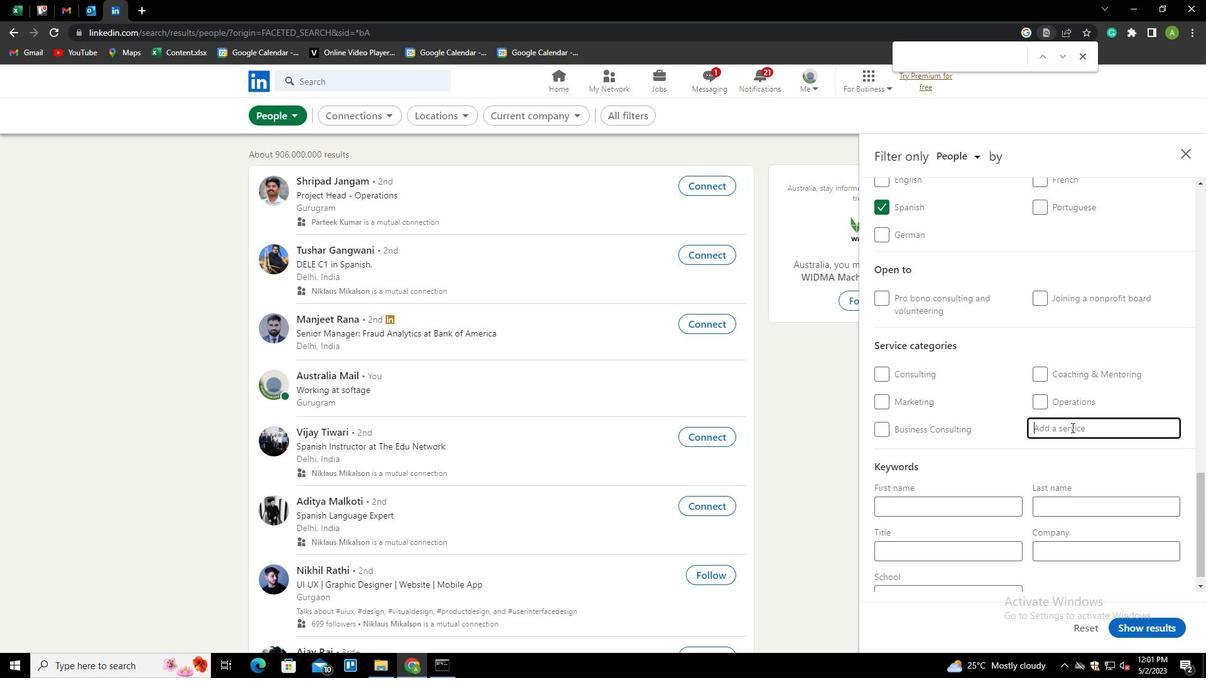 
Action: Key pressed <Key.shift>WRITINH<Key.backspace><Key.down><Key.enter>
Screenshot: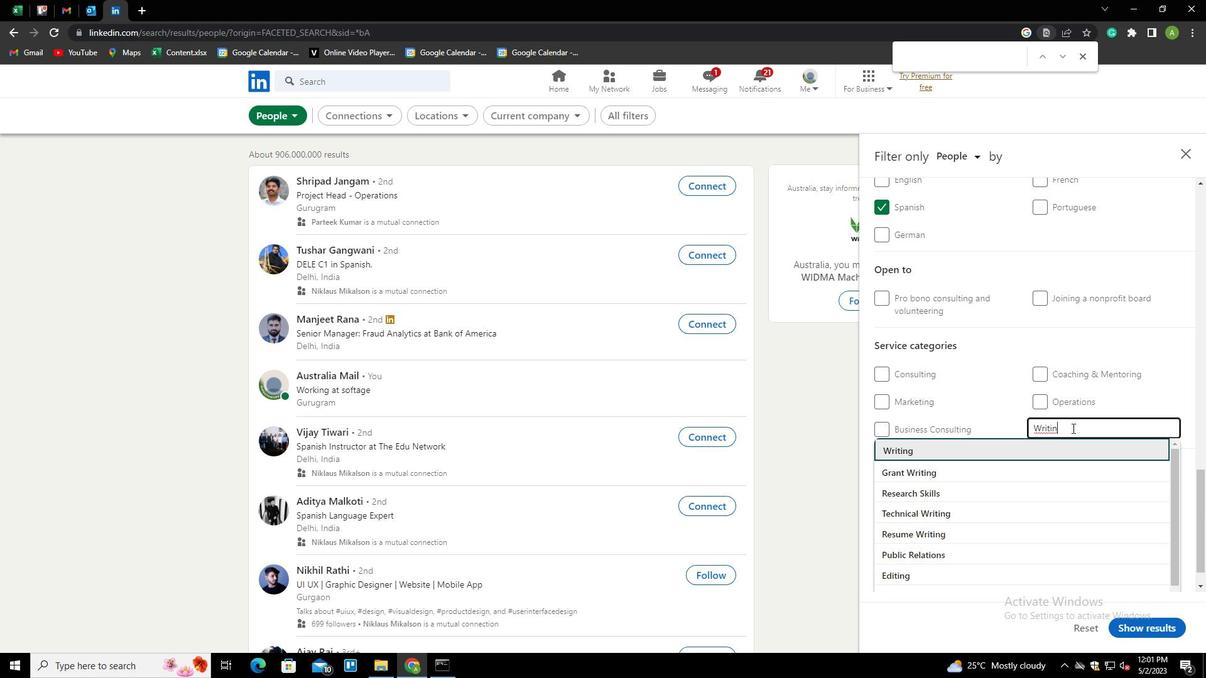 
Action: Mouse scrolled (1073, 428) with delta (0, 0)
Screenshot: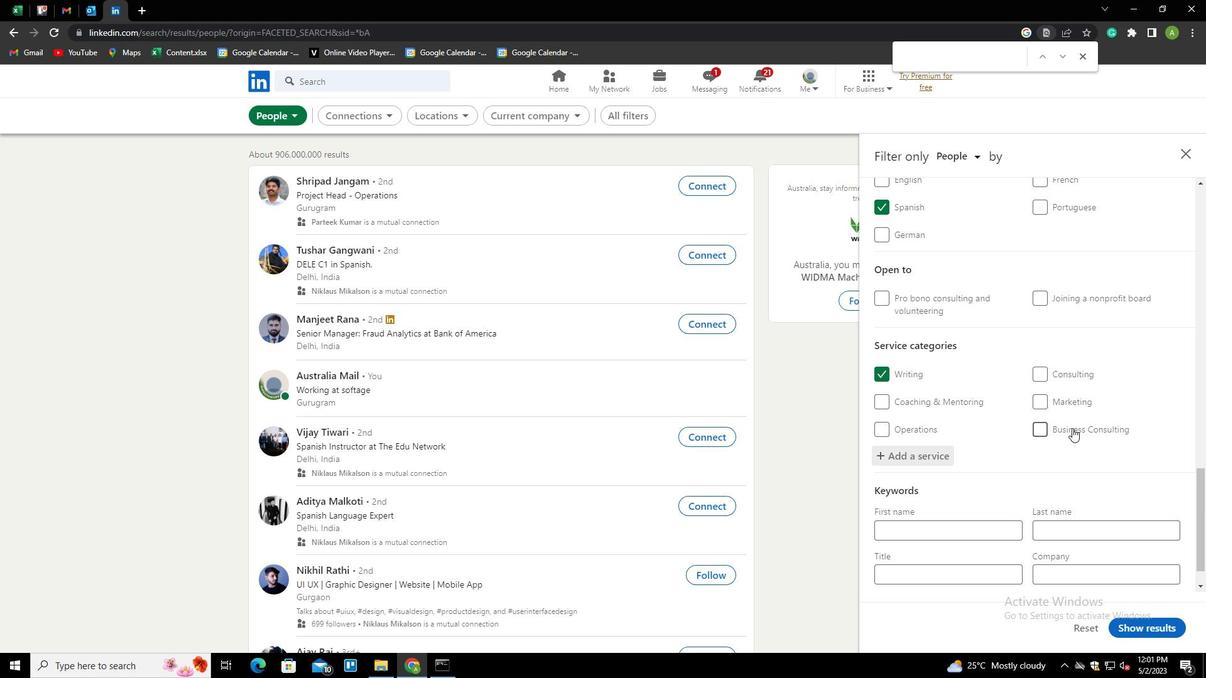 
Action: Mouse scrolled (1073, 428) with delta (0, 0)
Screenshot: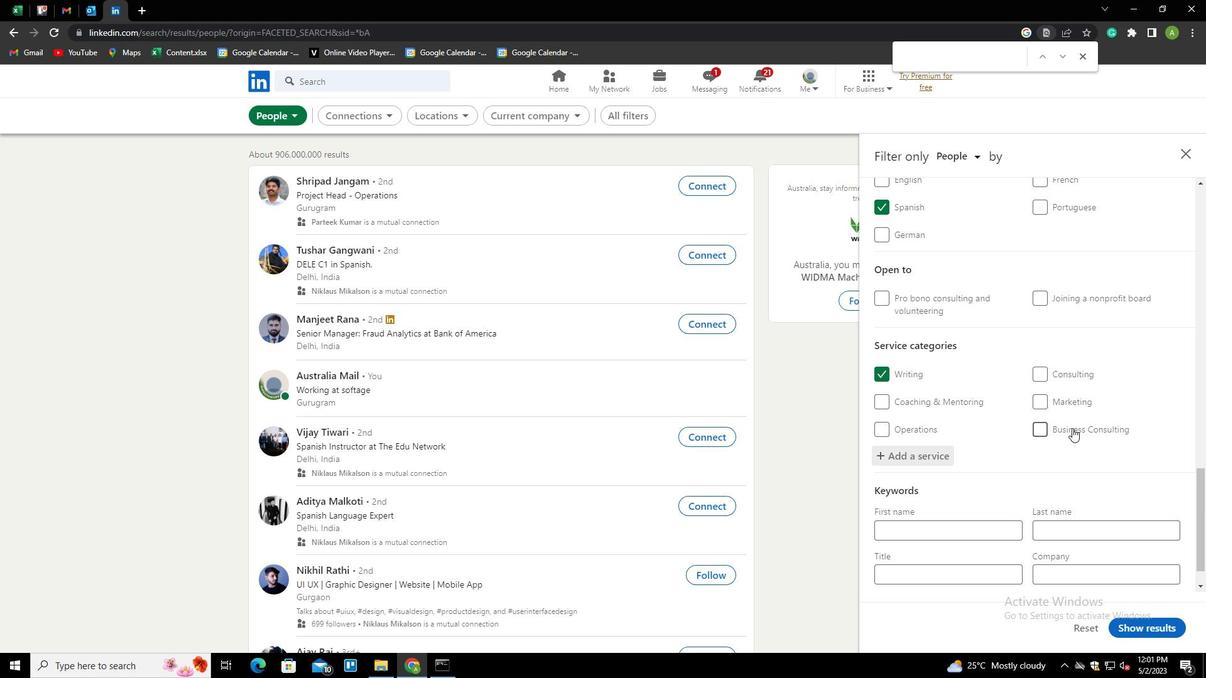 
Action: Mouse scrolled (1073, 428) with delta (0, 0)
Screenshot: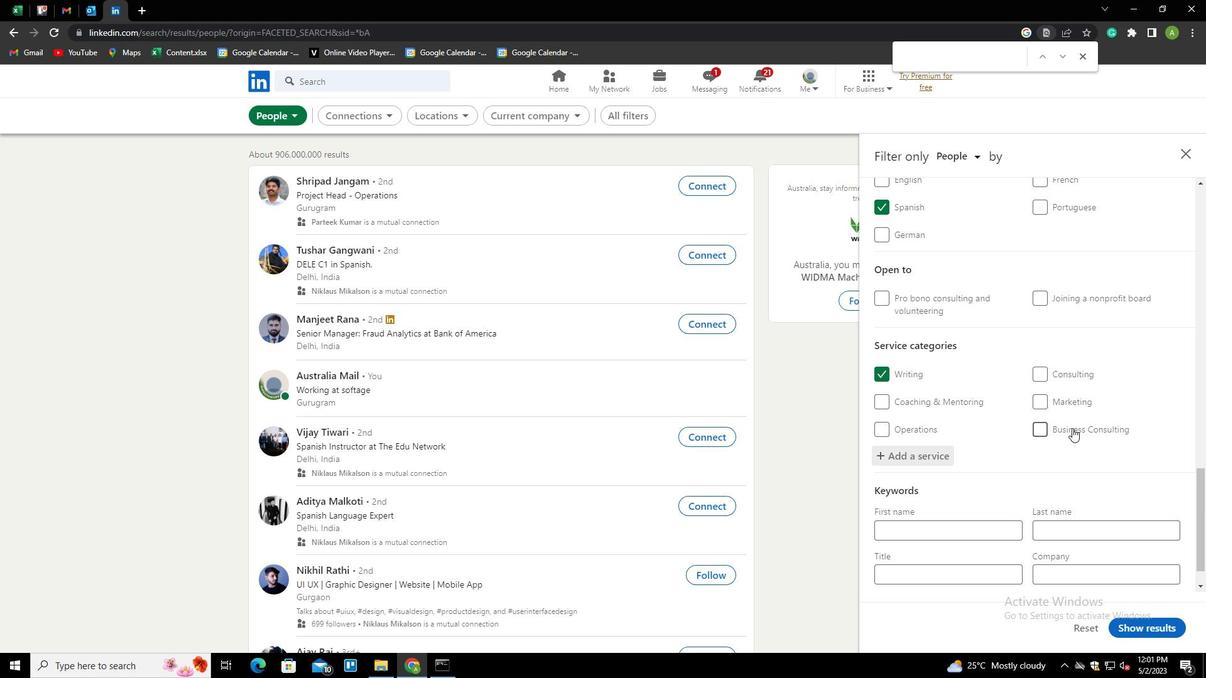 
Action: Mouse scrolled (1073, 428) with delta (0, 0)
Screenshot: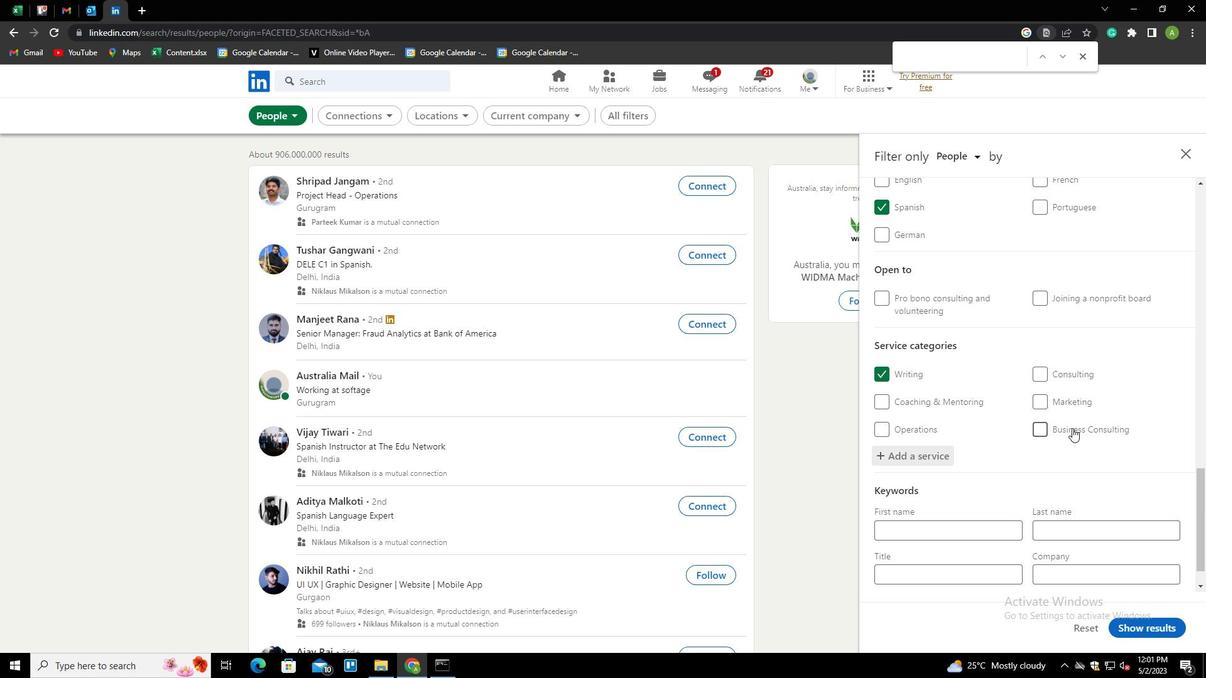 
Action: Mouse scrolled (1073, 428) with delta (0, 0)
Screenshot: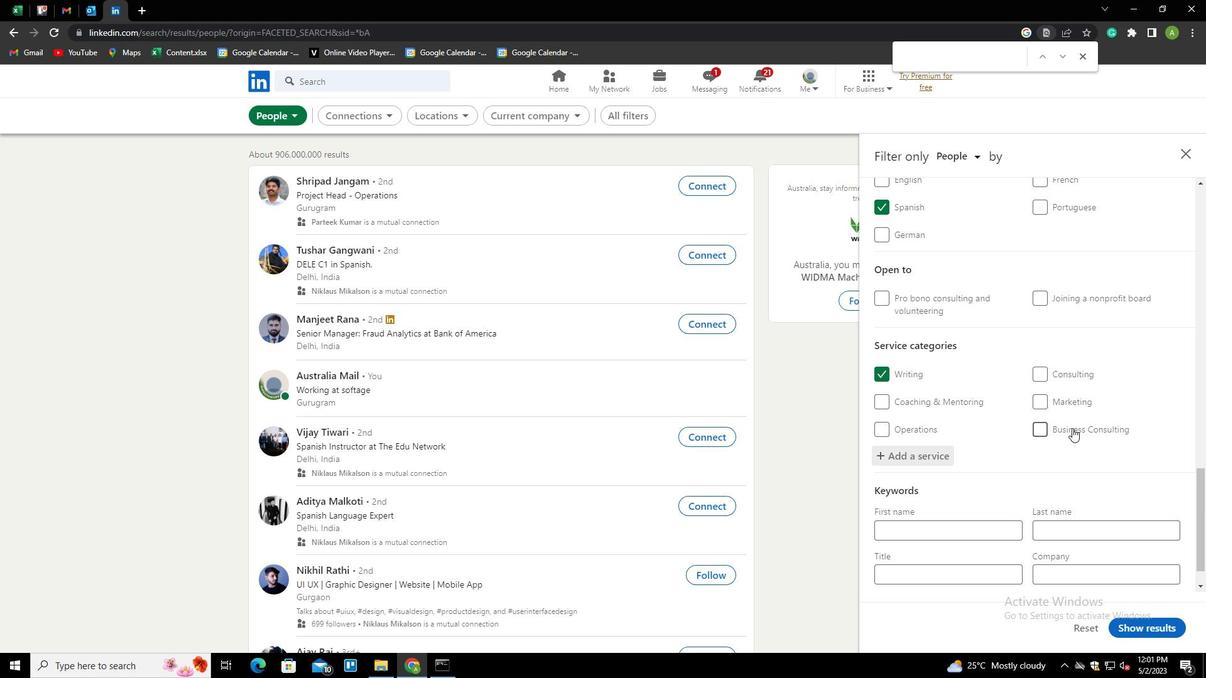 
Action: Mouse moved to (937, 536)
Screenshot: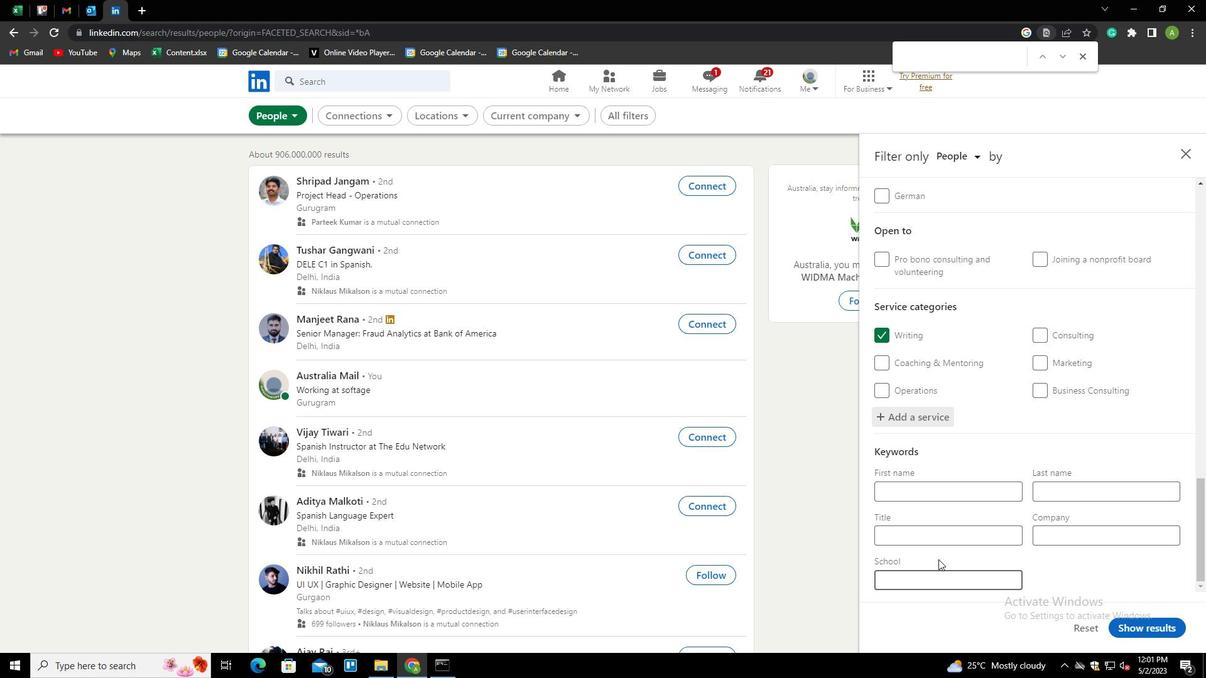 
Action: Mouse pressed left at (937, 536)
Screenshot: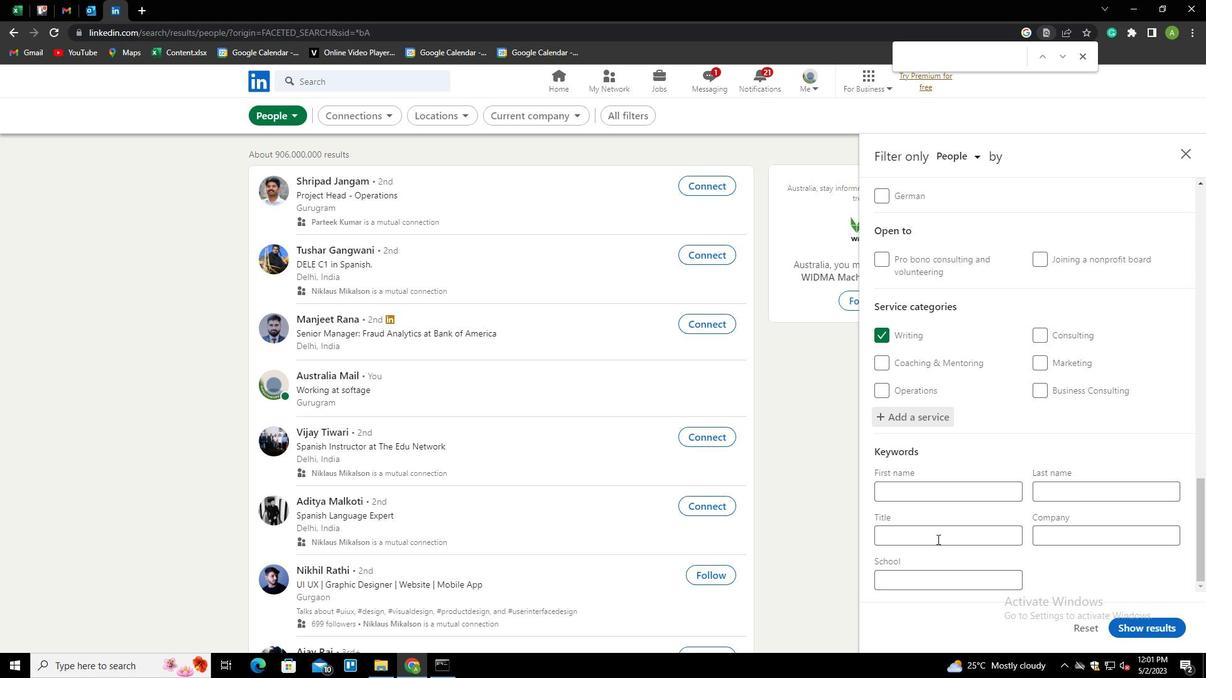 
Action: Key pressed <Key.shift>JP<Key.backspace><Key.backspace><Key.shift>PREST<Key.backspace>IDENT
Screenshot: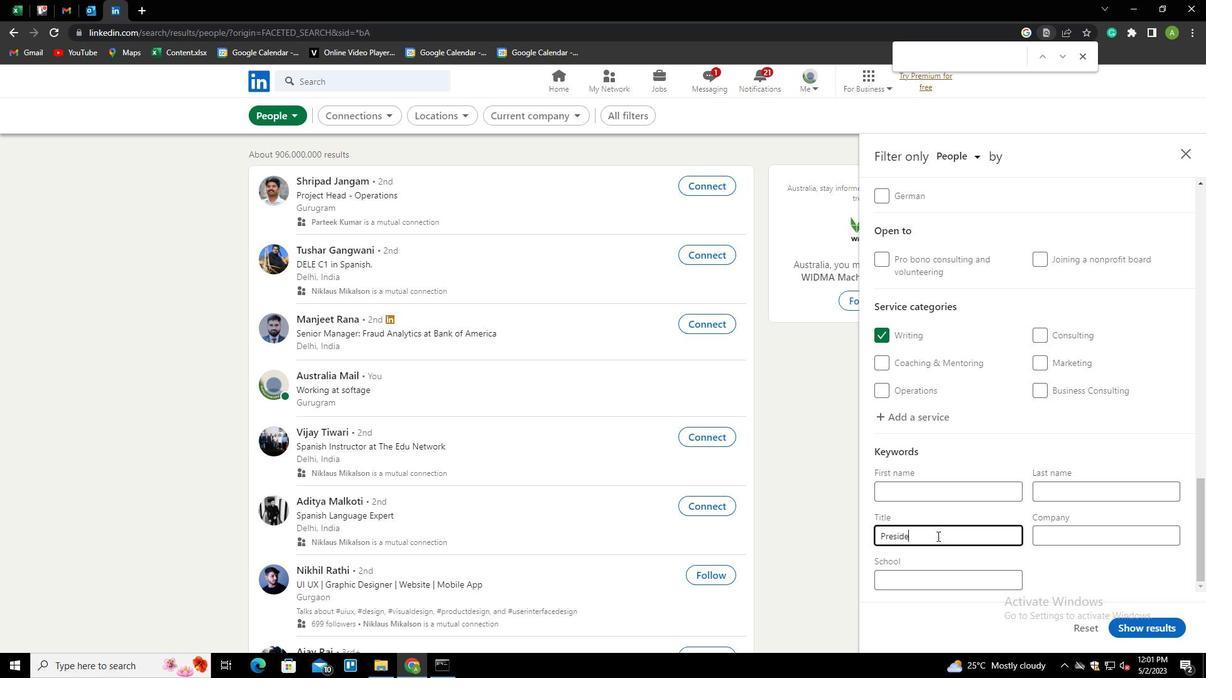 
Action: Mouse moved to (1066, 568)
Screenshot: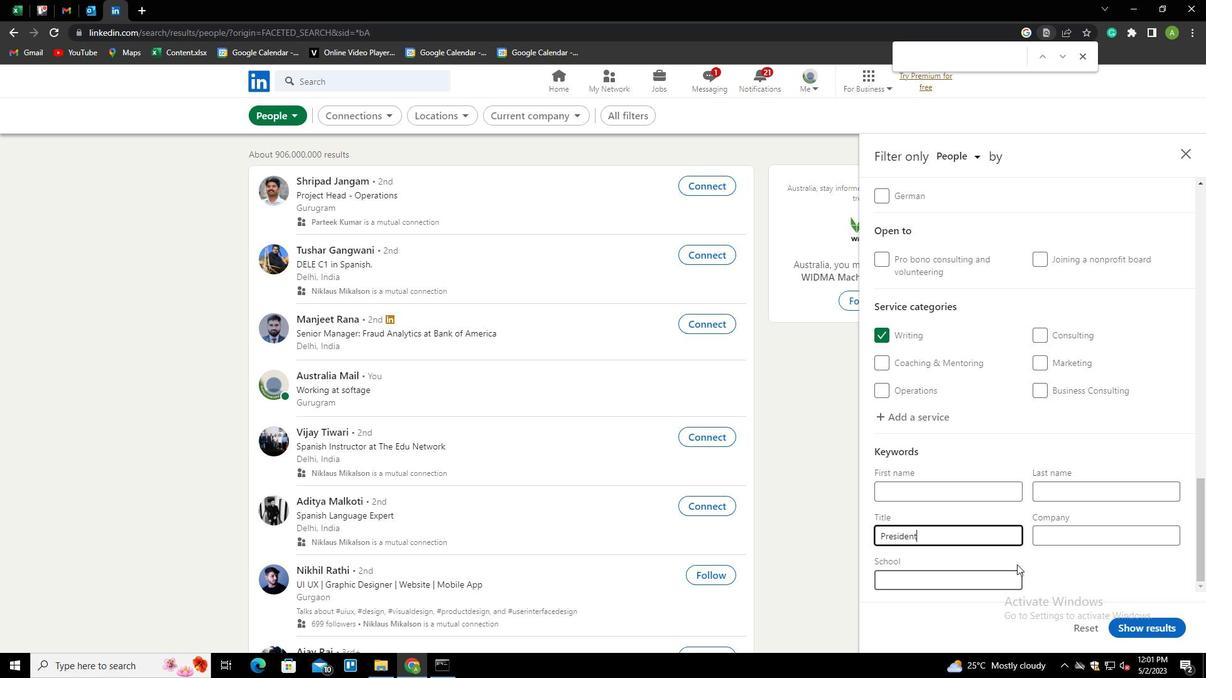 
Action: Mouse pressed left at (1066, 568)
Screenshot: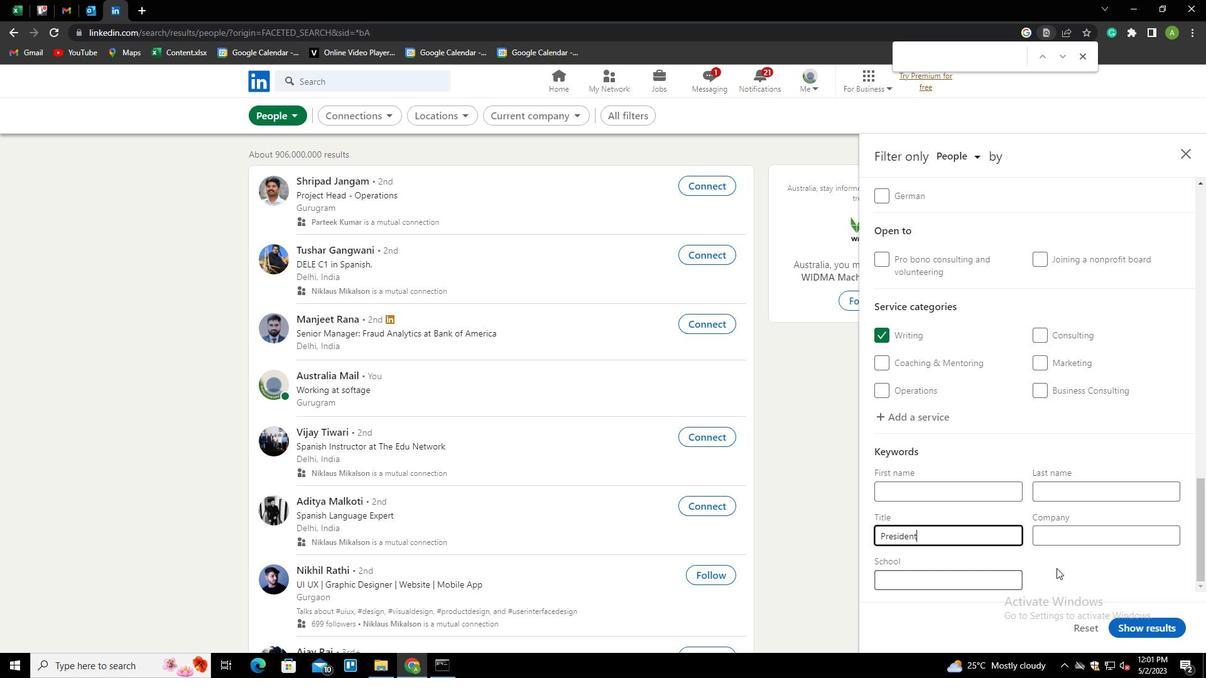 
Action: Mouse moved to (1148, 626)
Screenshot: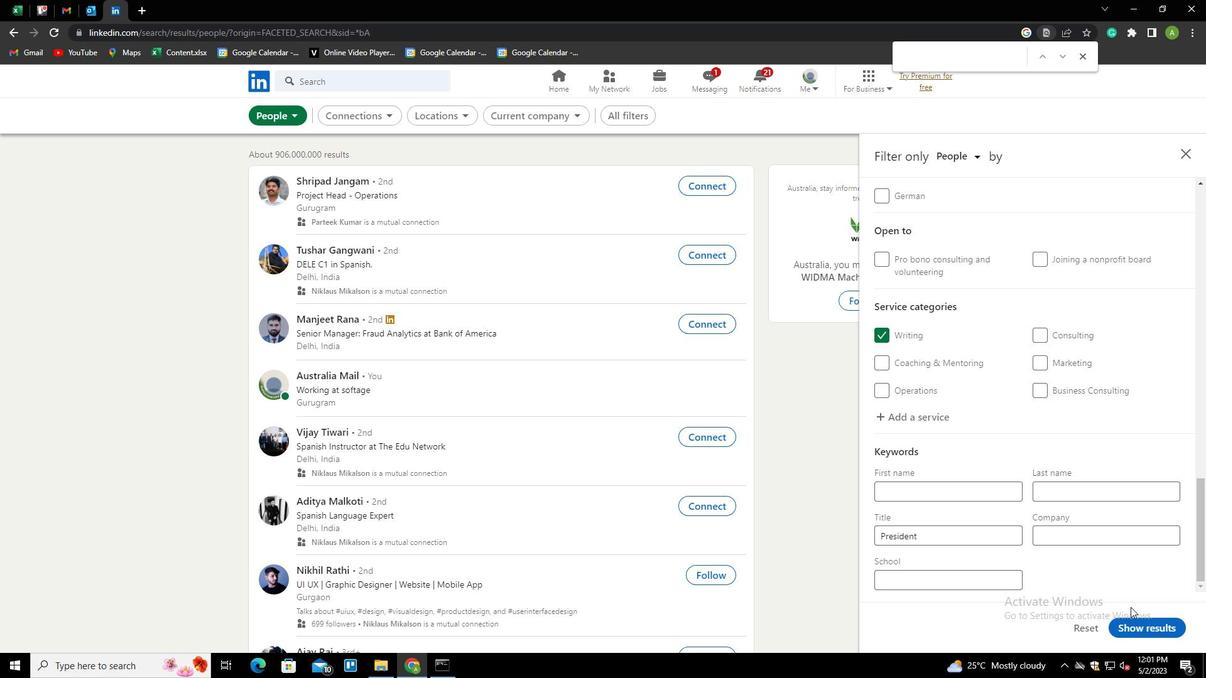 
Action: Mouse pressed left at (1148, 626)
Screenshot: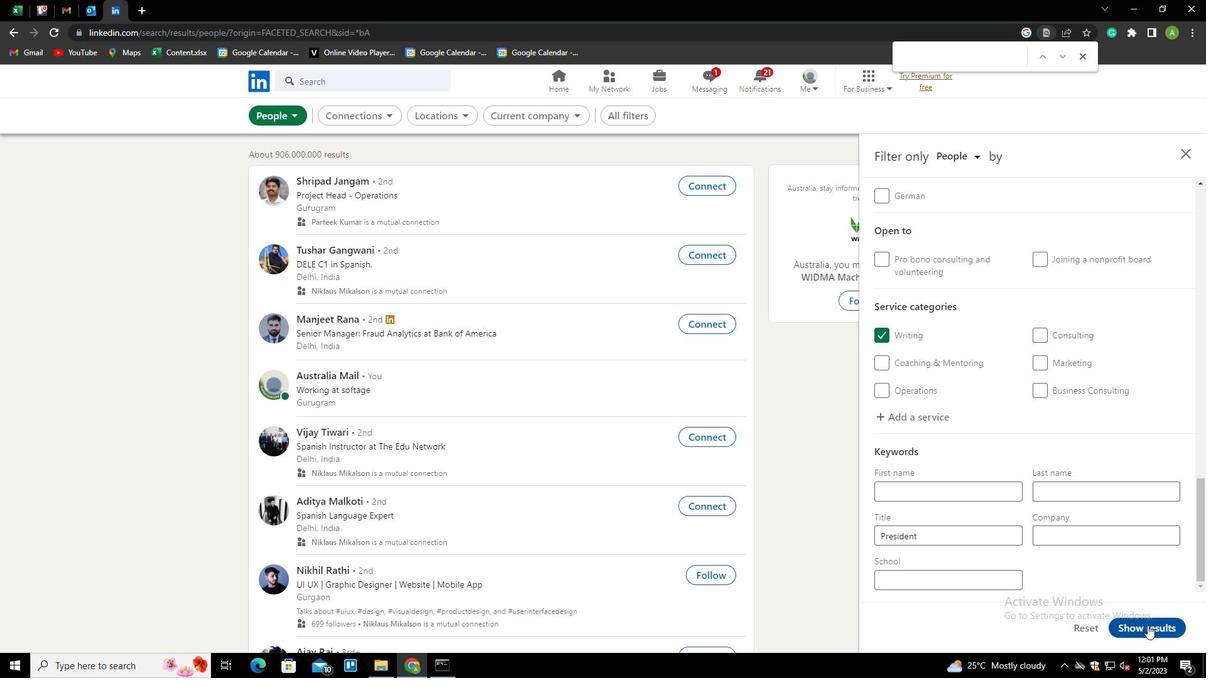 
